 Task: Find a house in Nevşehir, Türkiye, for 2 adults from June 11 to June 15, with a price range of ₹7,000 to ₹16,000, 1 bedroom, 2 beds, 1 bathroom, WiFi, and an English-speaking host.
Action: Mouse moved to (571, 127)
Screenshot: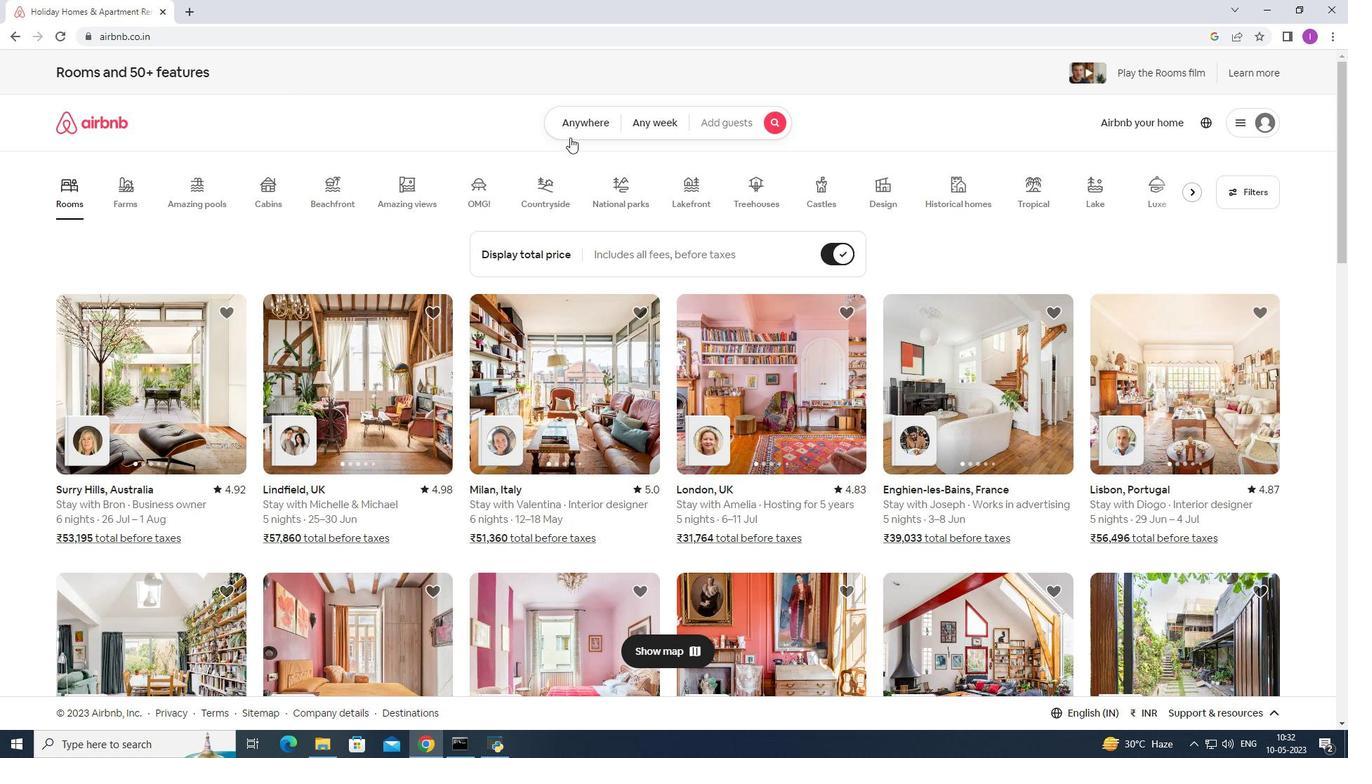
Action: Mouse pressed left at (571, 127)
Screenshot: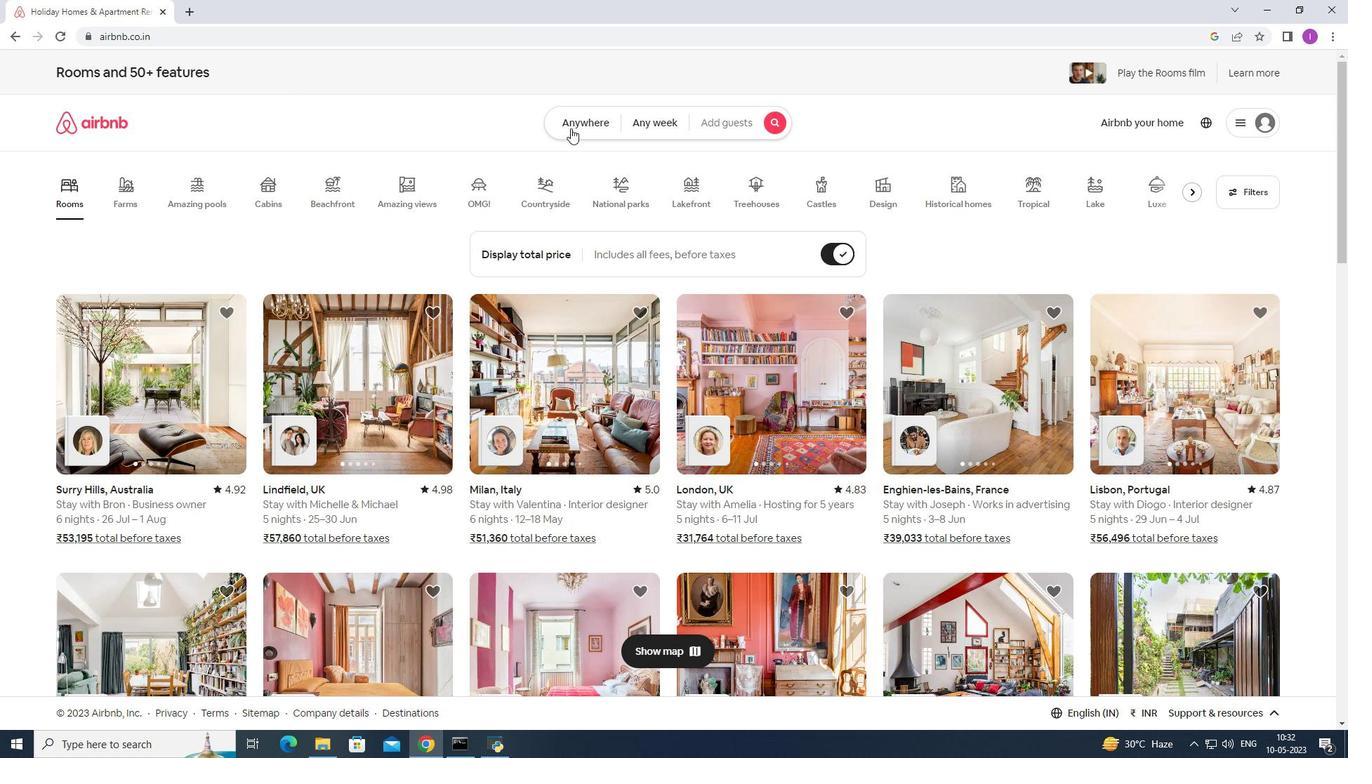 
Action: Mouse moved to (481, 174)
Screenshot: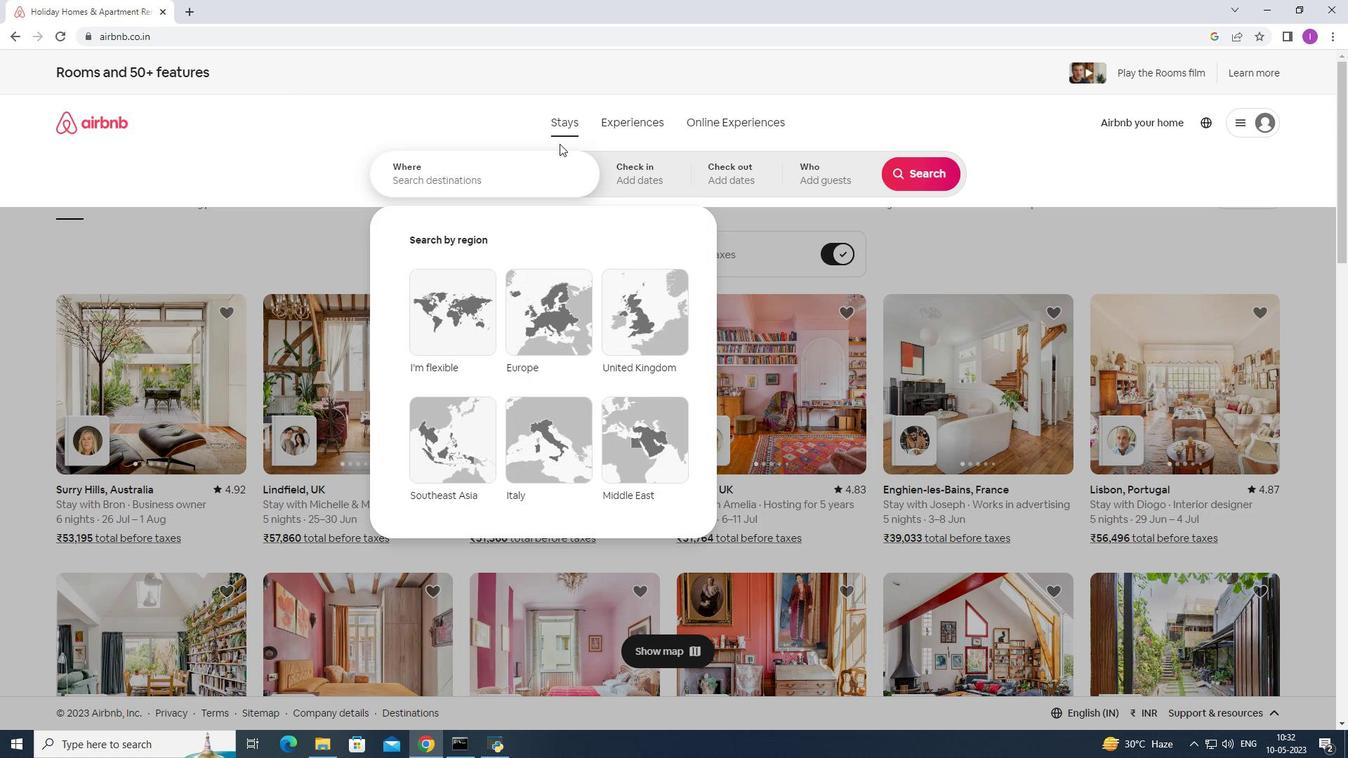 
Action: Mouse pressed left at (481, 174)
Screenshot: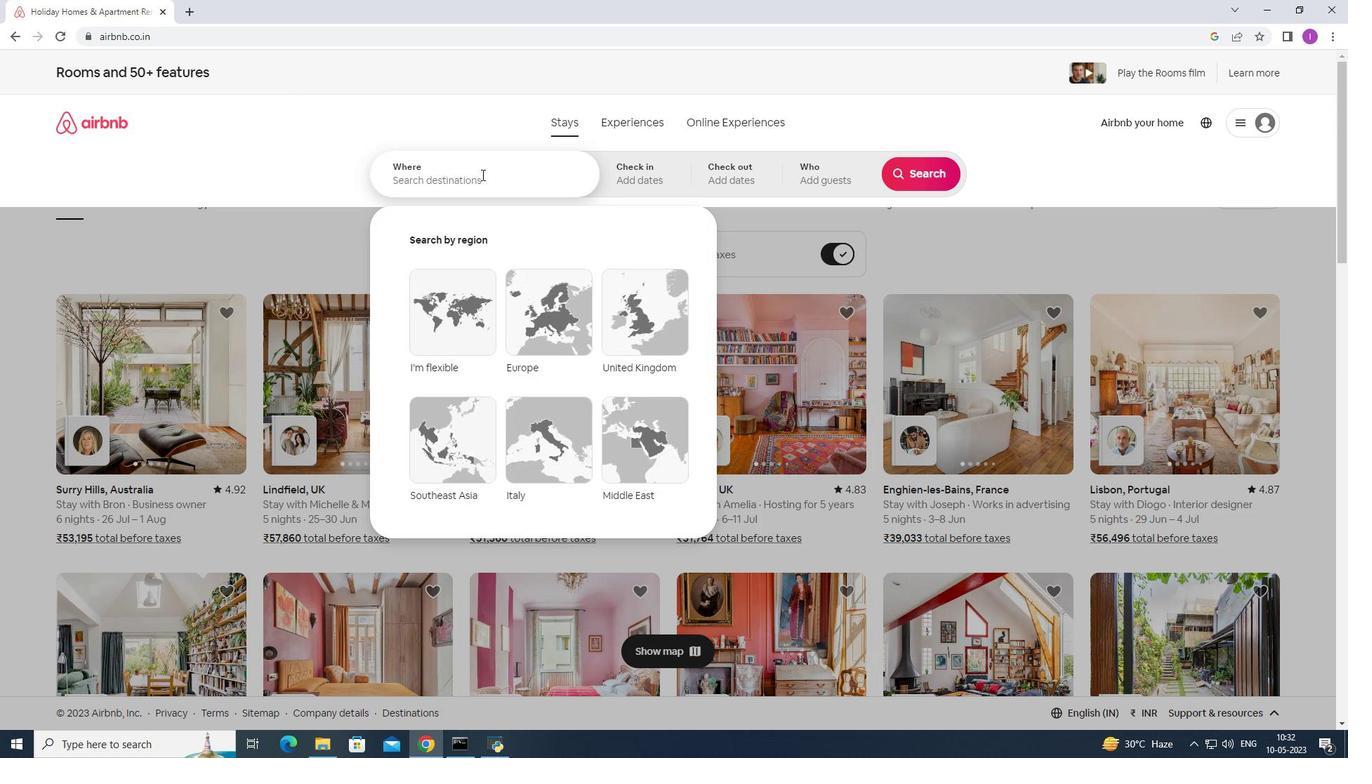 
Action: Mouse moved to (562, 158)
Screenshot: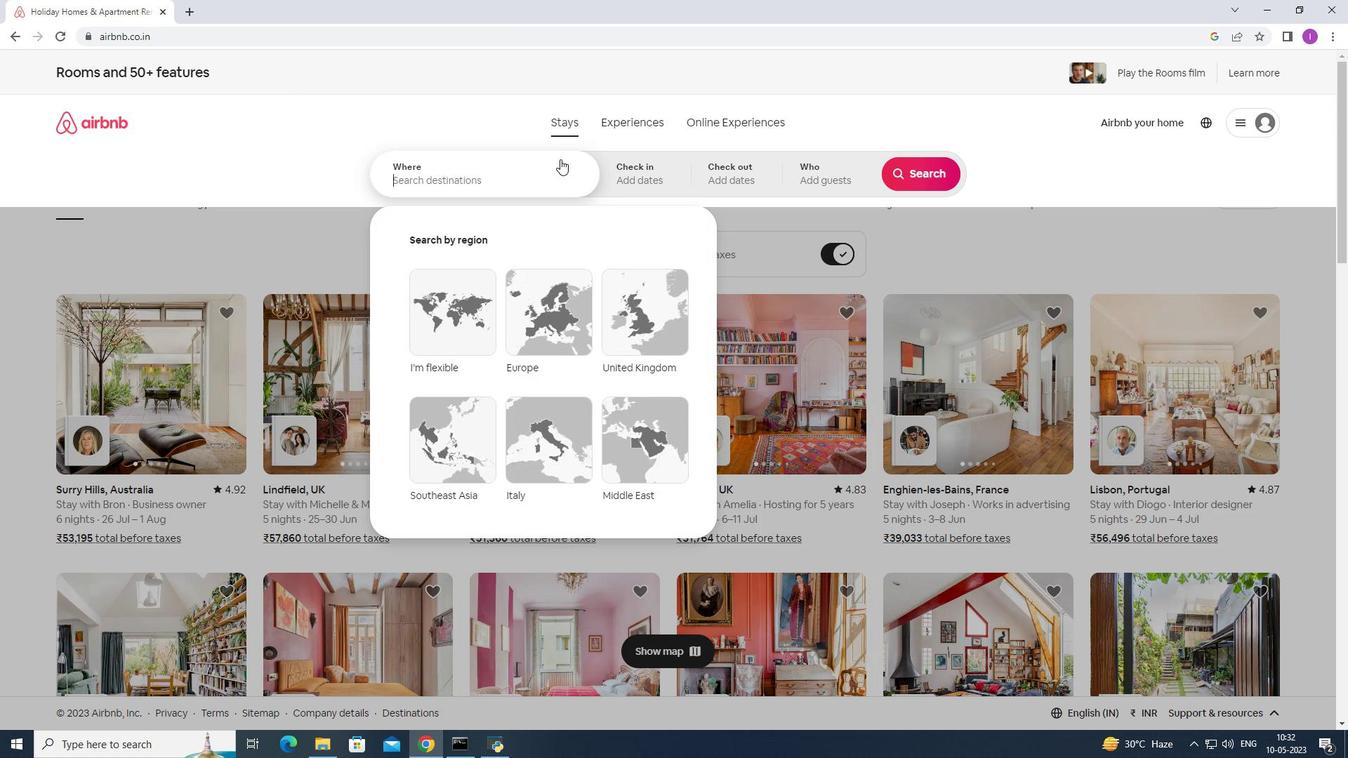 
Action: Key pressed <Key.shift>Nevsehir,<Key.shift>Turkey
Screenshot: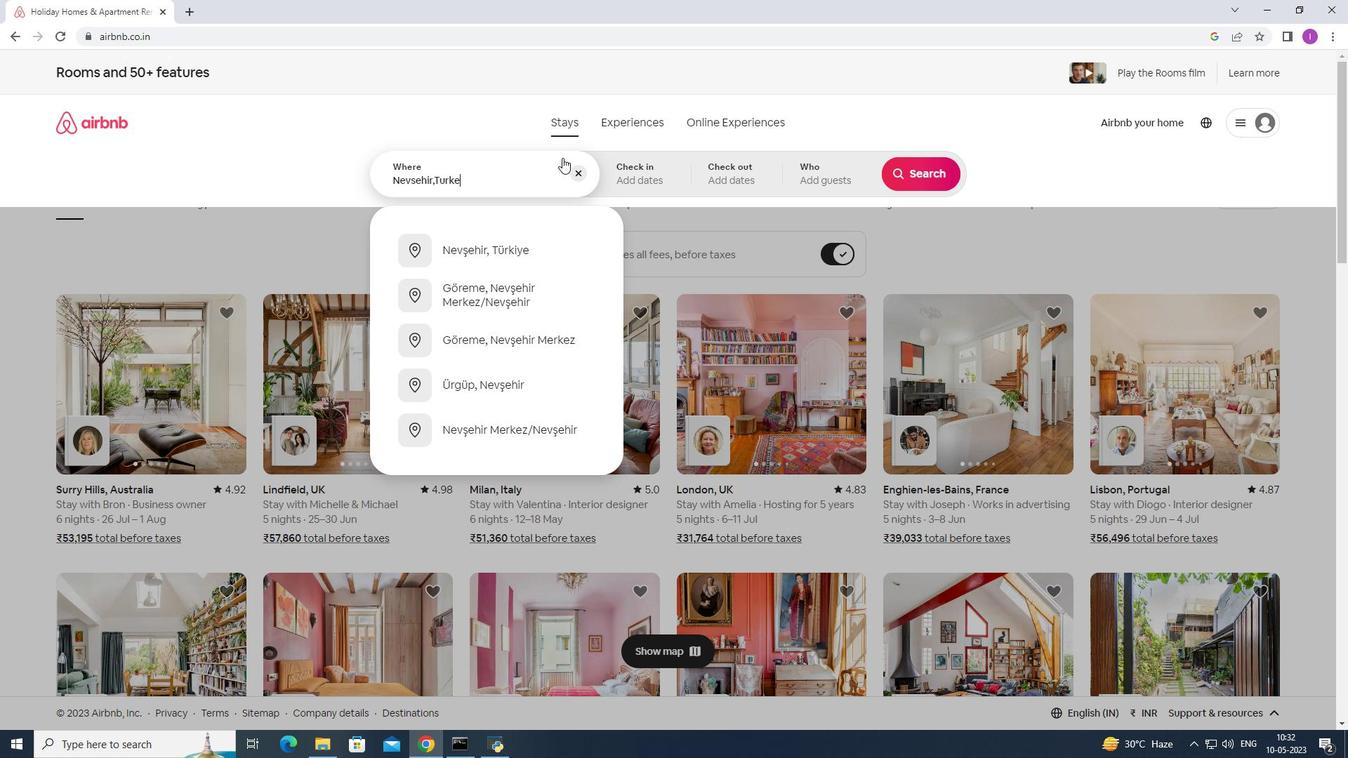 
Action: Mouse moved to (497, 252)
Screenshot: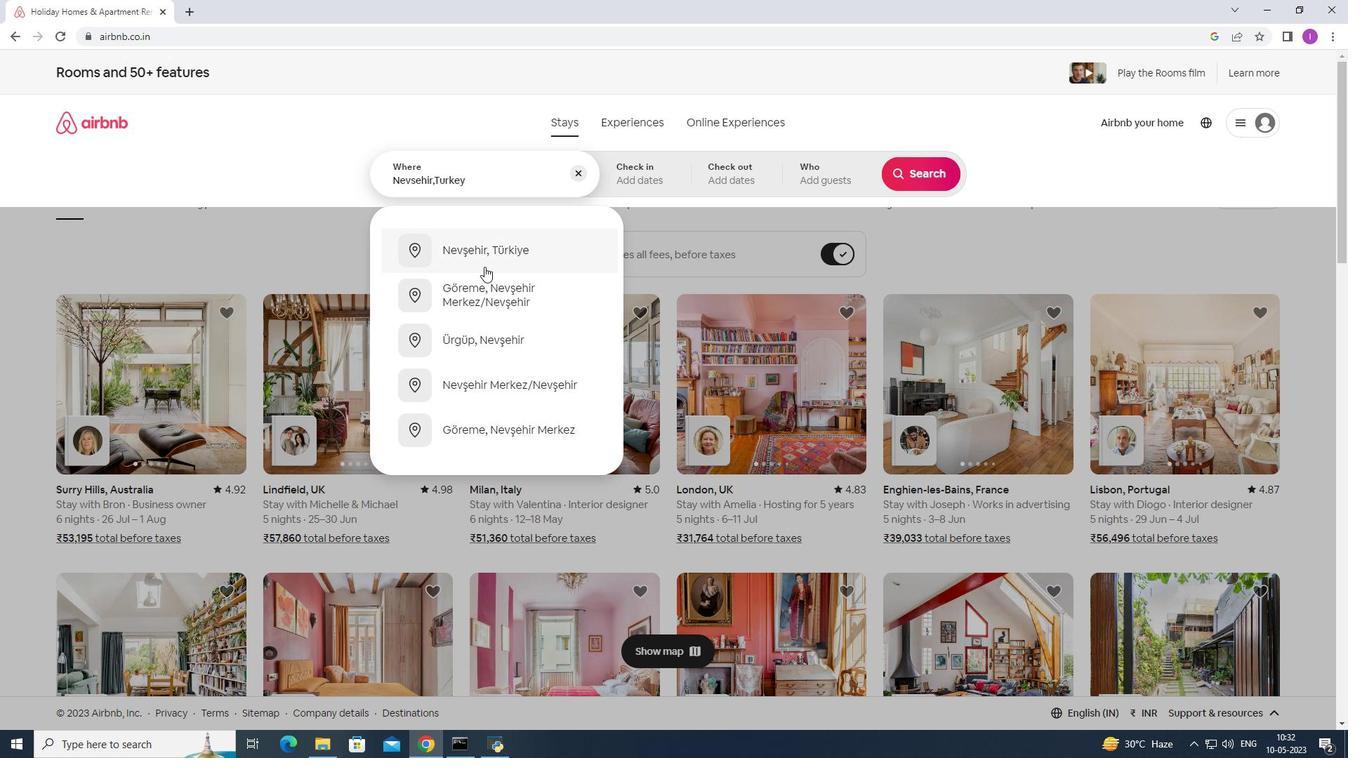 
Action: Mouse pressed left at (497, 252)
Screenshot: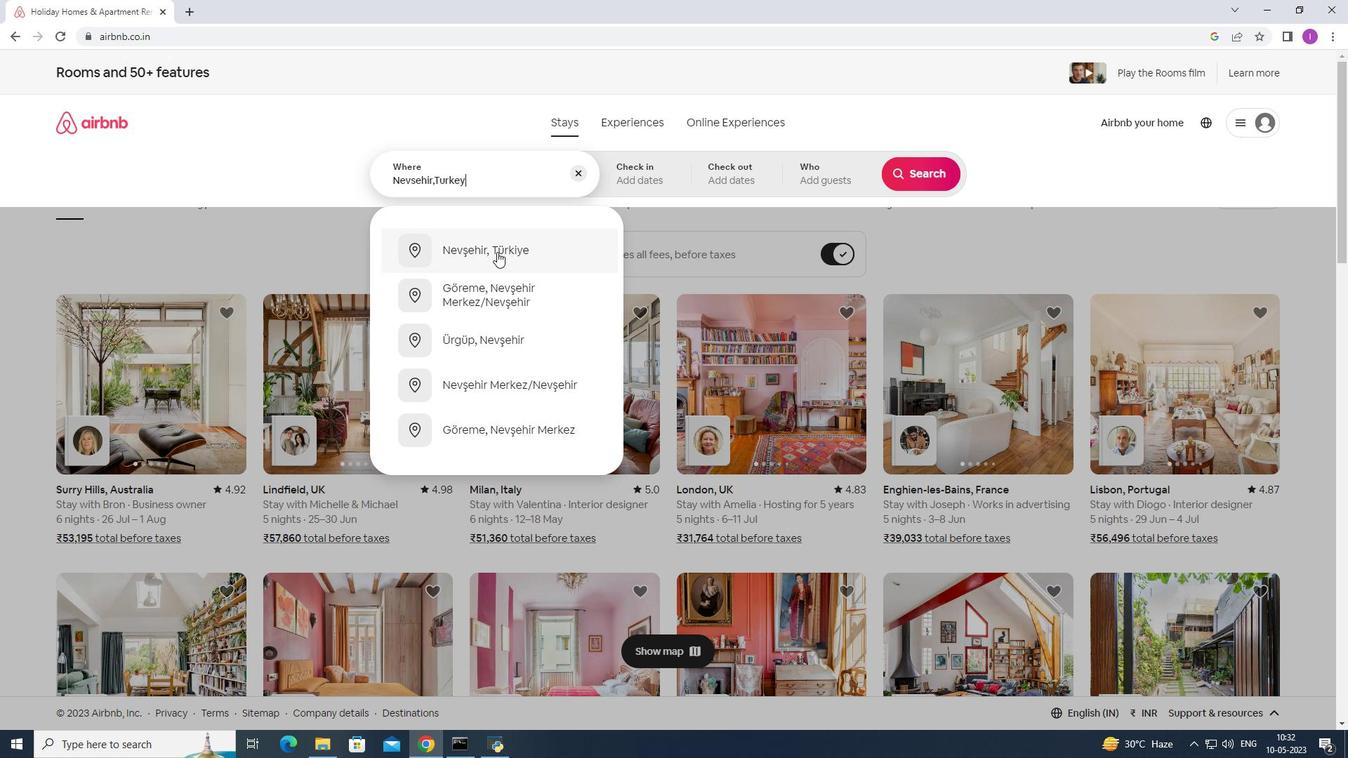 
Action: Mouse moved to (924, 288)
Screenshot: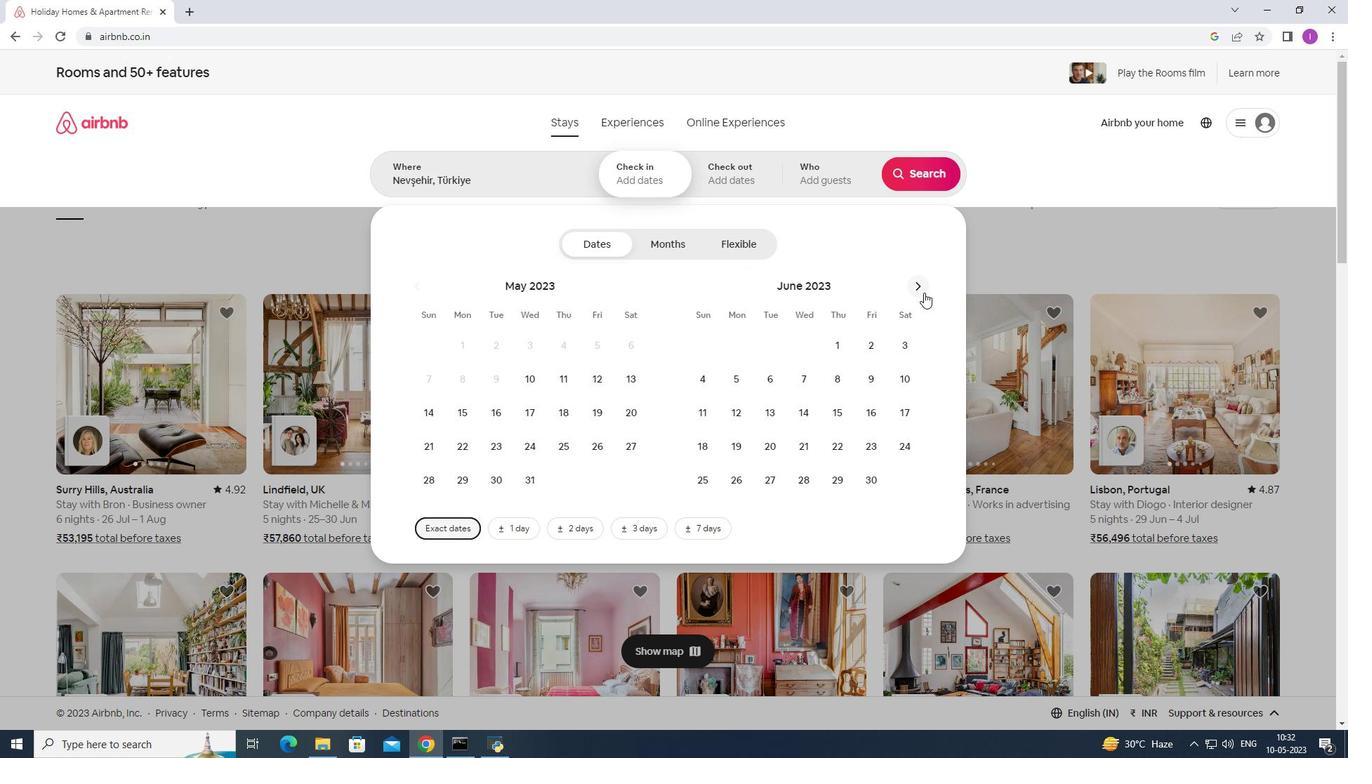 
Action: Mouse pressed left at (924, 288)
Screenshot: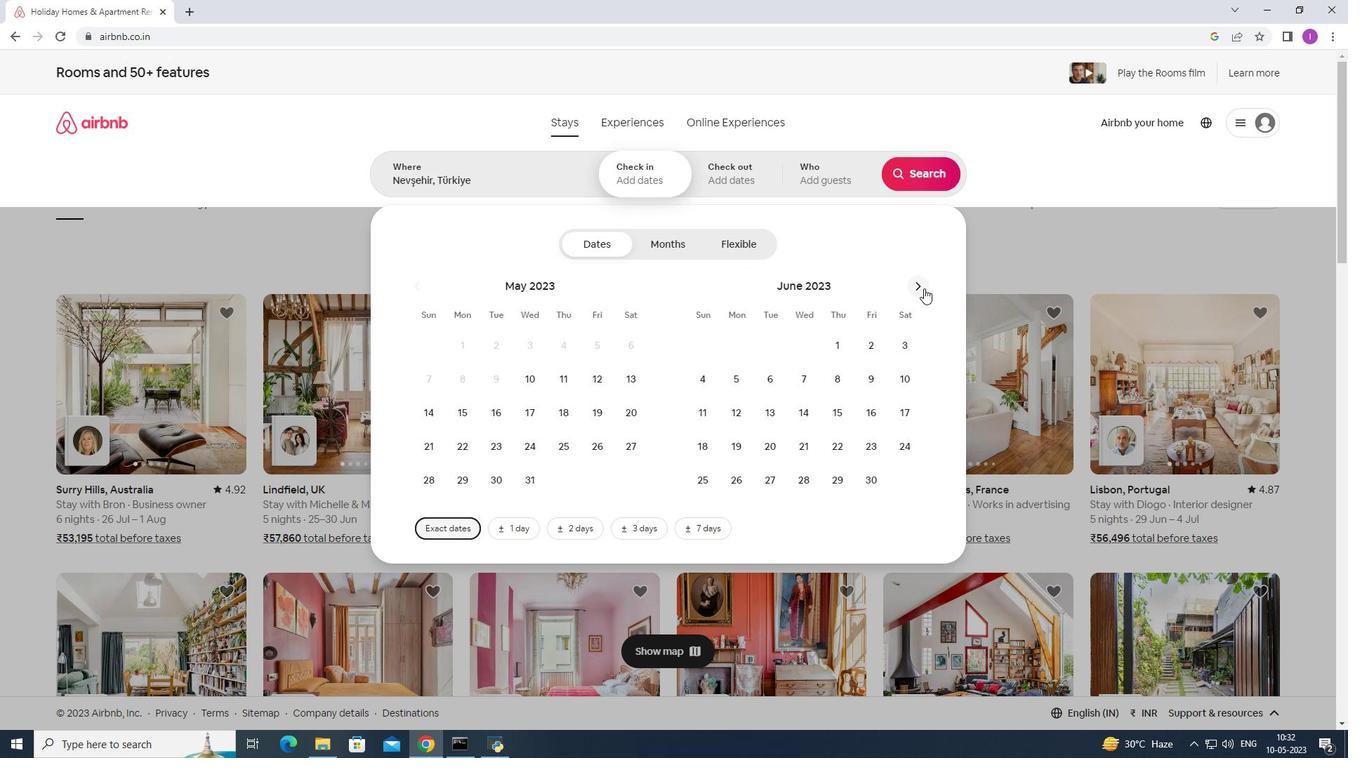 
Action: Mouse moved to (434, 411)
Screenshot: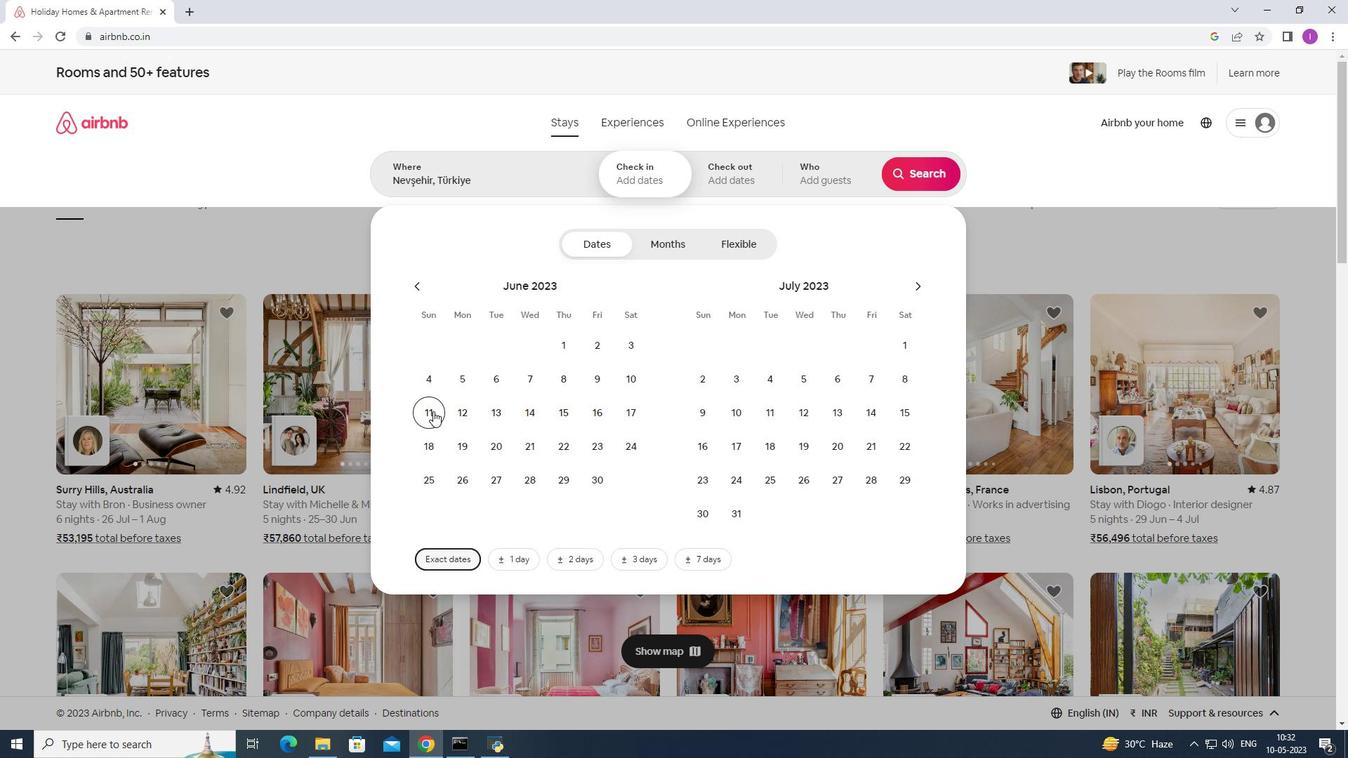 
Action: Mouse pressed left at (434, 411)
Screenshot: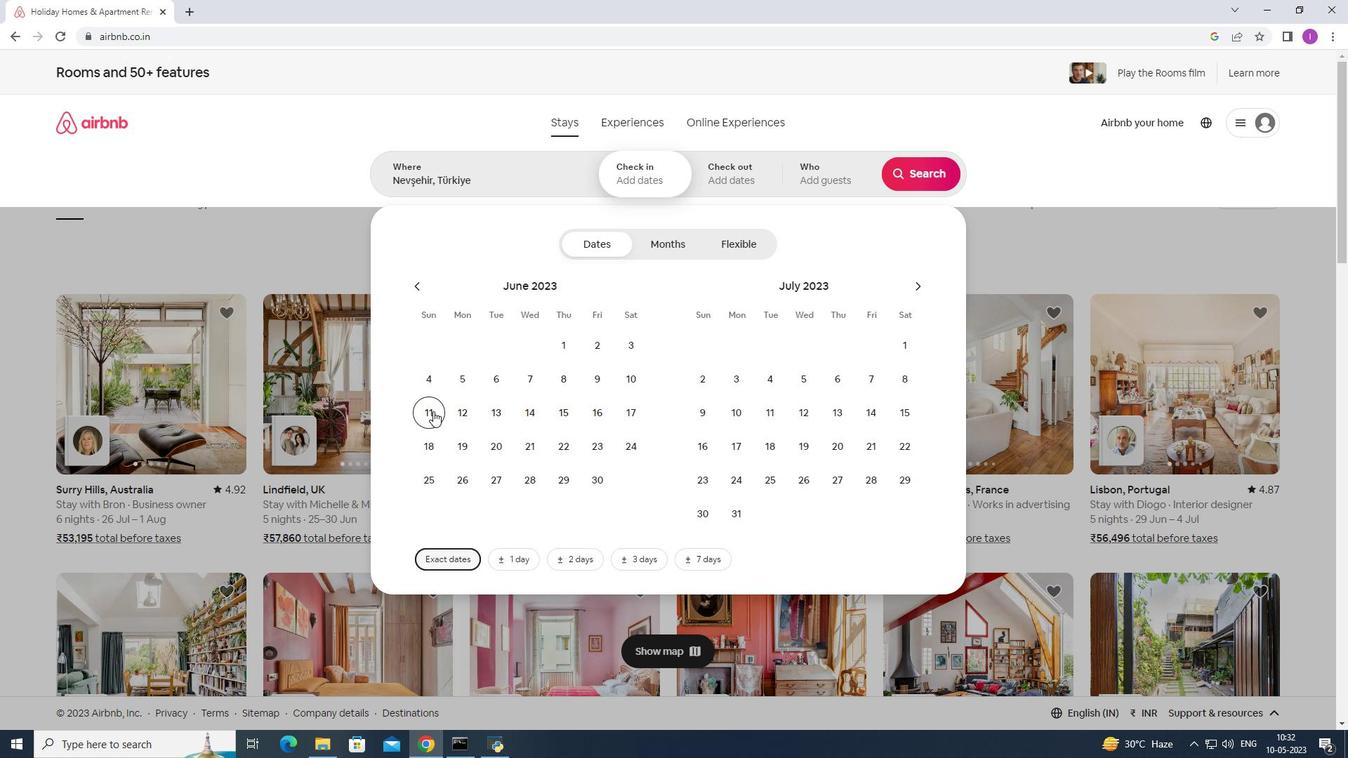 
Action: Mouse moved to (555, 417)
Screenshot: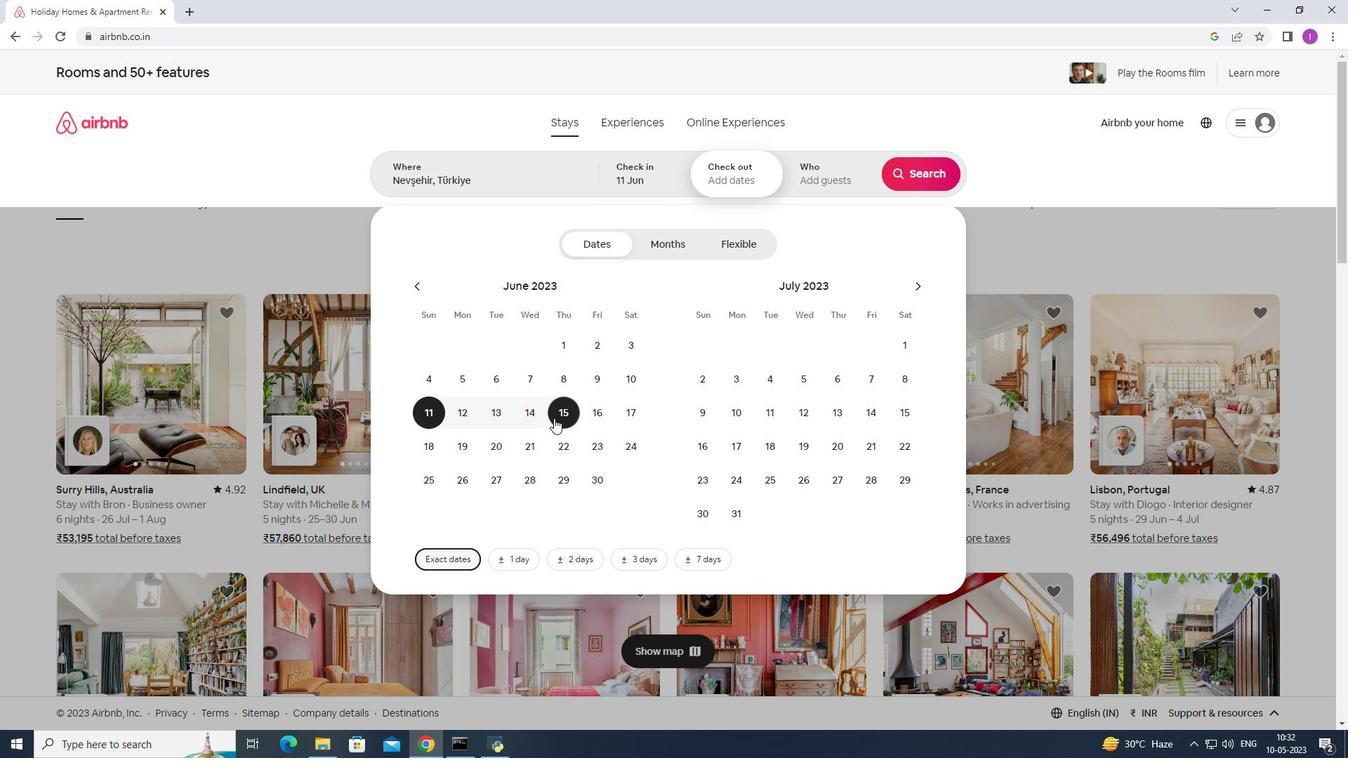 
Action: Mouse pressed left at (555, 417)
Screenshot: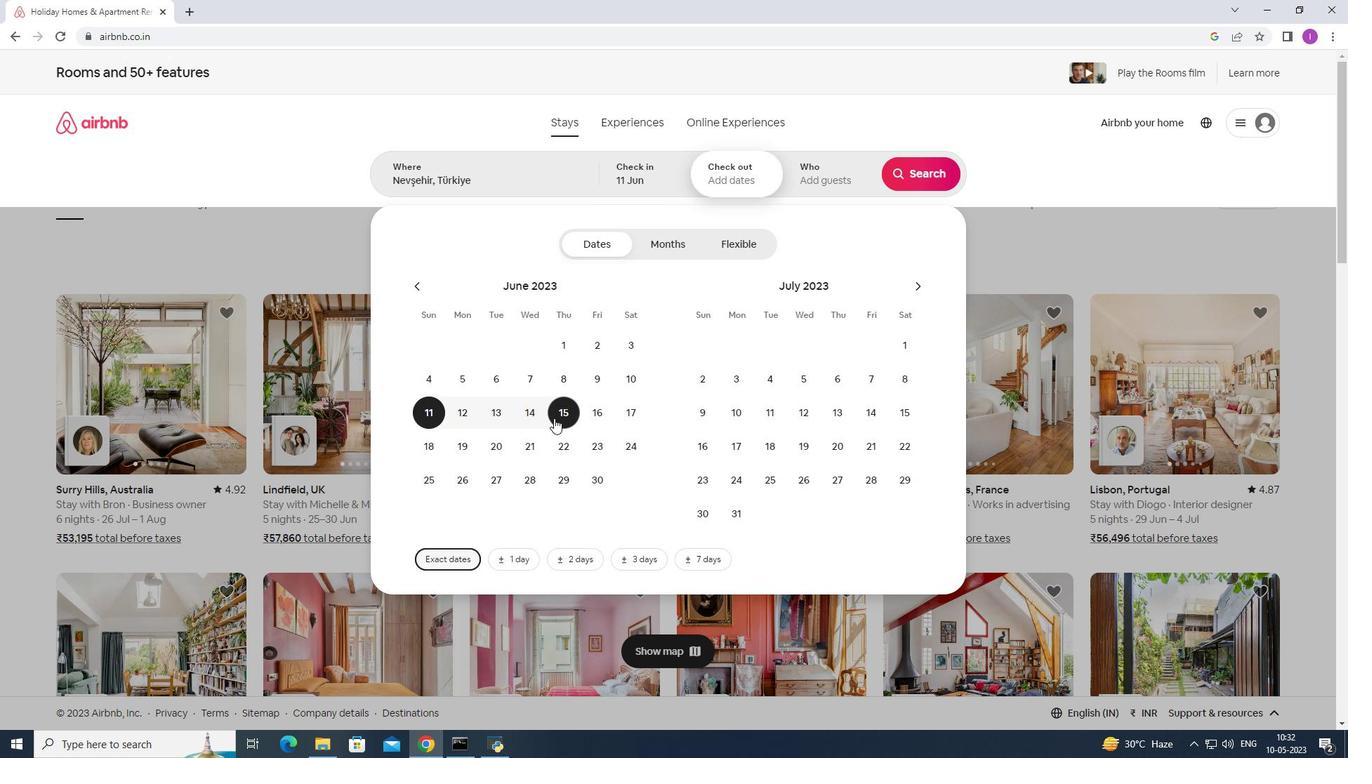 
Action: Mouse moved to (837, 174)
Screenshot: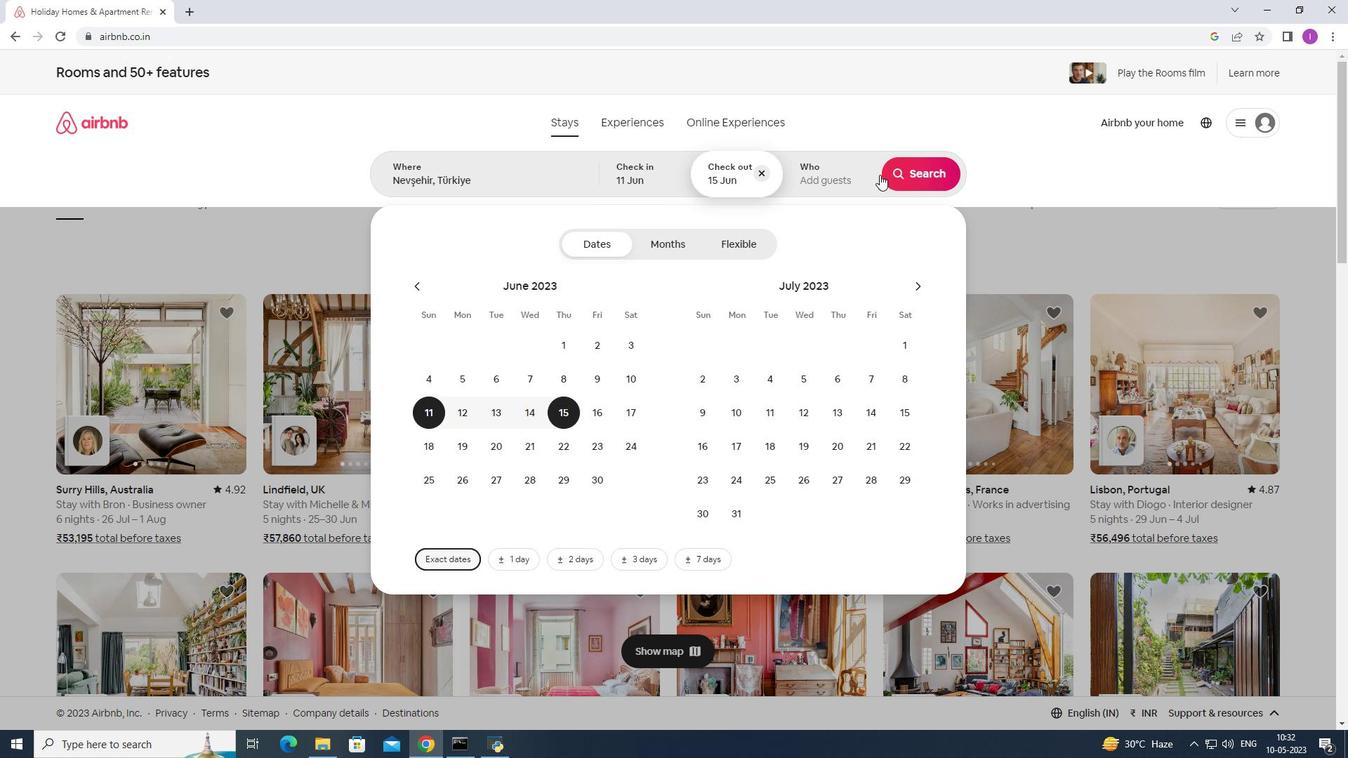 
Action: Mouse pressed left at (837, 174)
Screenshot: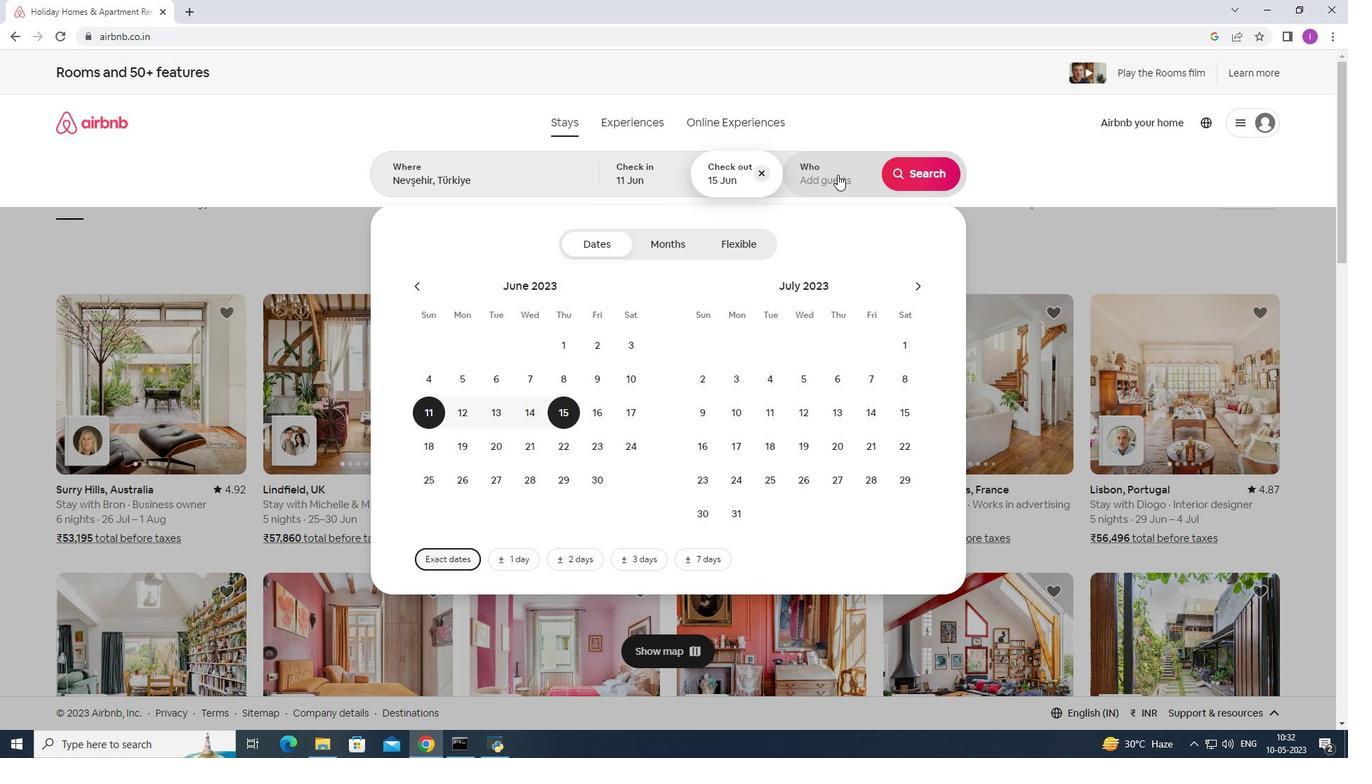 
Action: Mouse moved to (930, 245)
Screenshot: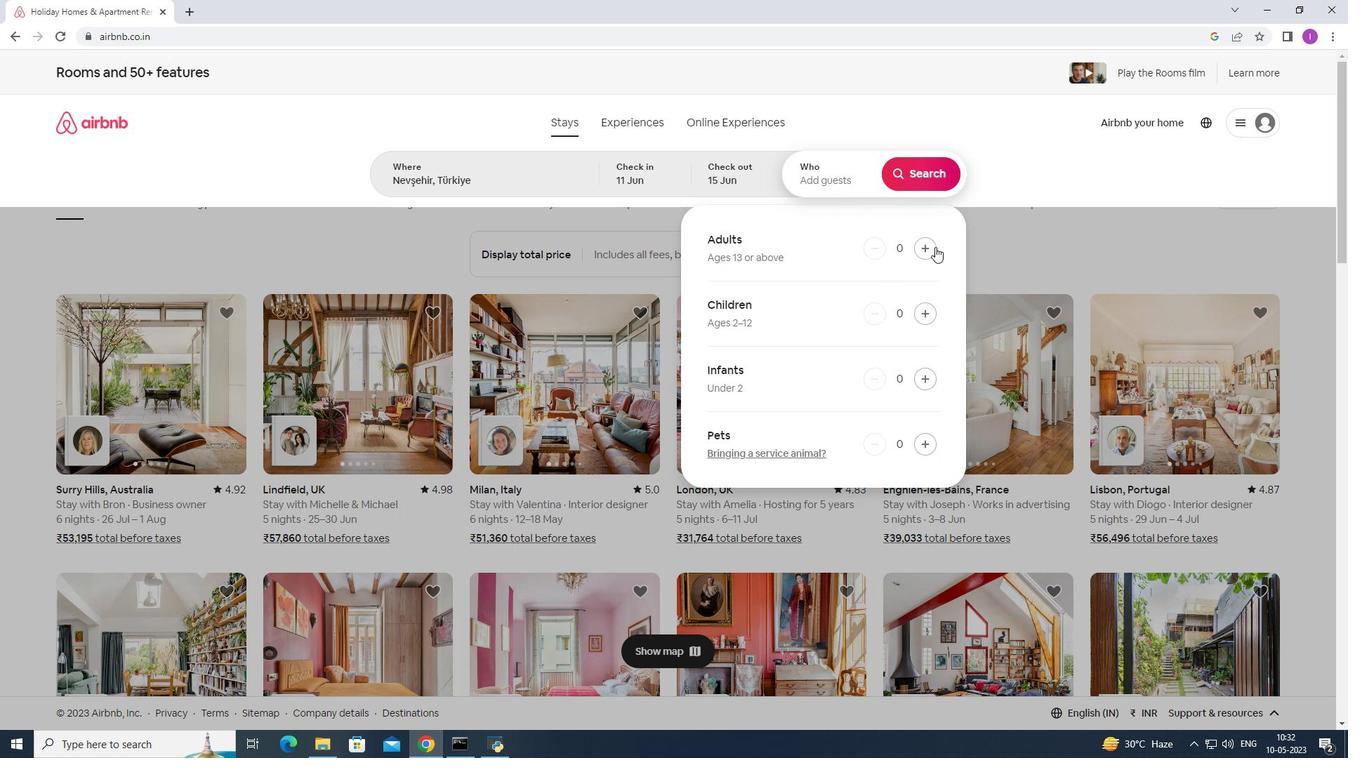 
Action: Mouse pressed left at (930, 245)
Screenshot: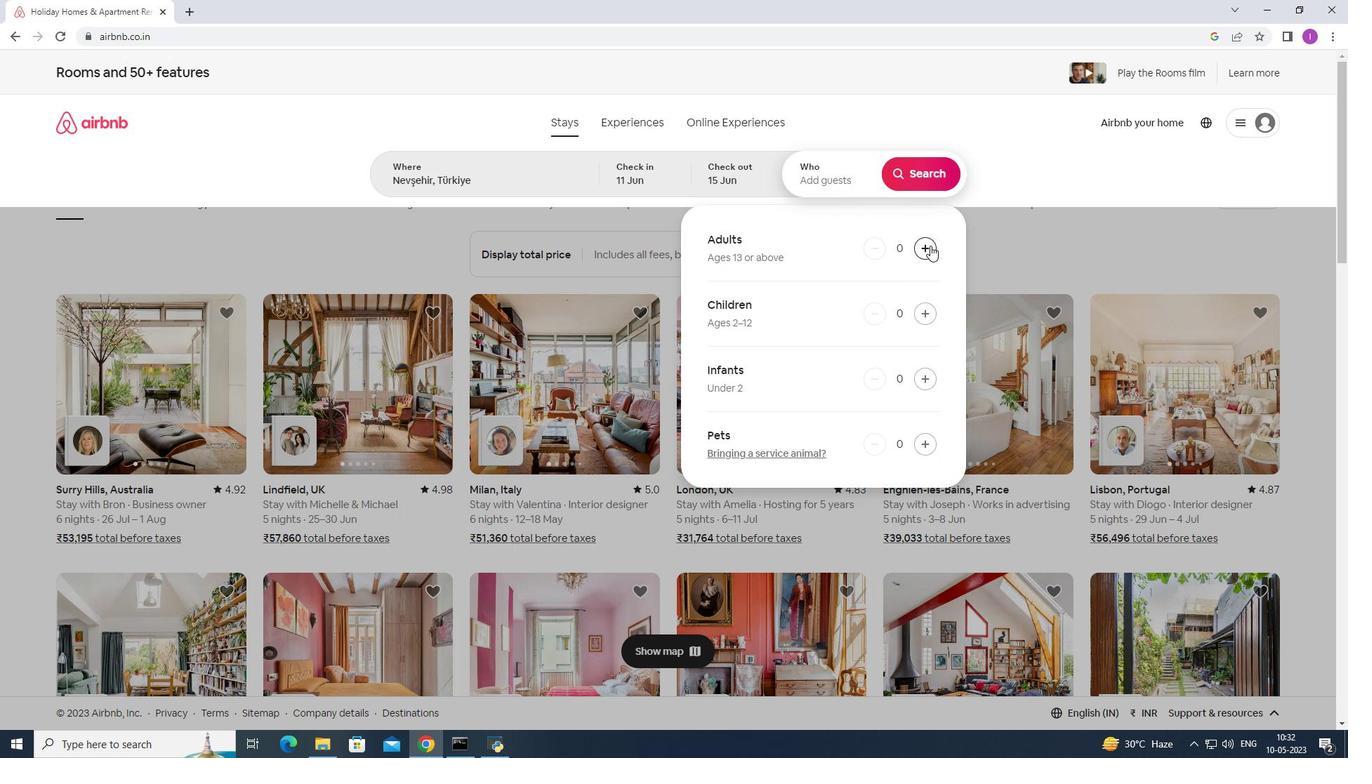 
Action: Mouse moved to (930, 245)
Screenshot: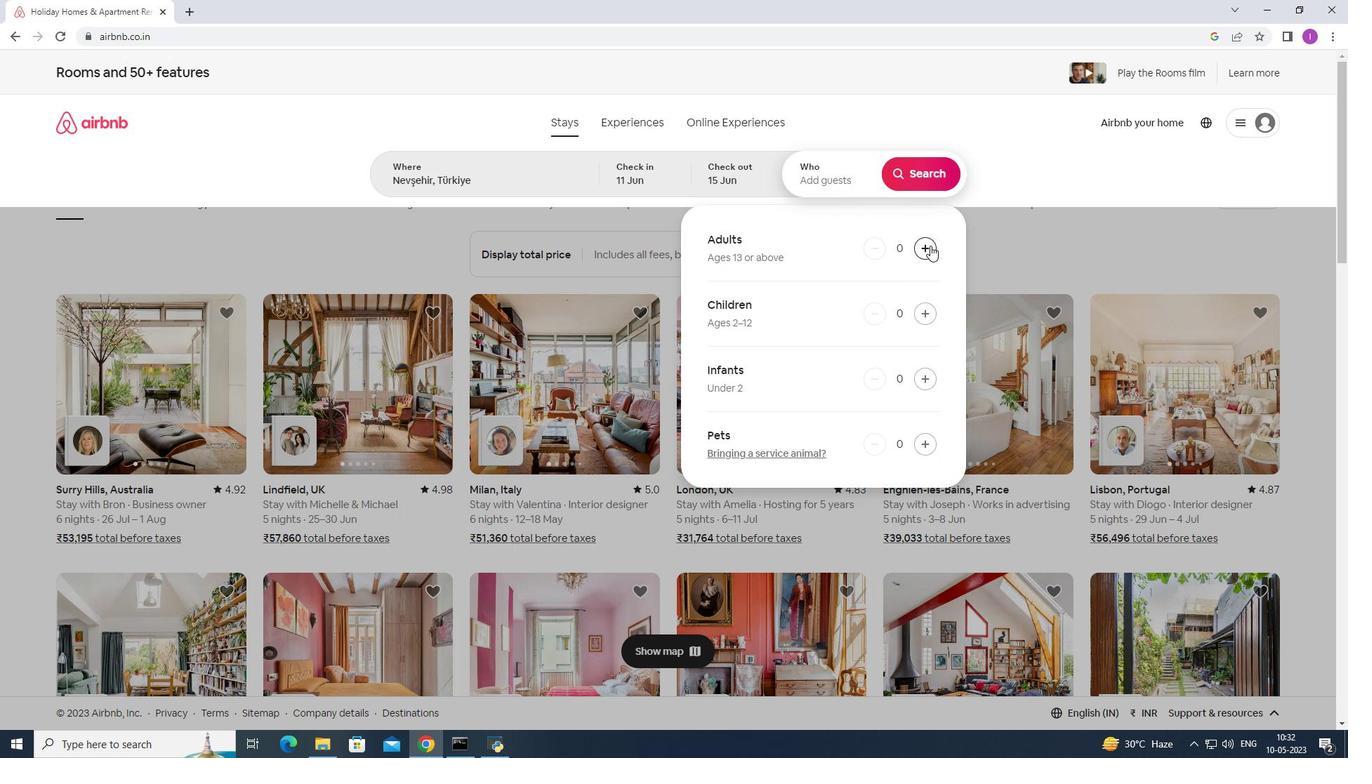 
Action: Mouse pressed left at (930, 245)
Screenshot: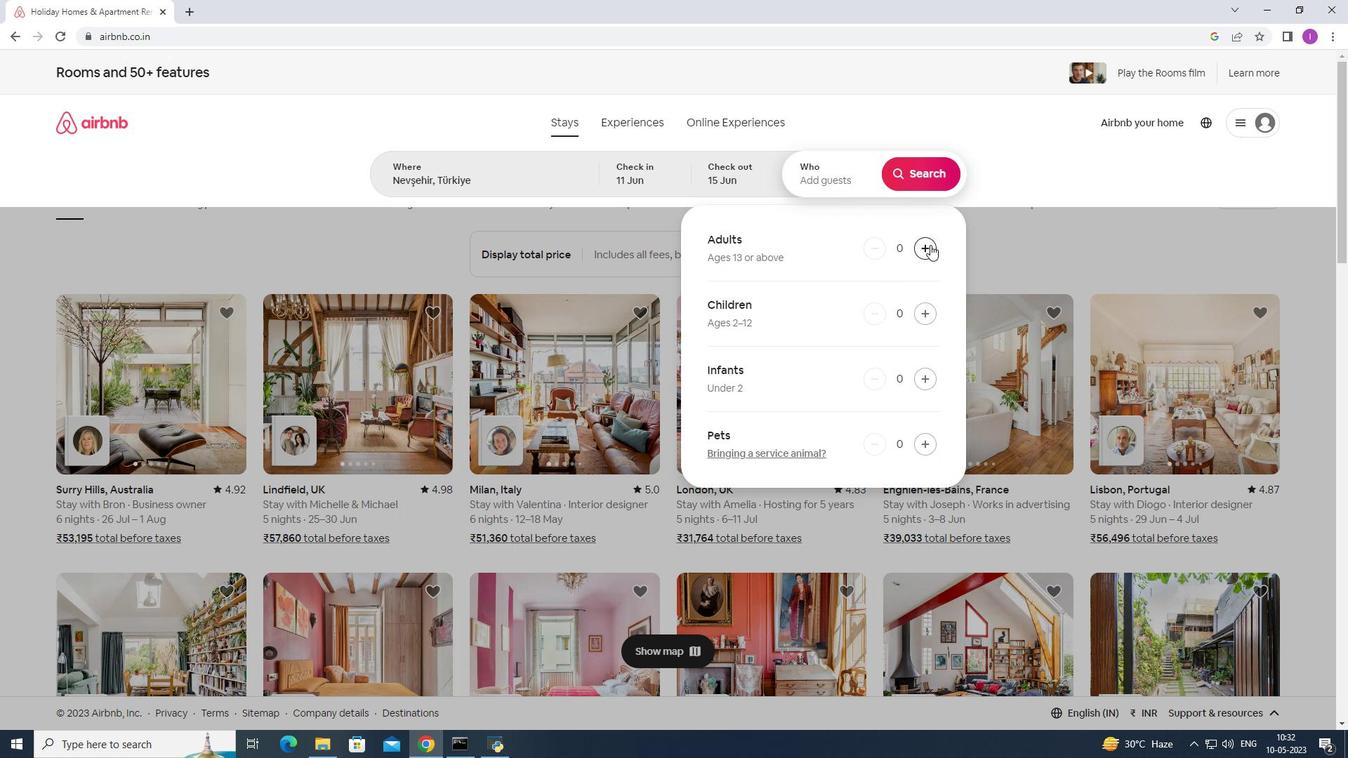 
Action: Mouse moved to (922, 178)
Screenshot: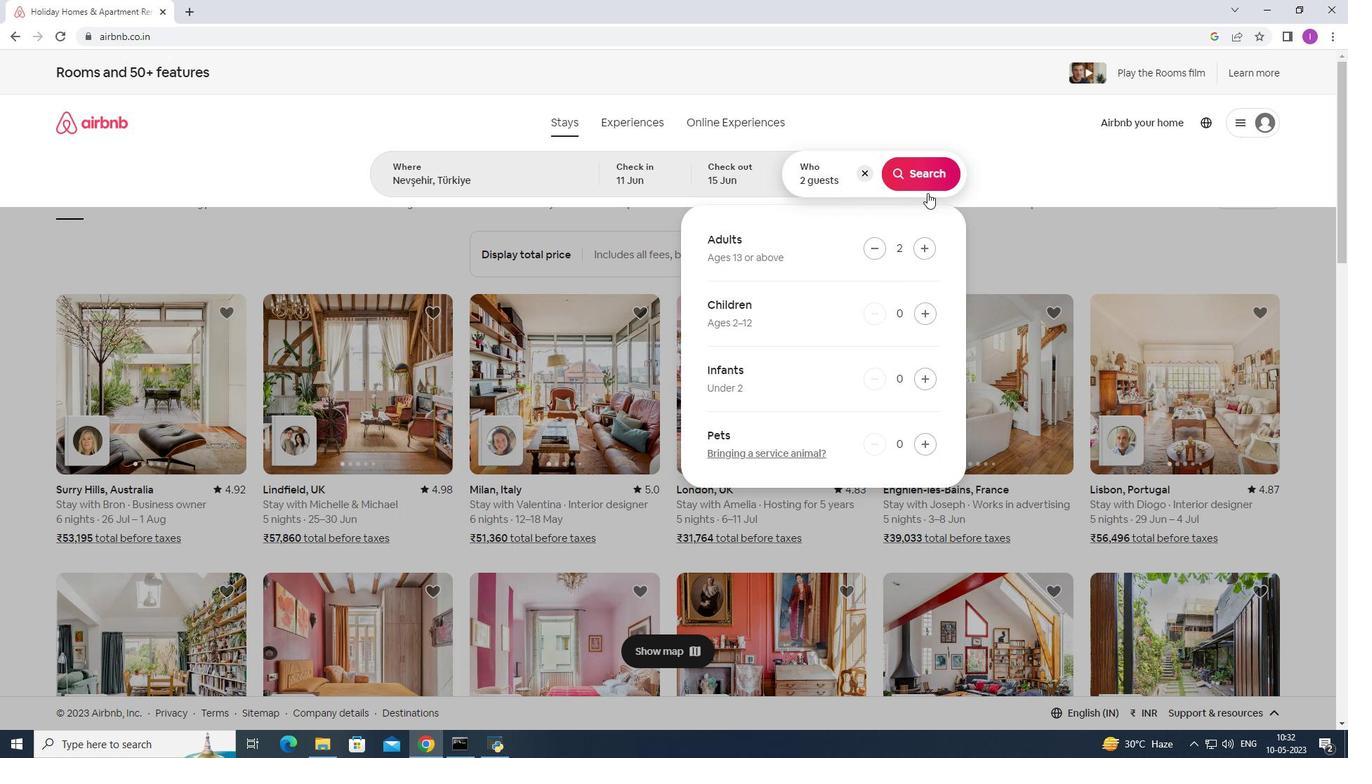 
Action: Mouse pressed left at (922, 178)
Screenshot: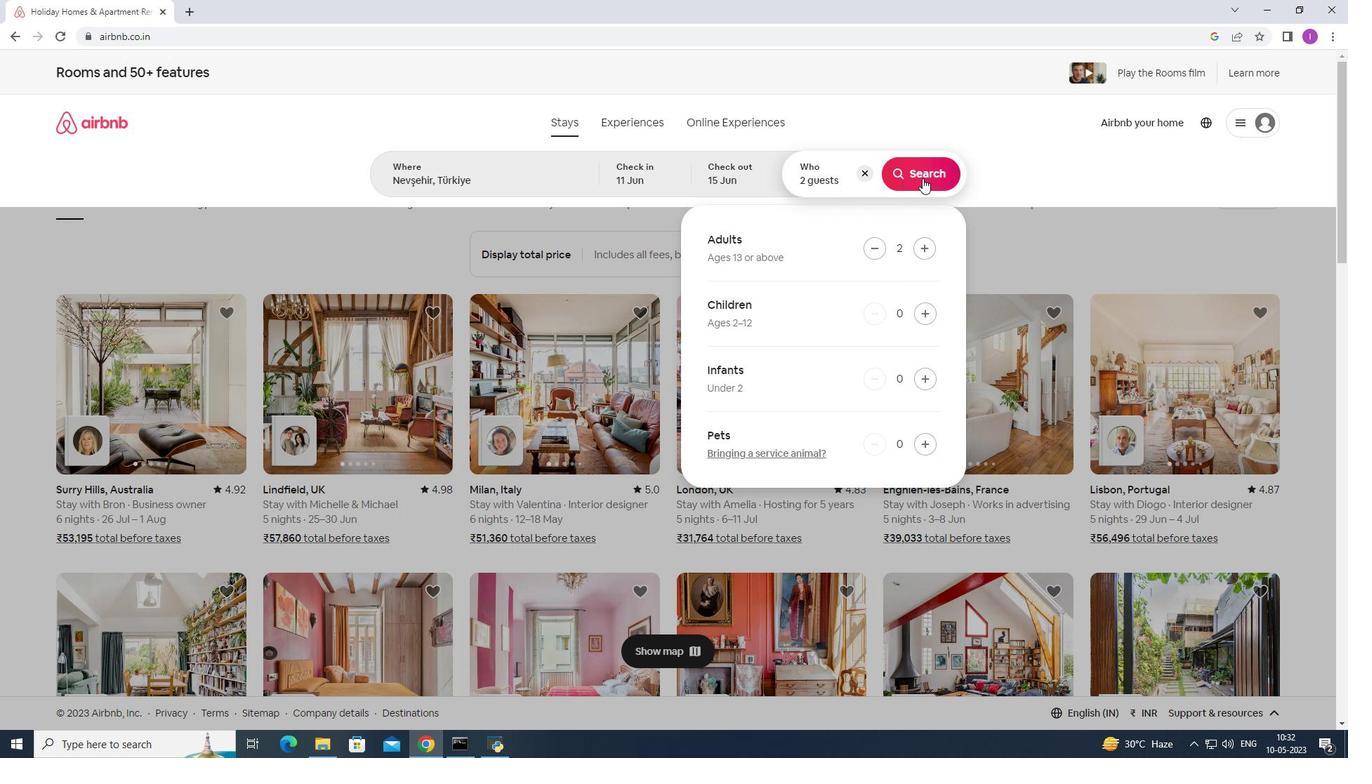
Action: Mouse moved to (1299, 133)
Screenshot: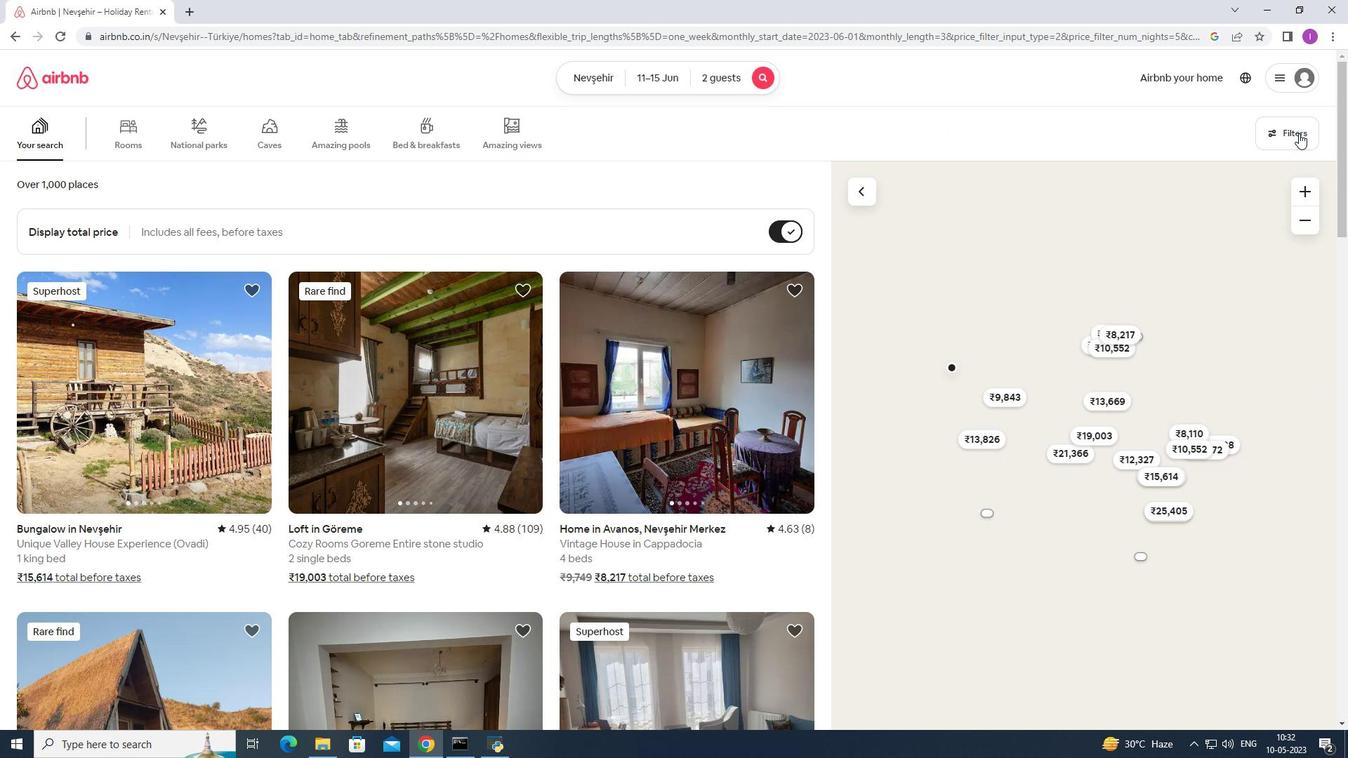 
Action: Mouse pressed left at (1299, 133)
Screenshot: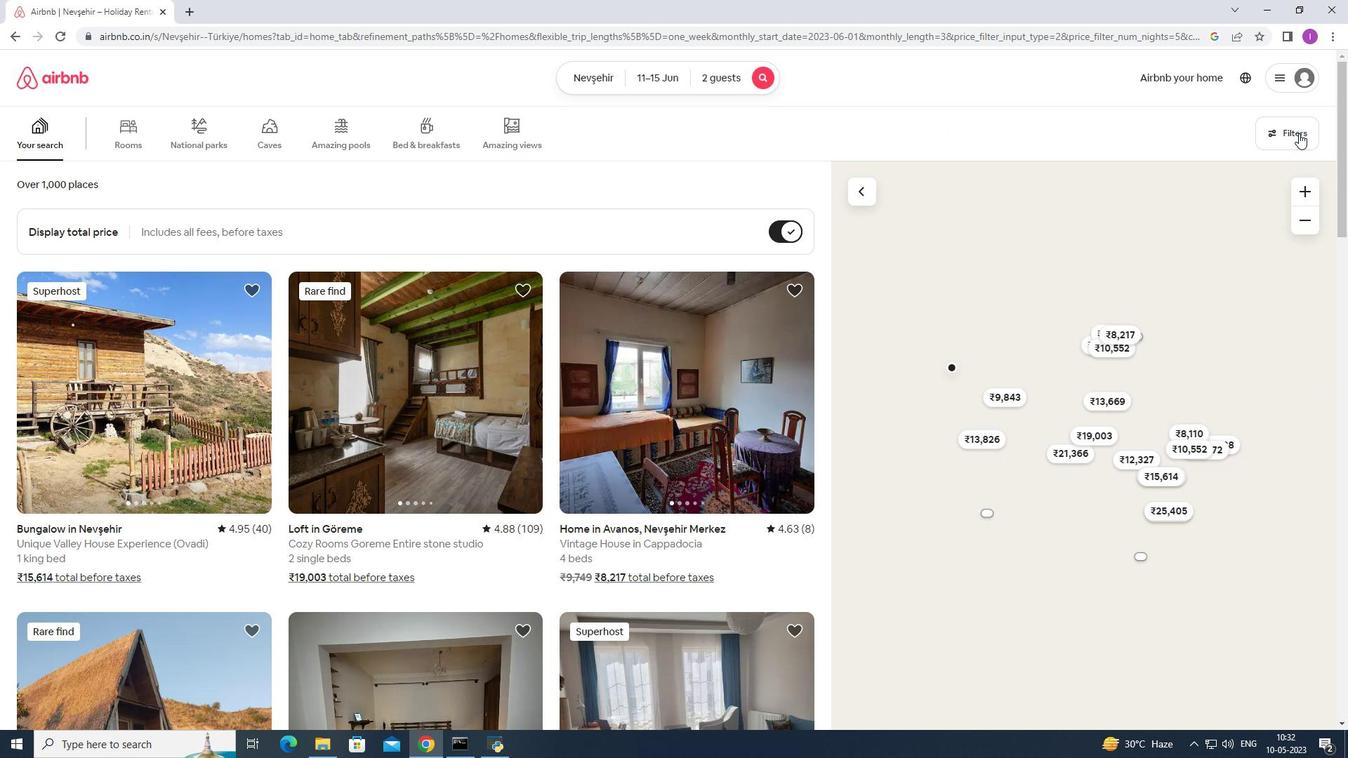 
Action: Mouse moved to (498, 480)
Screenshot: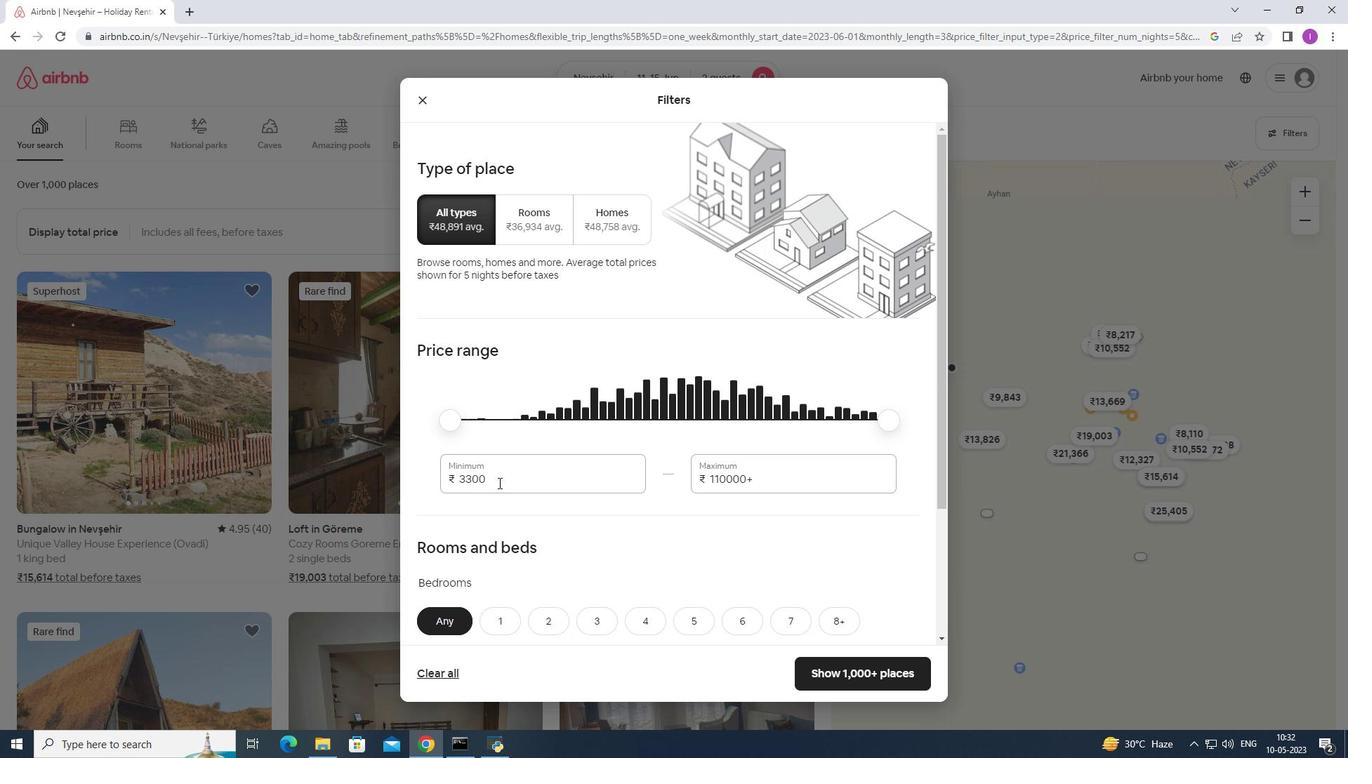 
Action: Mouse pressed left at (498, 480)
Screenshot: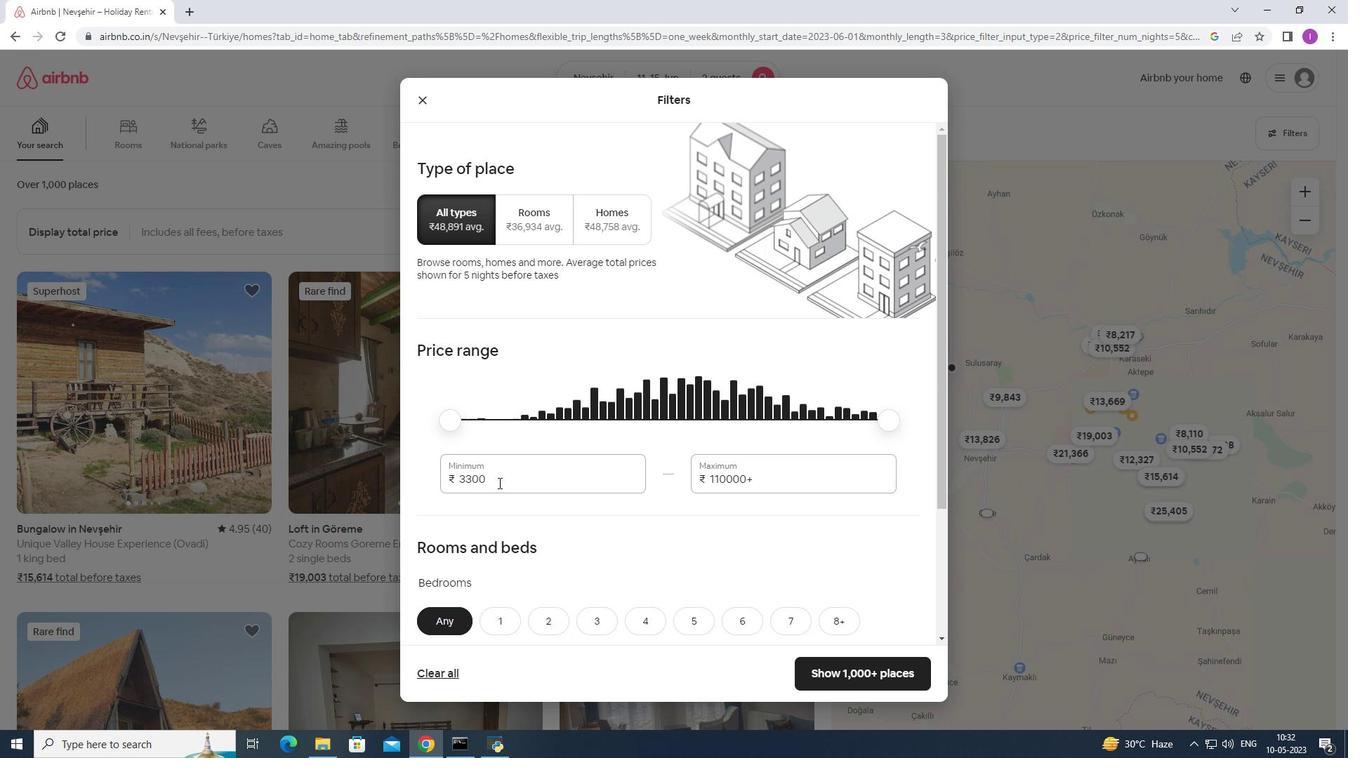 
Action: Mouse moved to (622, 443)
Screenshot: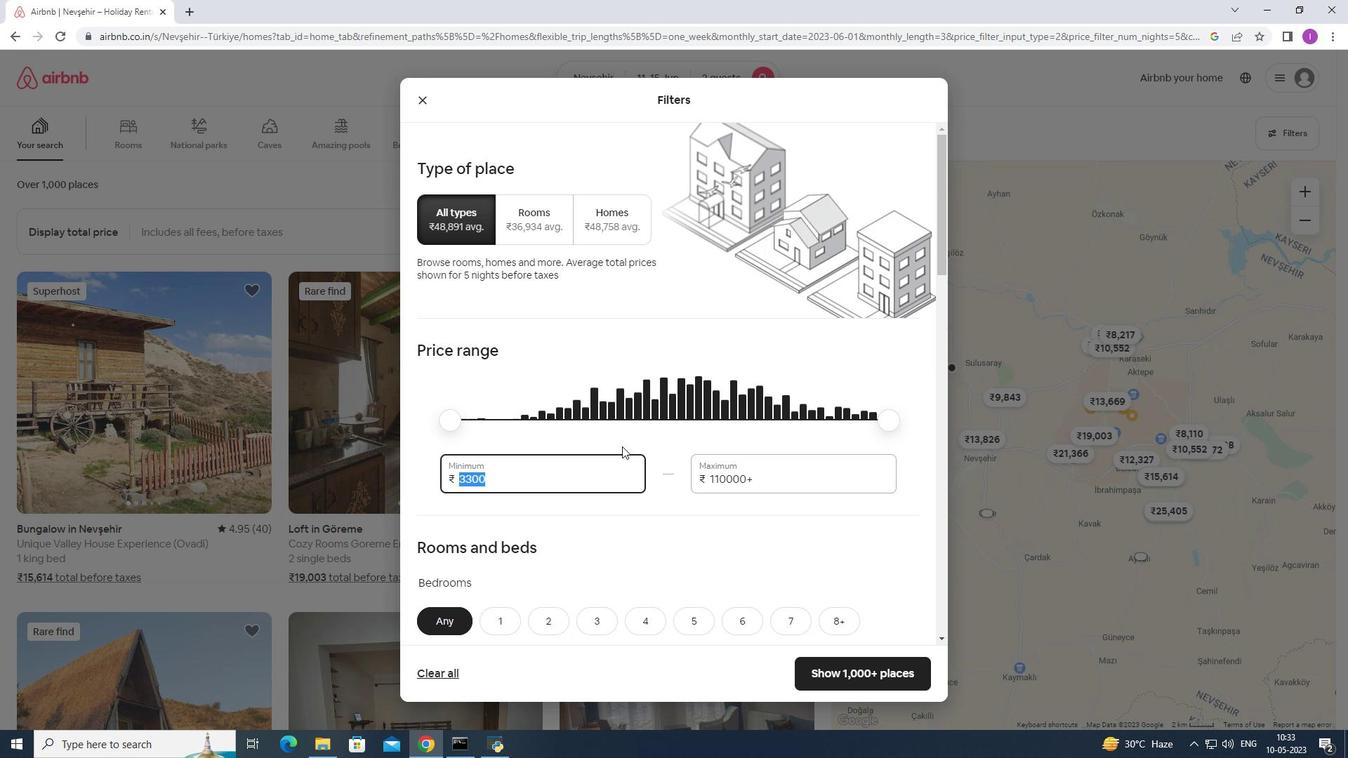 
Action: Key pressed 7000
Screenshot: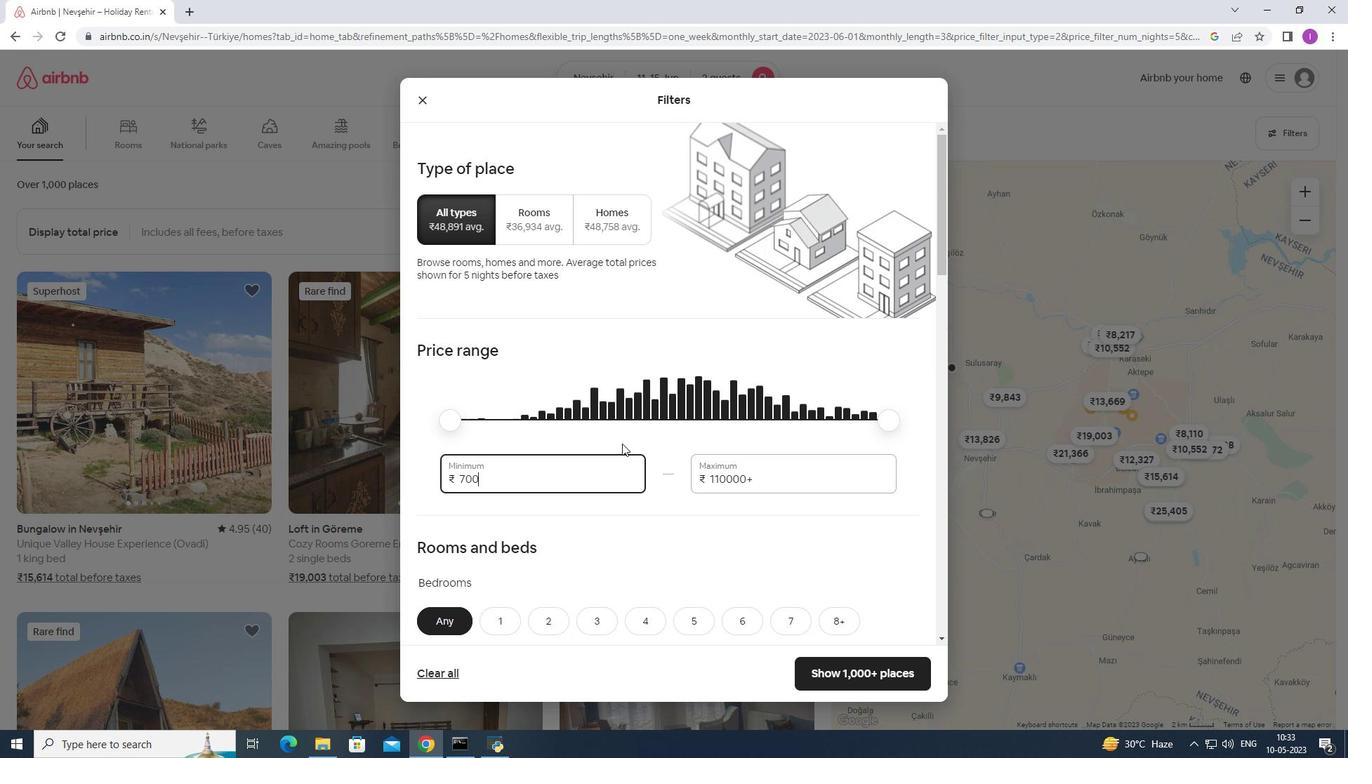 
Action: Mouse moved to (775, 481)
Screenshot: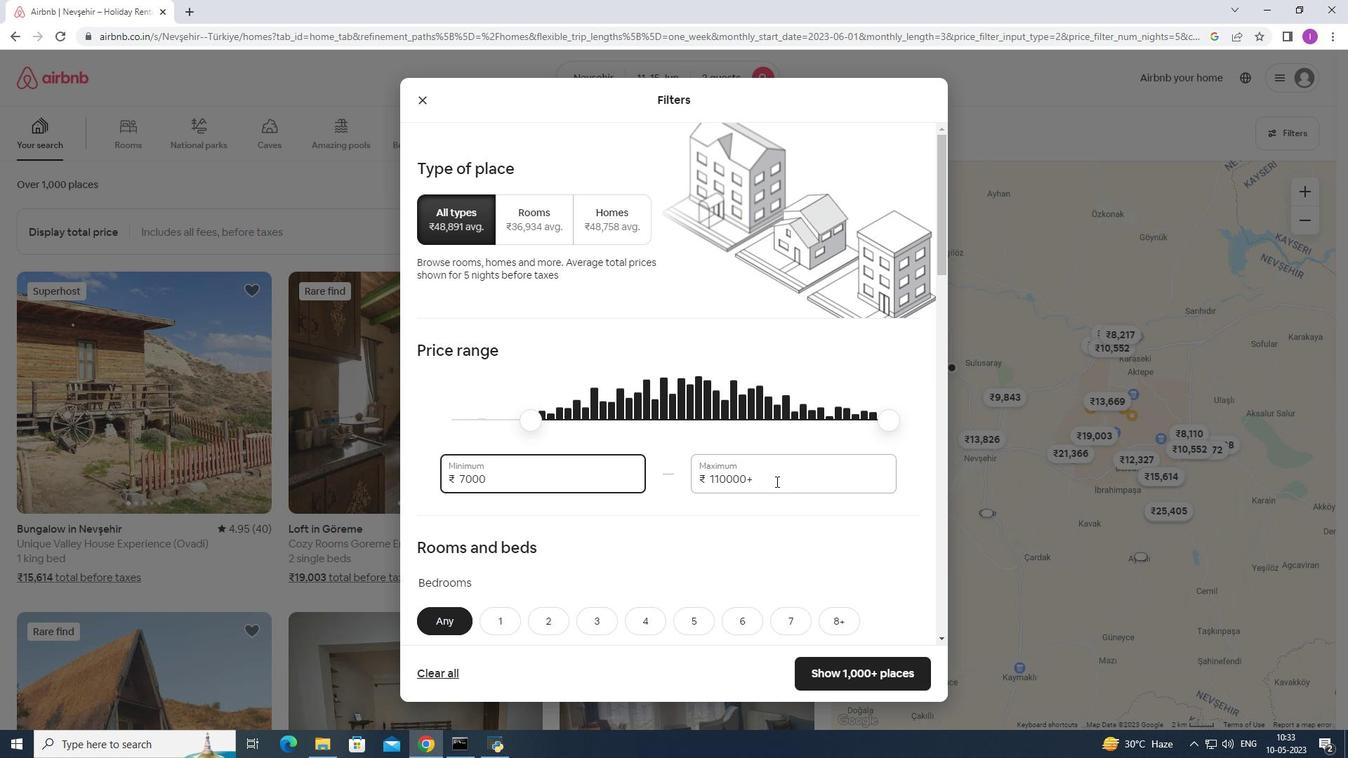 
Action: Mouse pressed left at (775, 481)
Screenshot: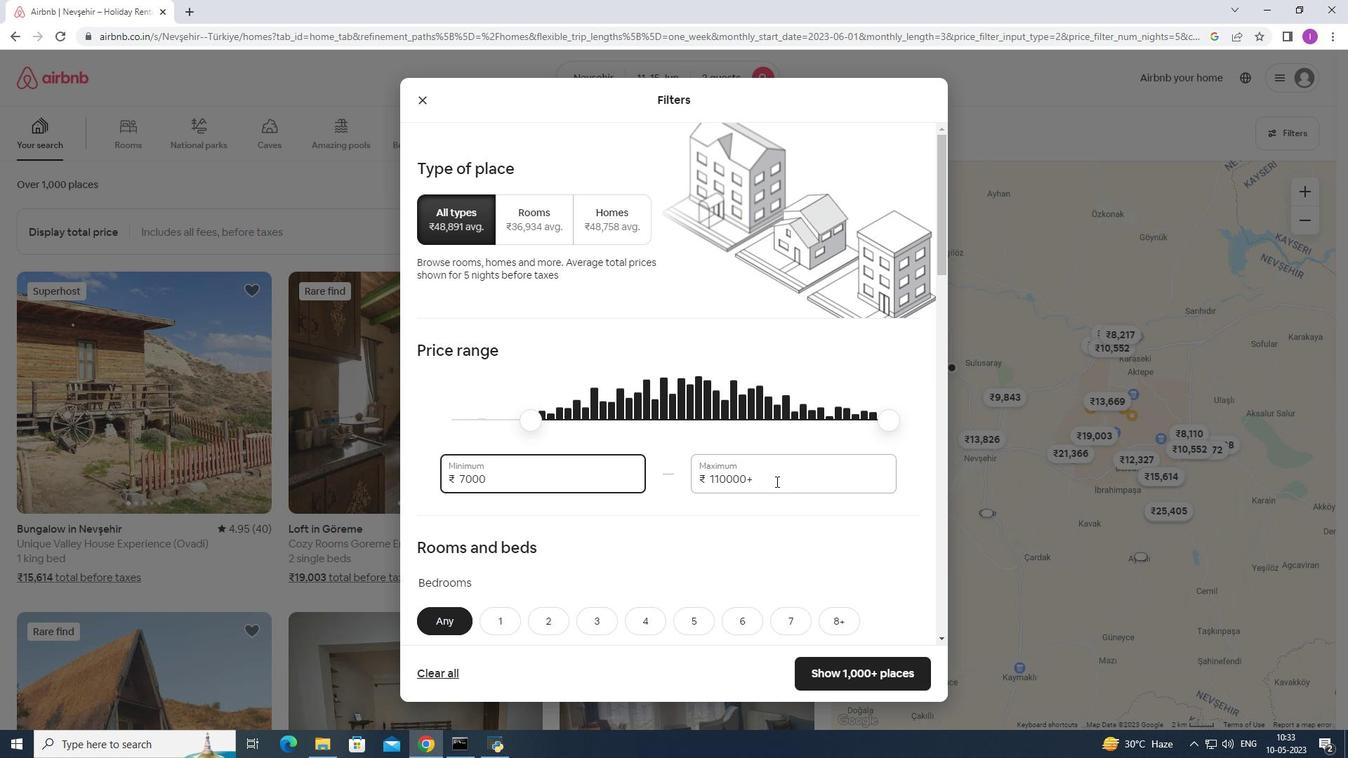 
Action: Mouse moved to (671, 472)
Screenshot: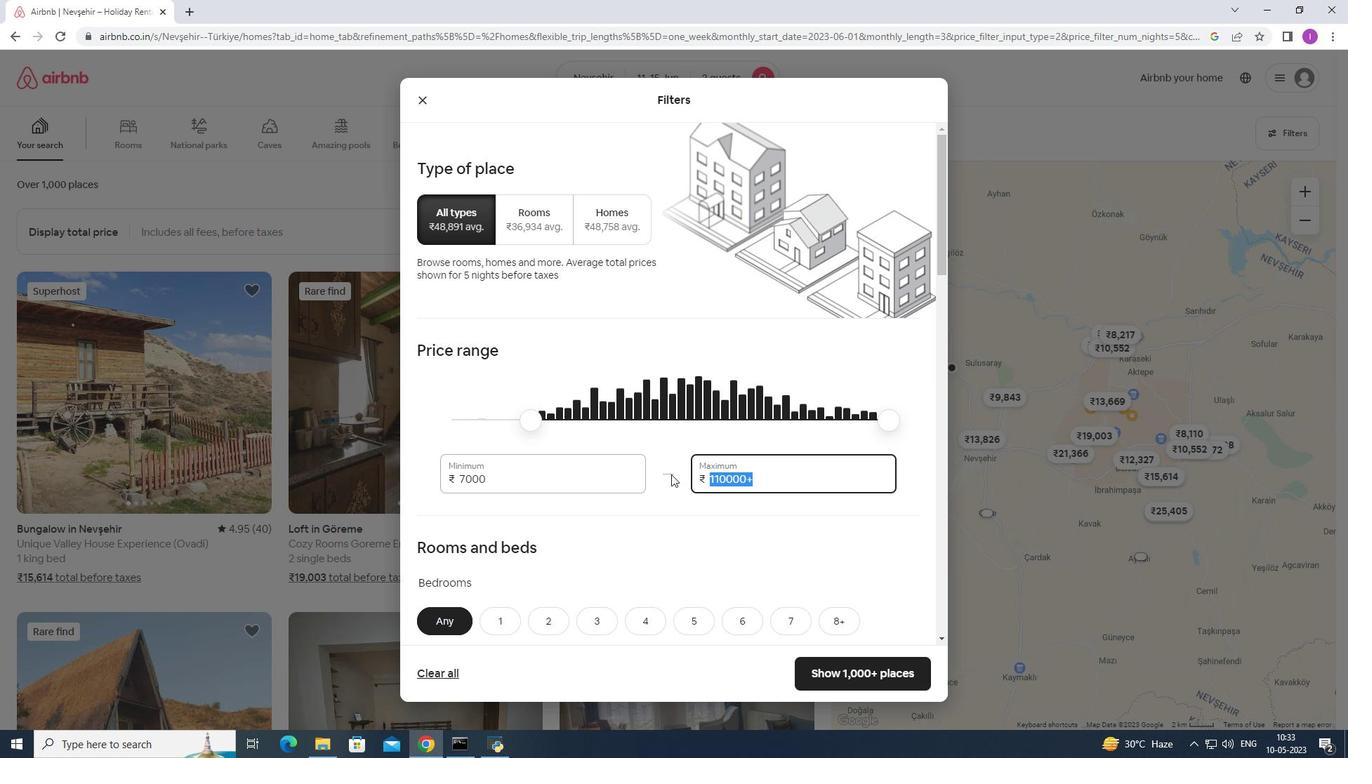 
Action: Key pressed 16000
Screenshot: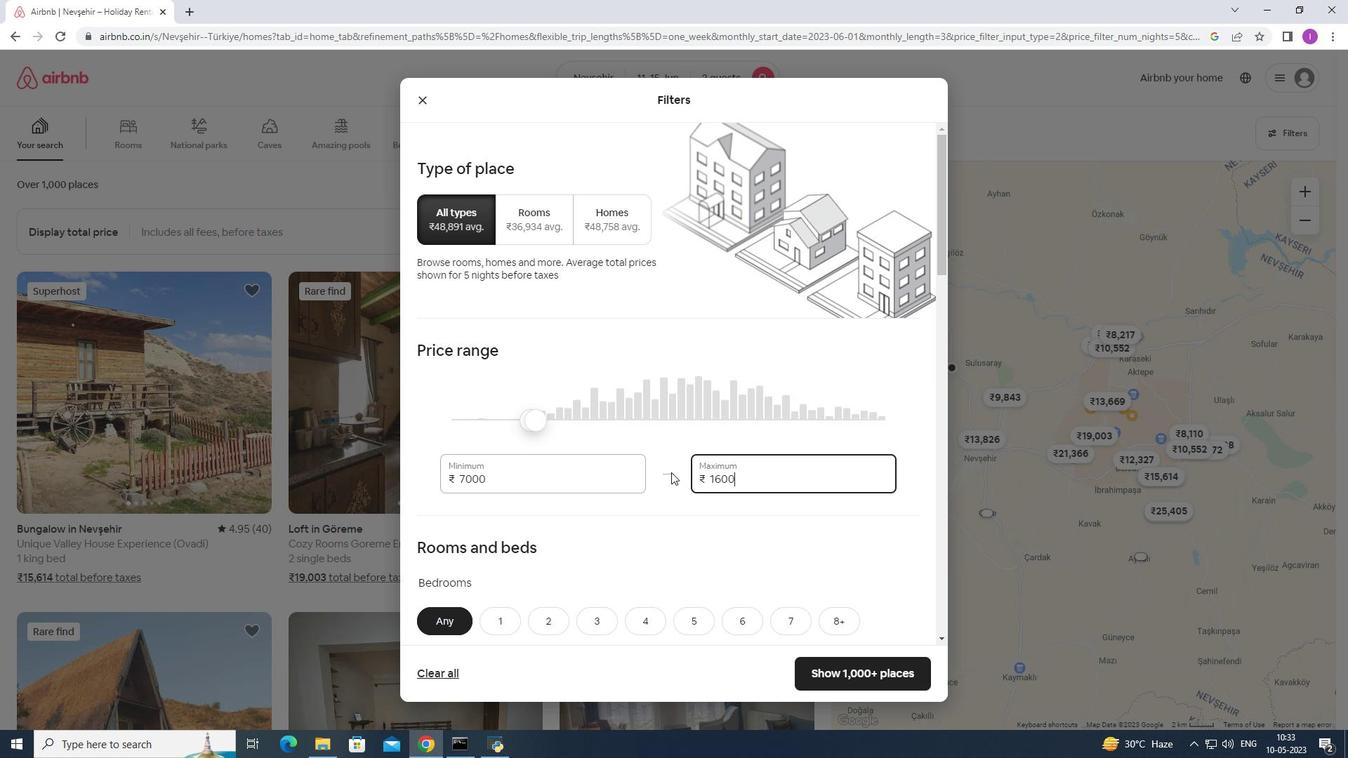 
Action: Mouse moved to (670, 476)
Screenshot: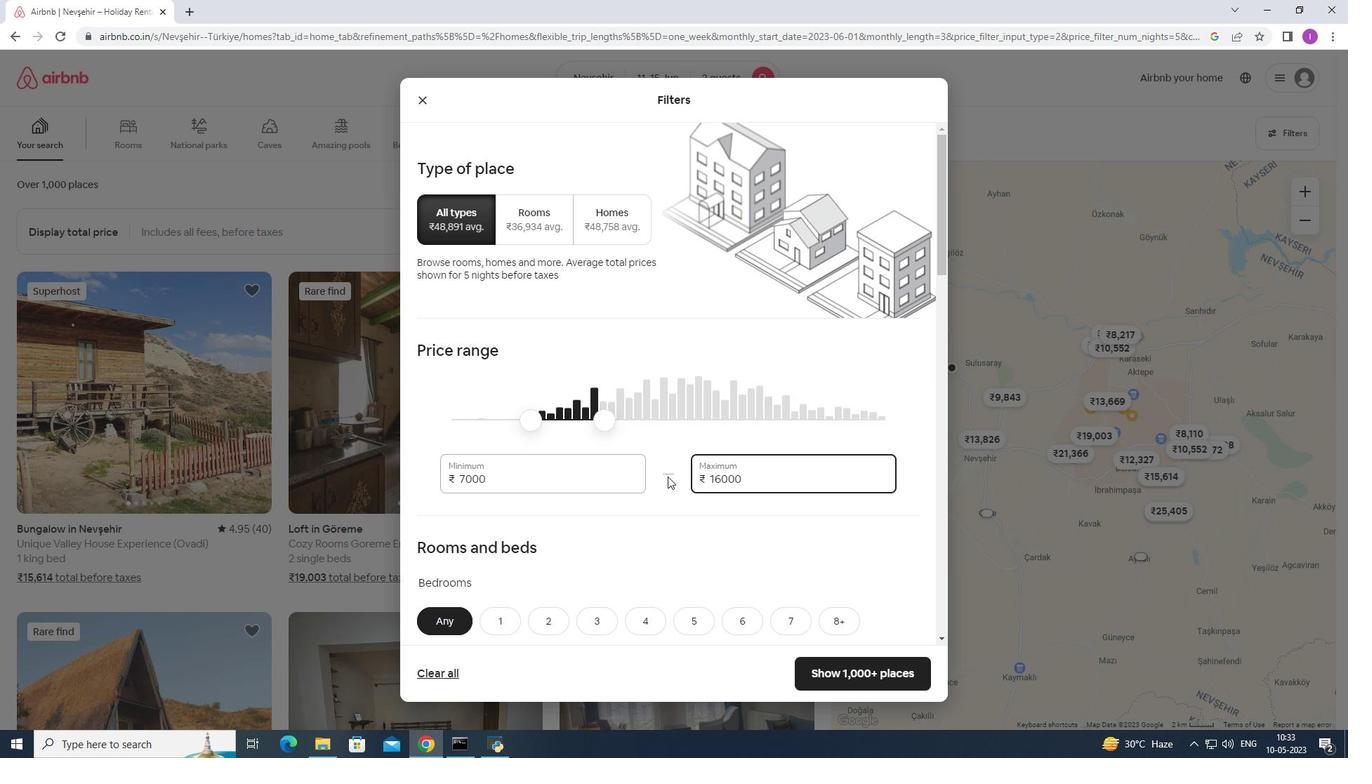 
Action: Mouse scrolled (670, 476) with delta (0, 0)
Screenshot: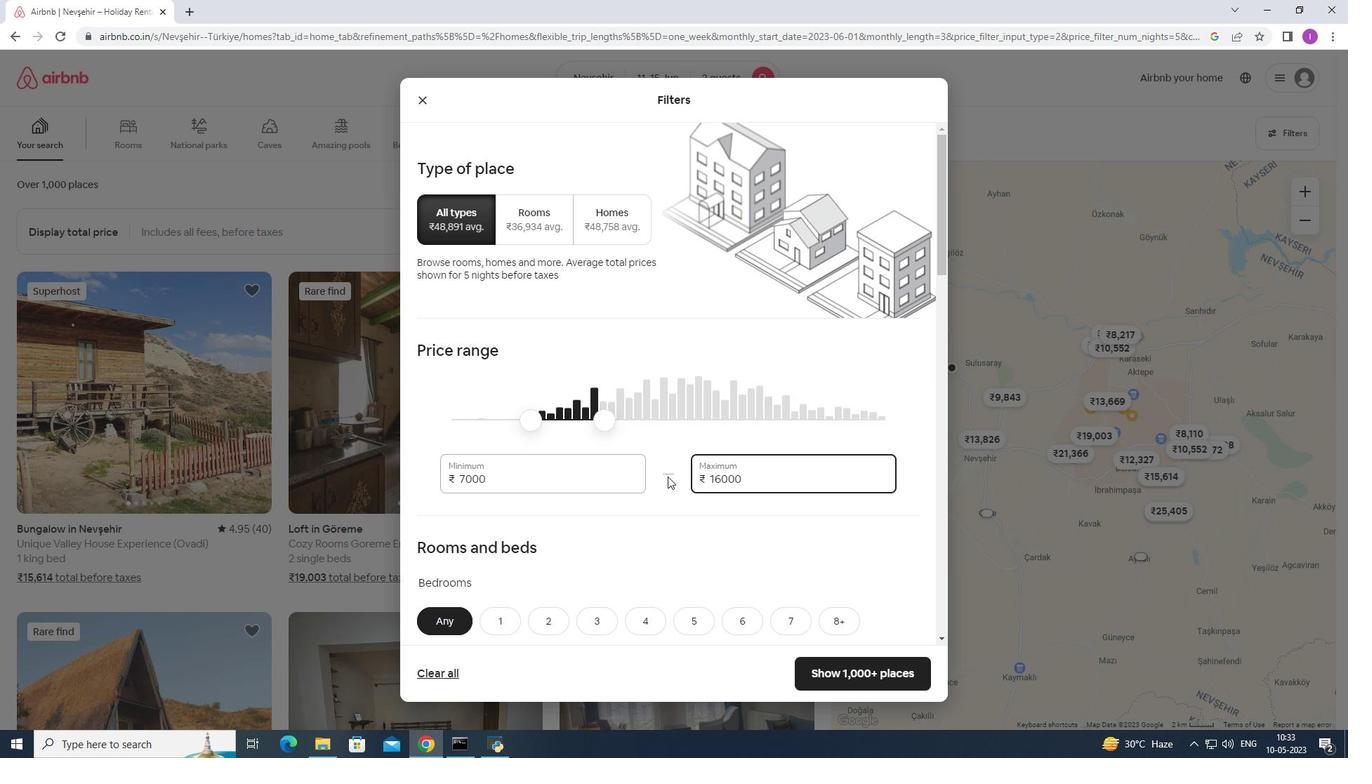 
Action: Mouse moved to (671, 475)
Screenshot: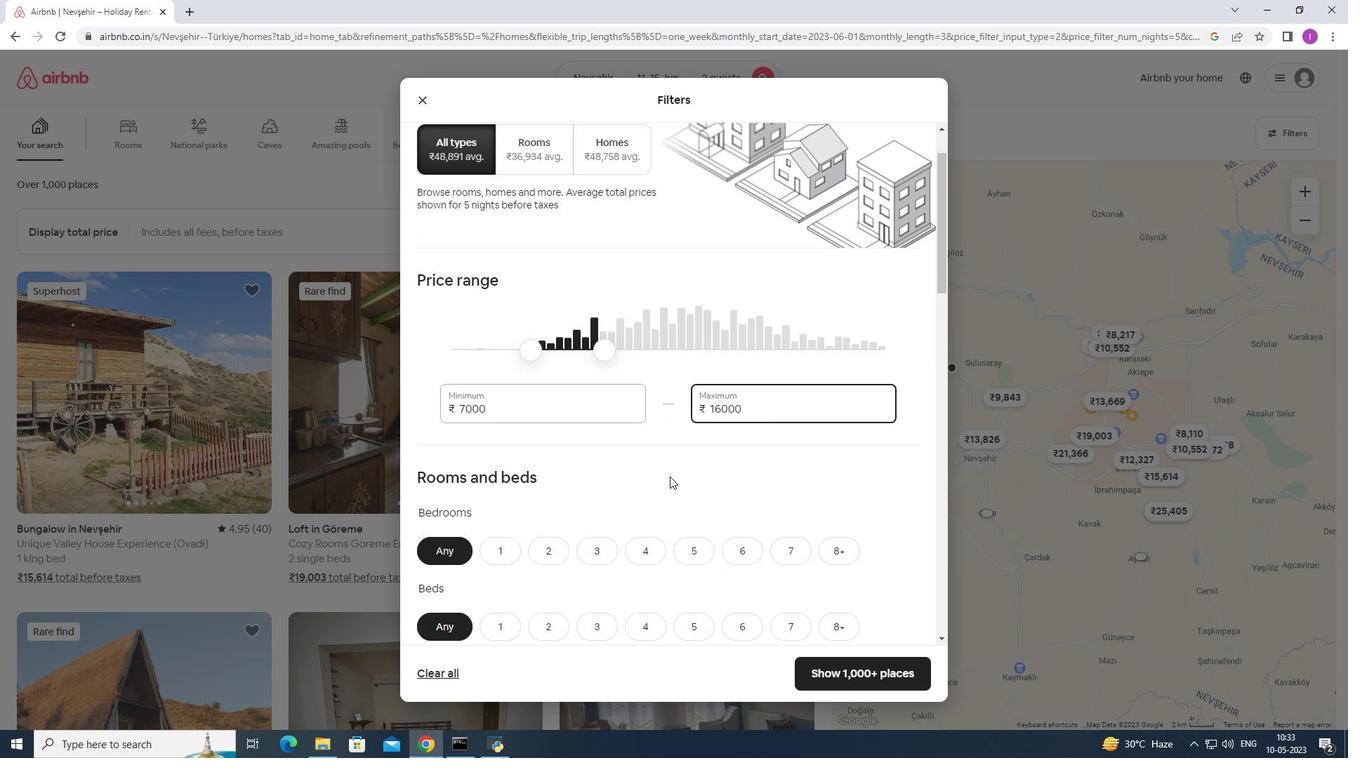 
Action: Mouse scrolled (671, 474) with delta (0, 0)
Screenshot: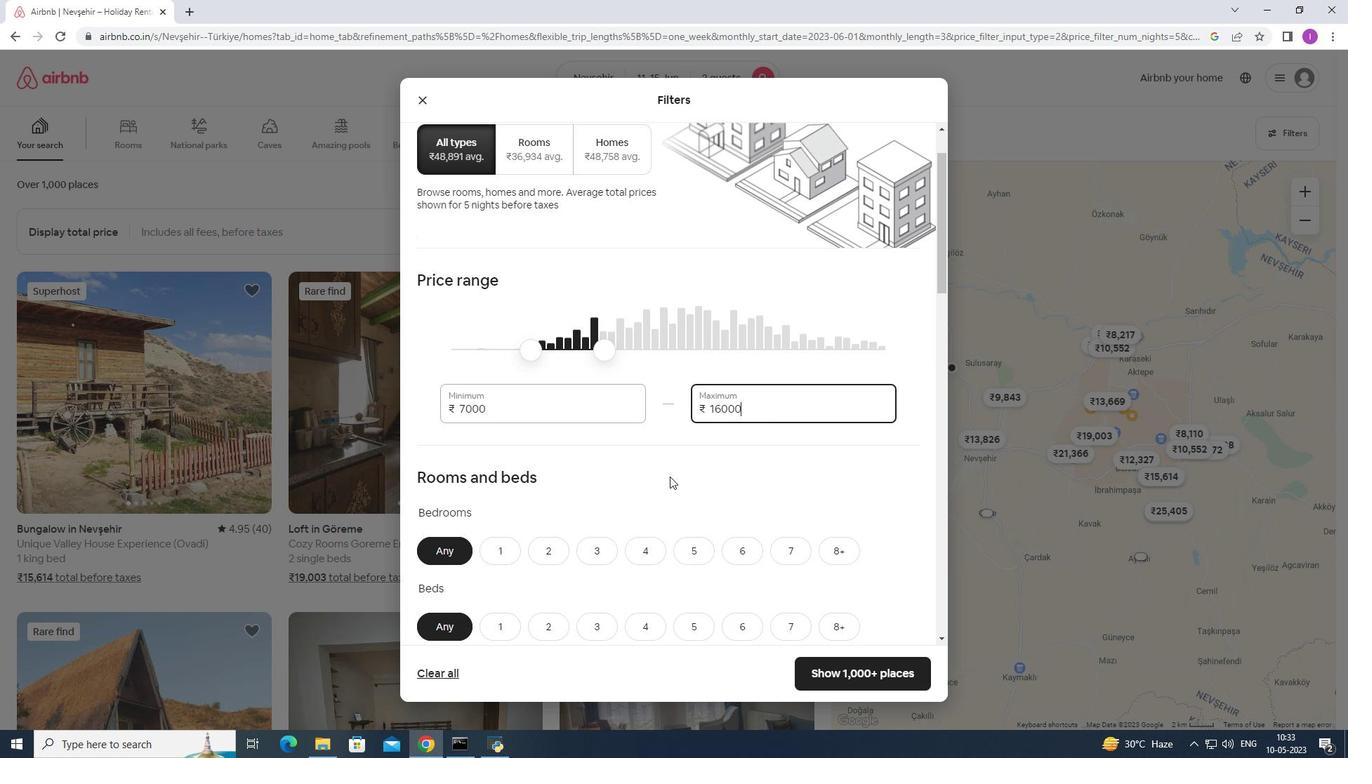 
Action: Mouse scrolled (671, 474) with delta (0, 0)
Screenshot: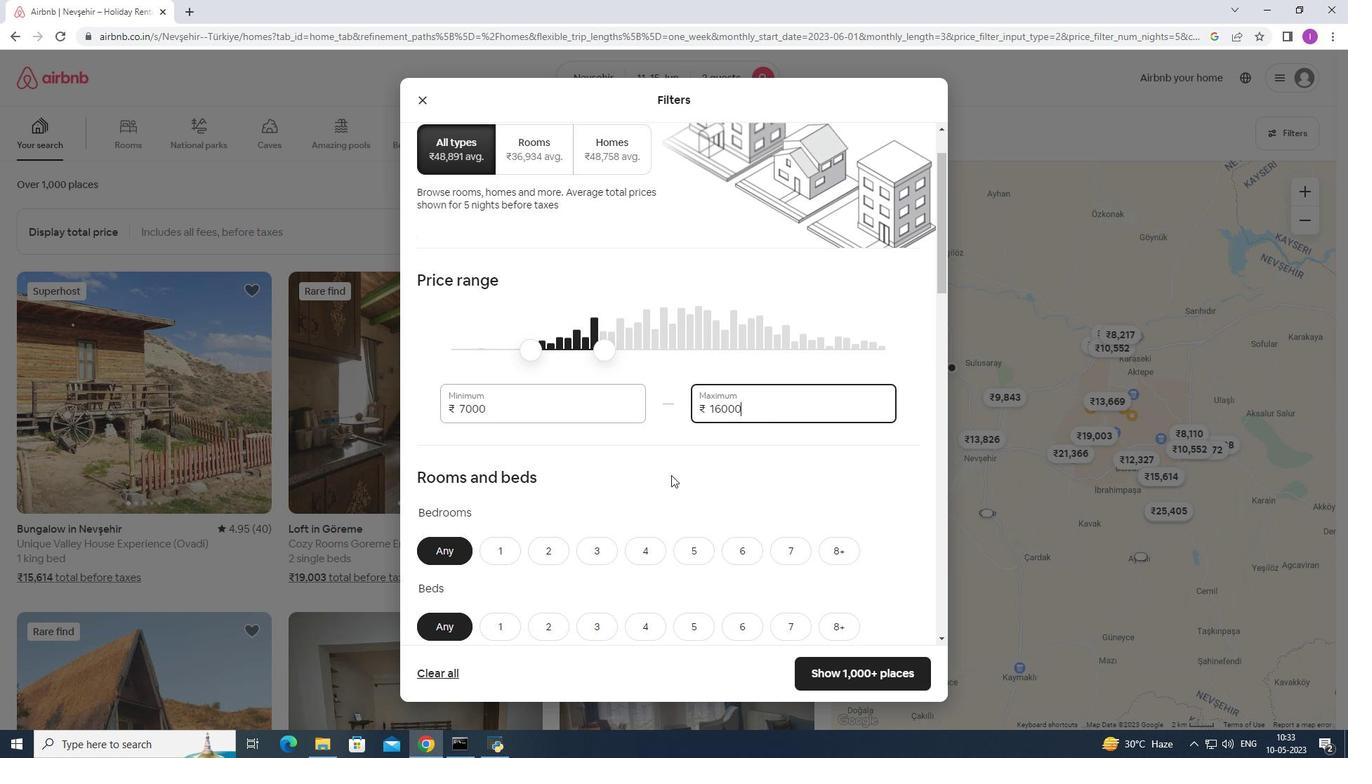 
Action: Mouse moved to (613, 400)
Screenshot: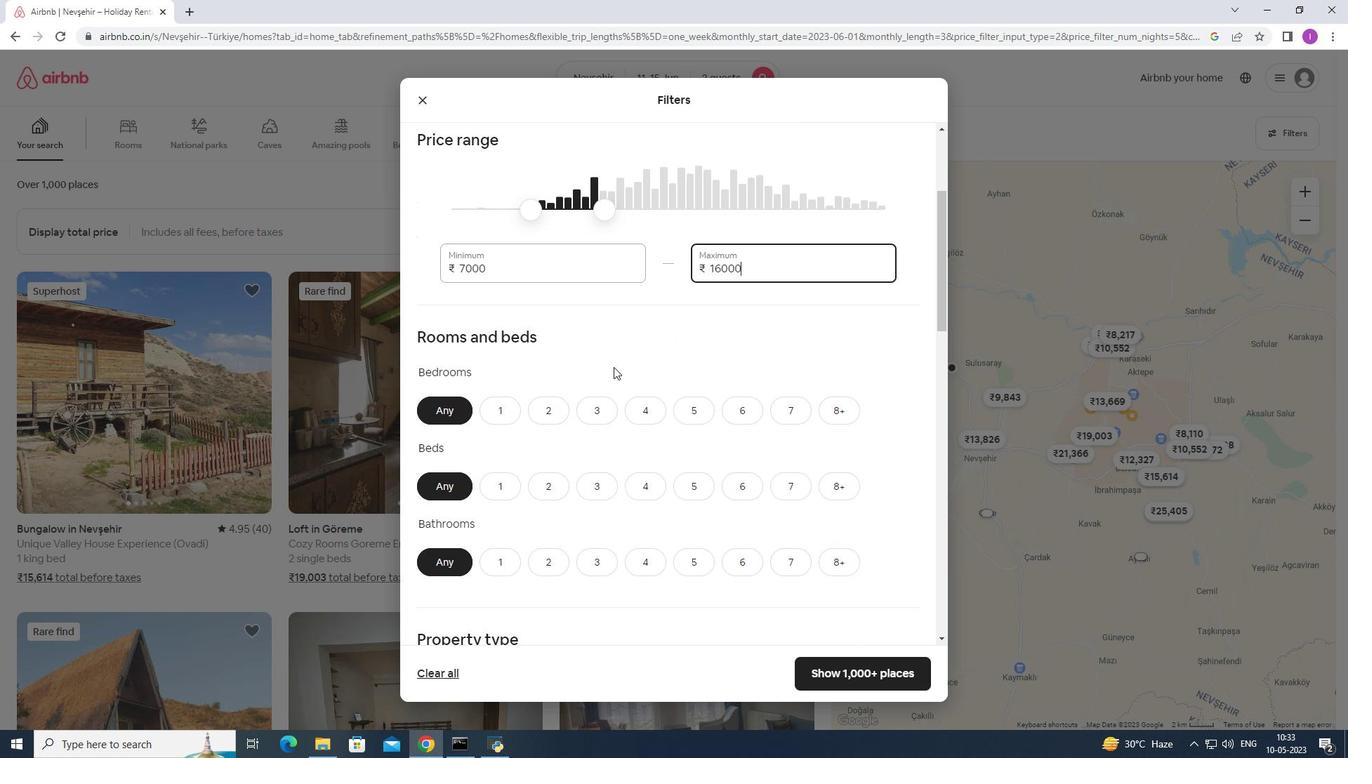 
Action: Mouse scrolled (613, 399) with delta (0, 0)
Screenshot: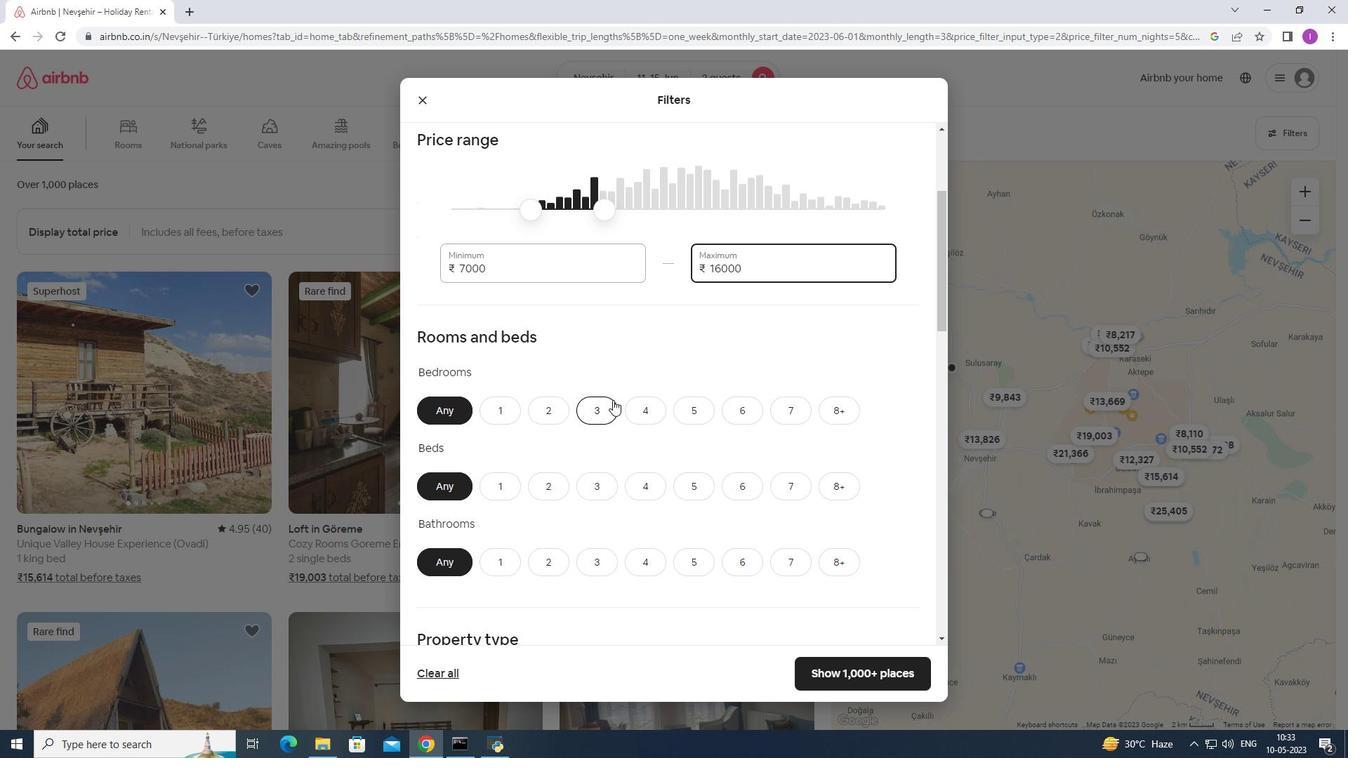 
Action: Mouse moved to (500, 340)
Screenshot: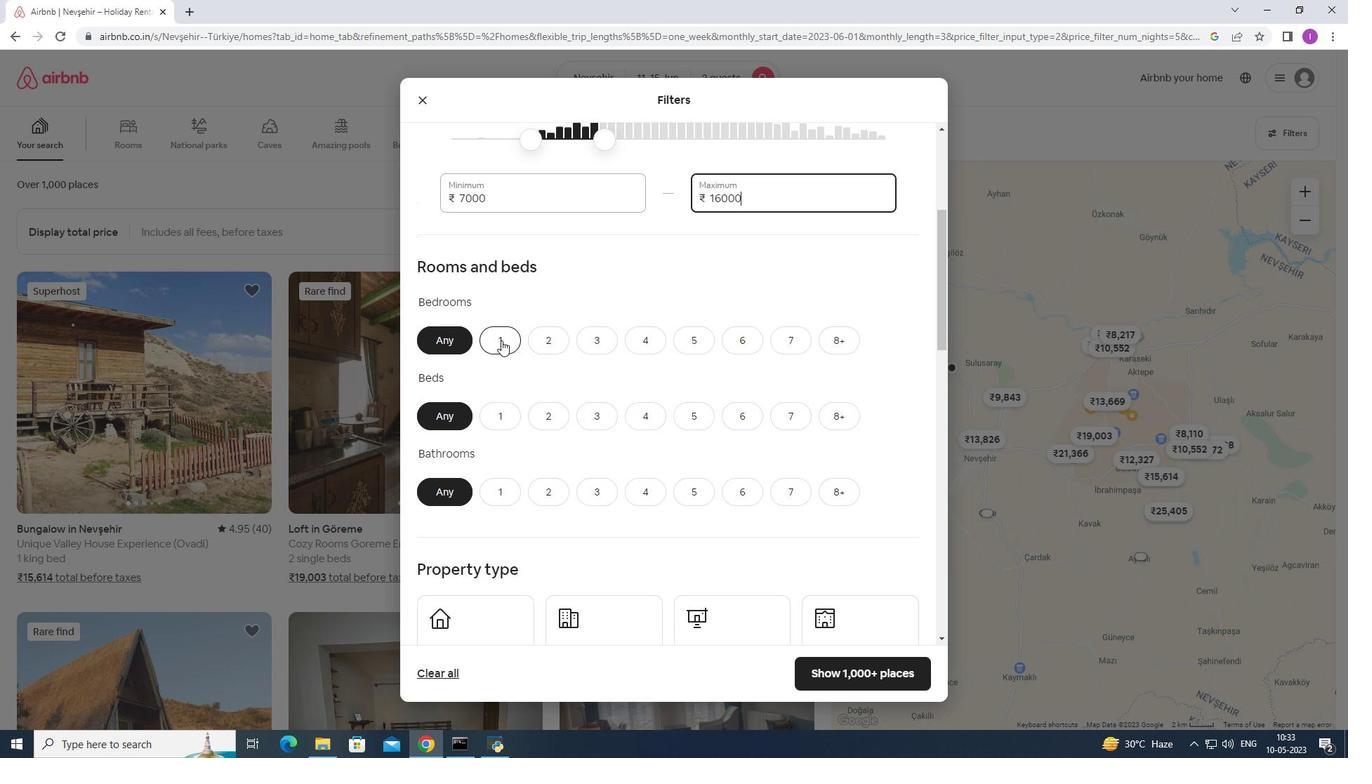
Action: Mouse pressed left at (500, 340)
Screenshot: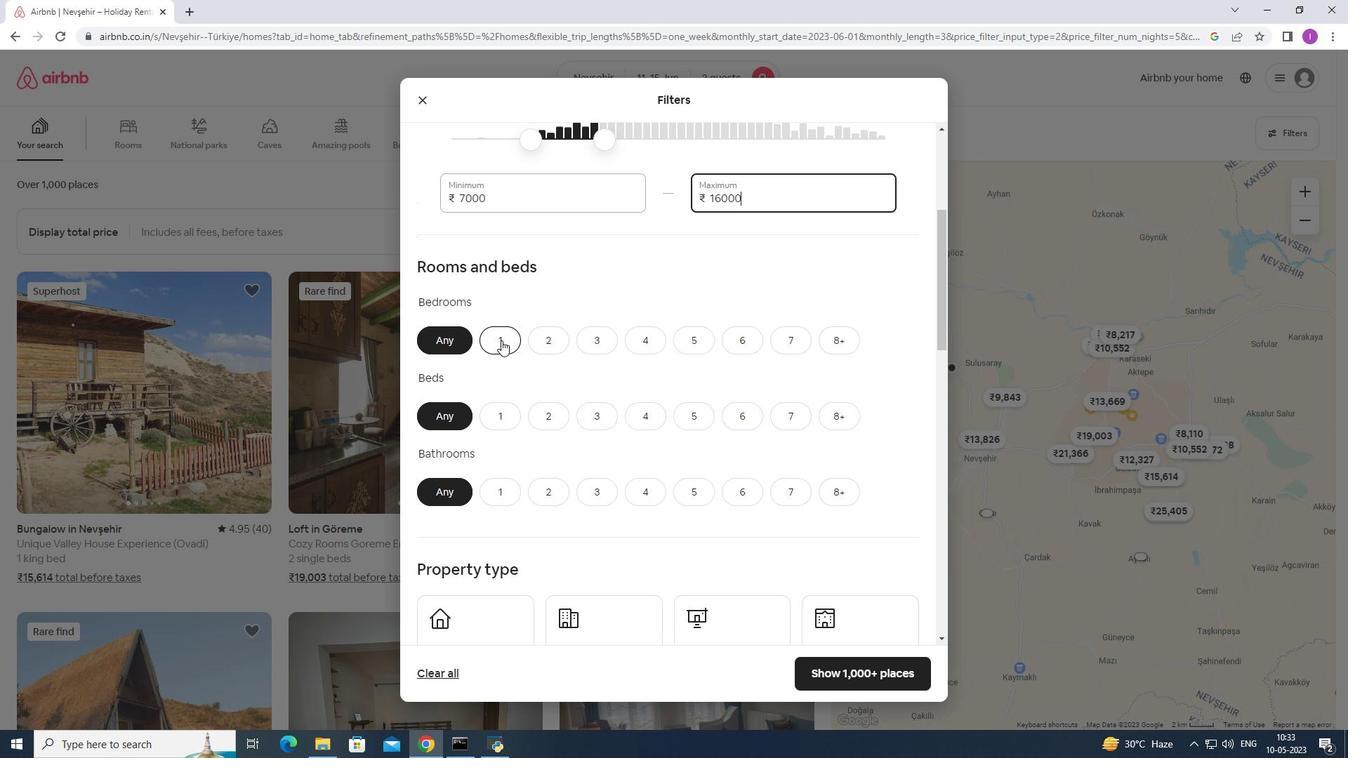 
Action: Mouse moved to (552, 417)
Screenshot: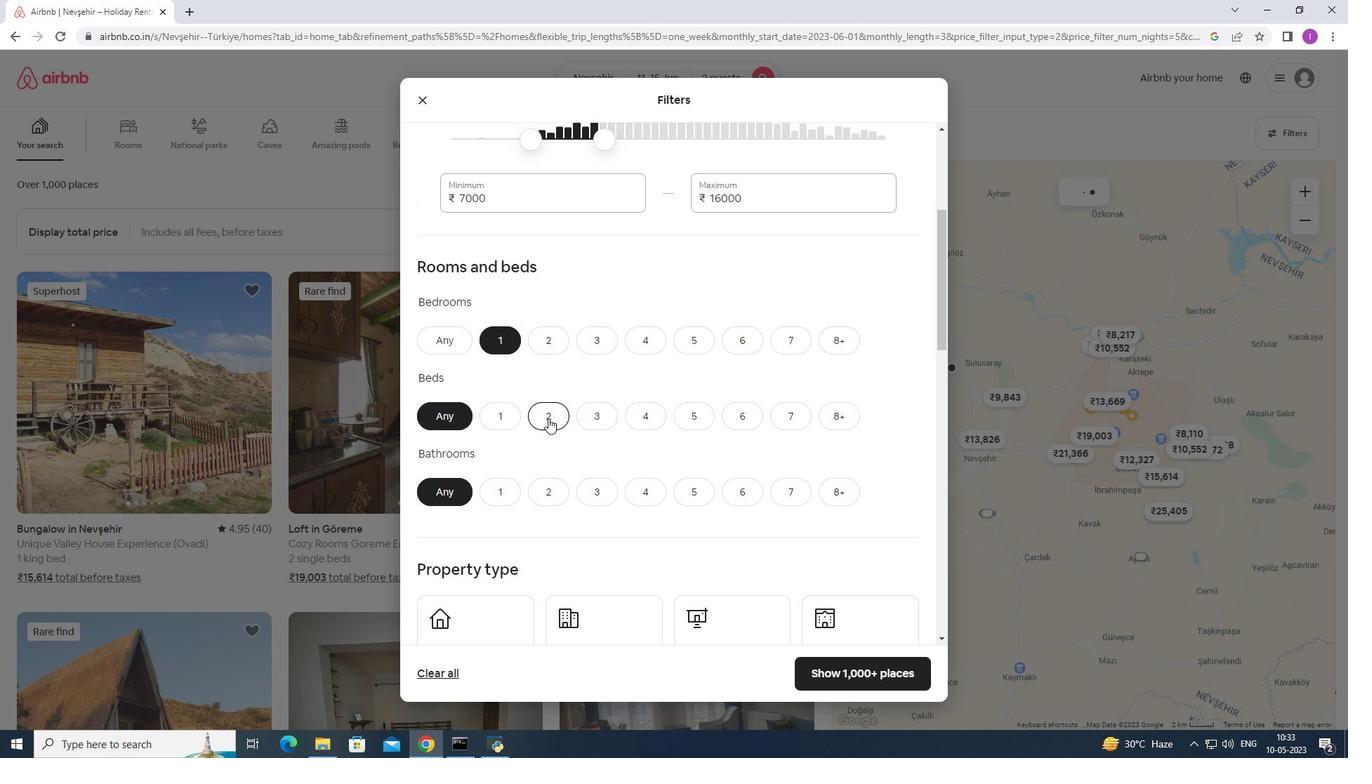 
Action: Mouse pressed left at (550, 418)
Screenshot: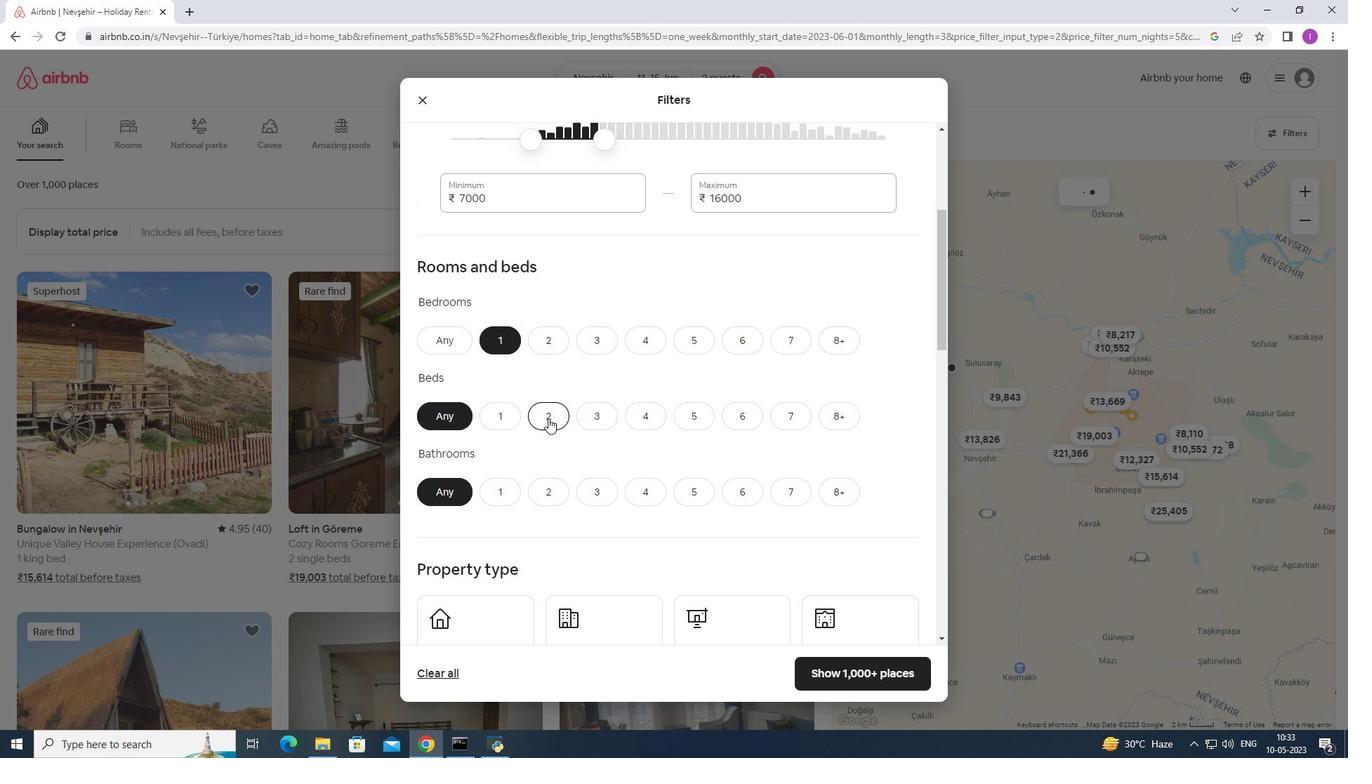 
Action: Mouse moved to (502, 487)
Screenshot: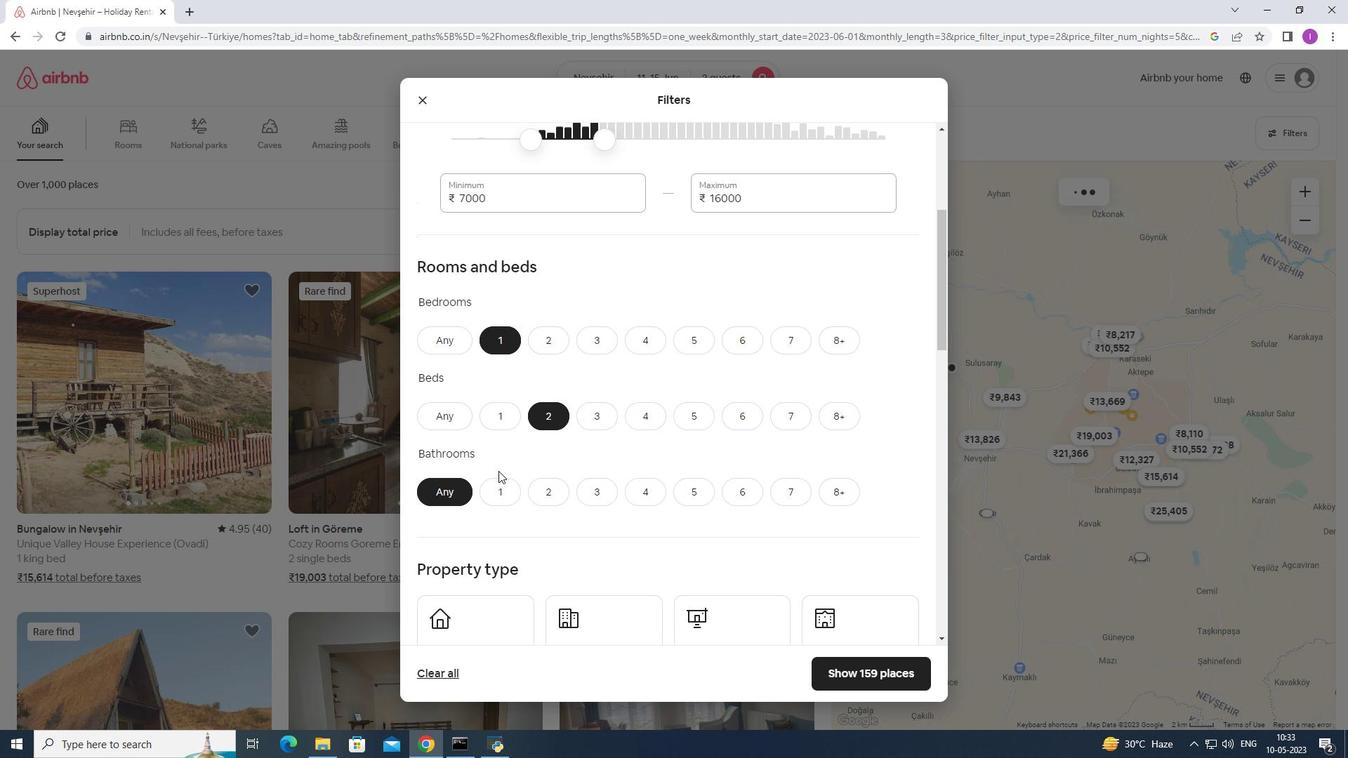 
Action: Mouse pressed left at (502, 487)
Screenshot: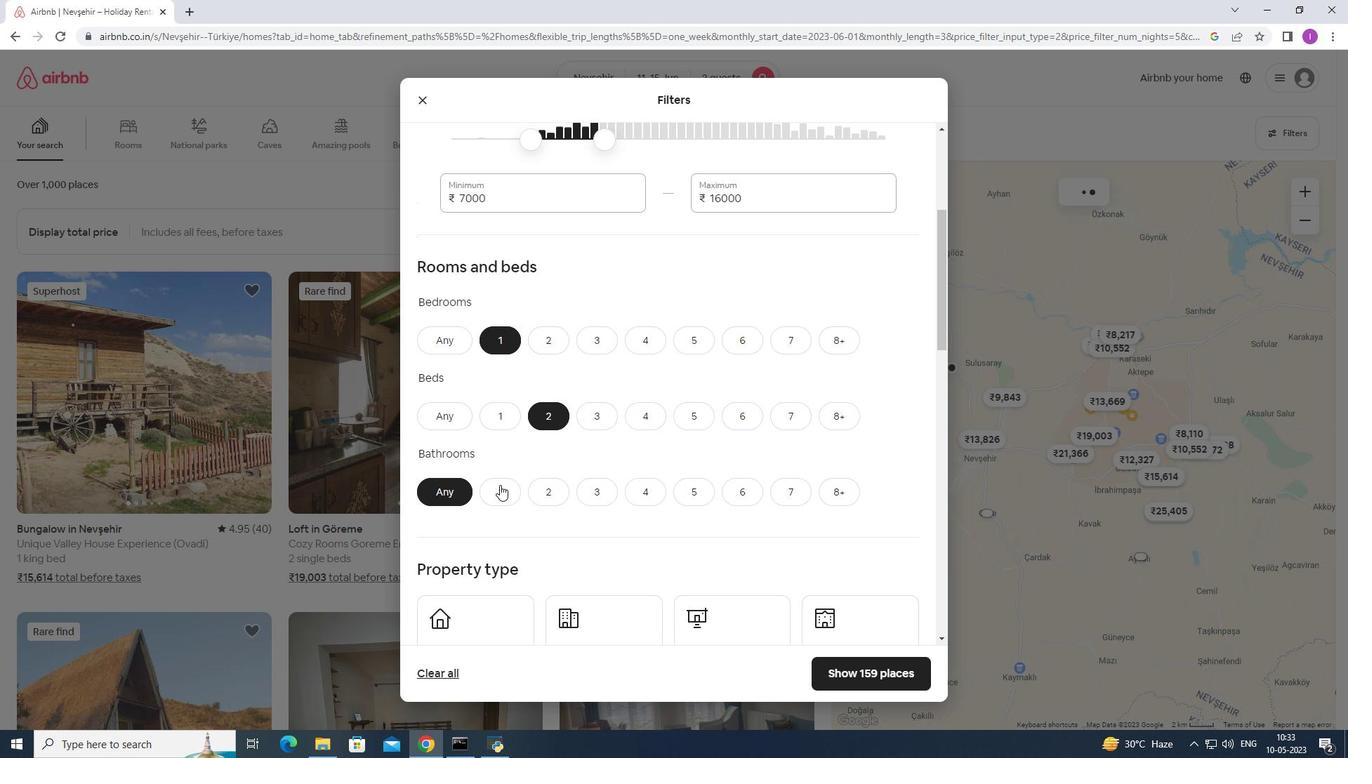 
Action: Mouse moved to (557, 450)
Screenshot: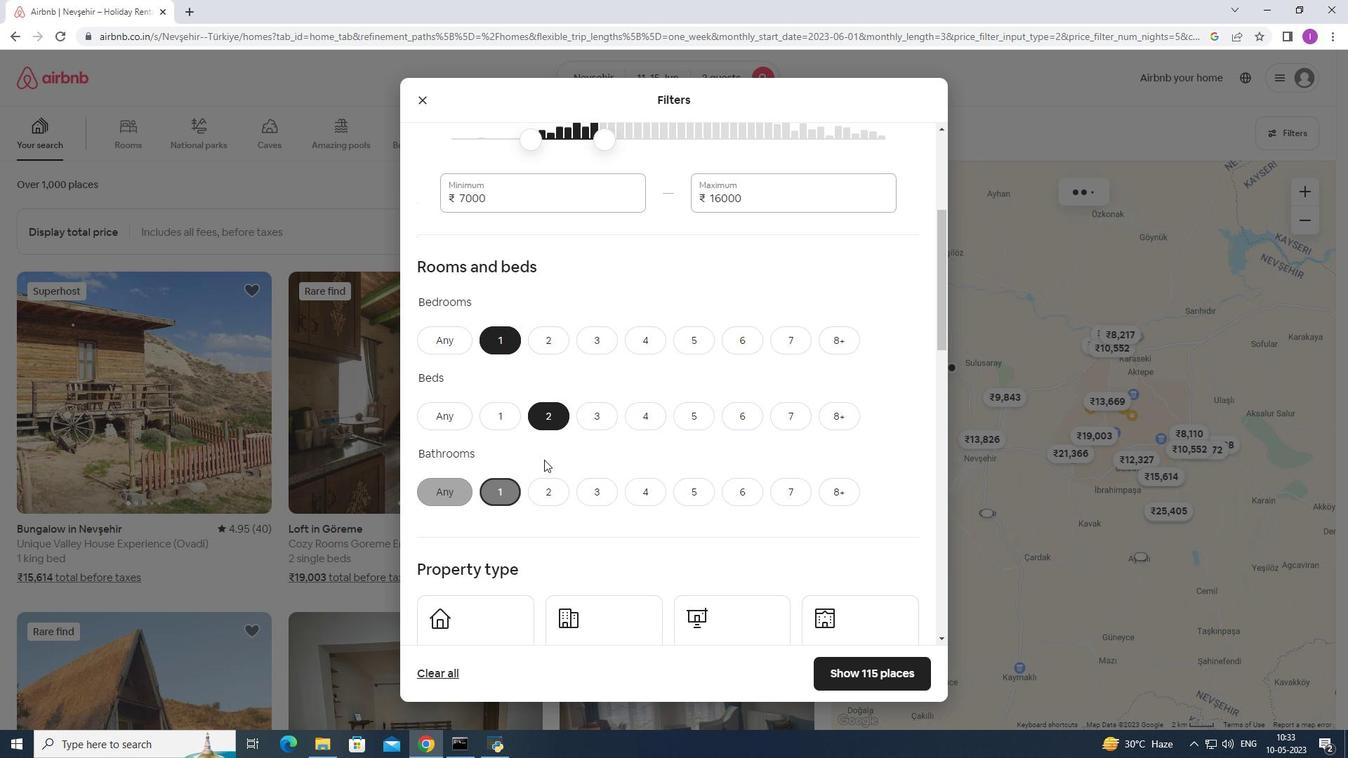 
Action: Mouse scrolled (557, 450) with delta (0, 0)
Screenshot: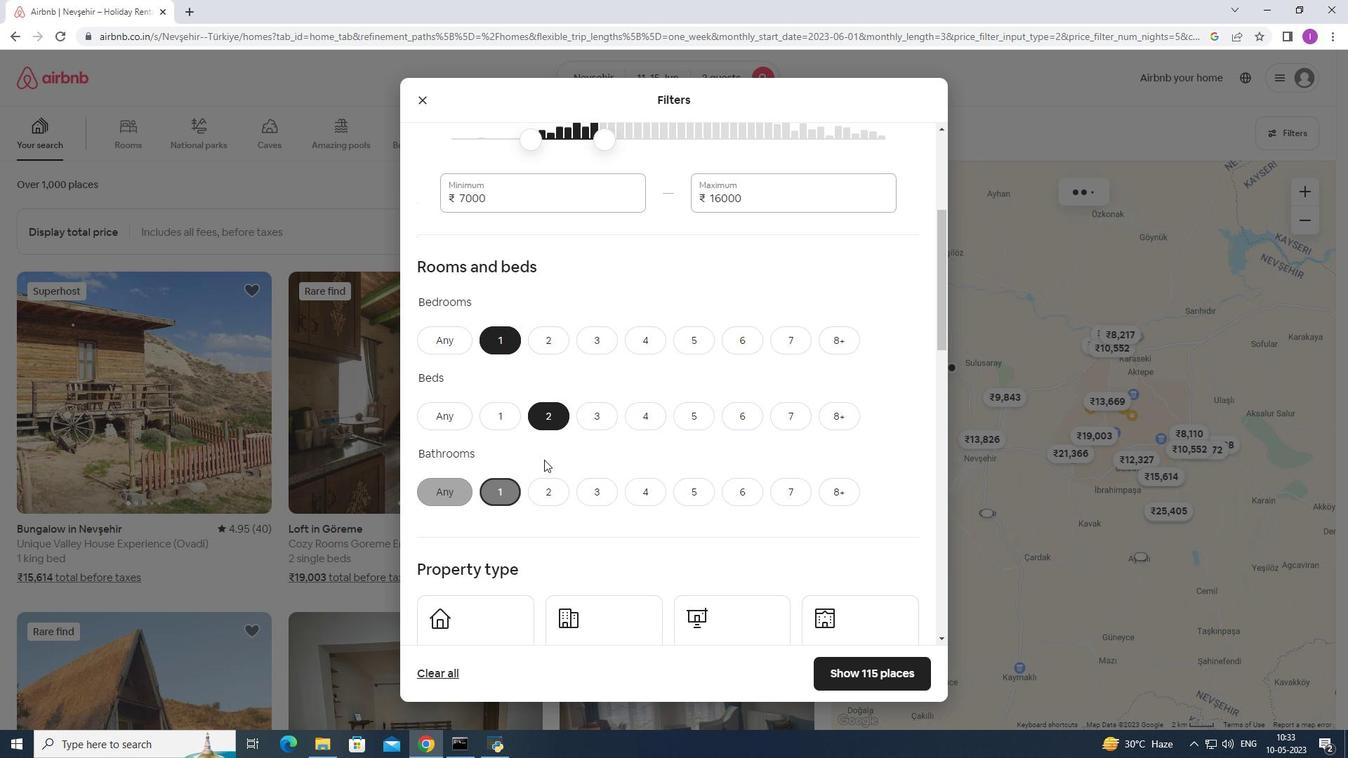 
Action: Mouse moved to (558, 450)
Screenshot: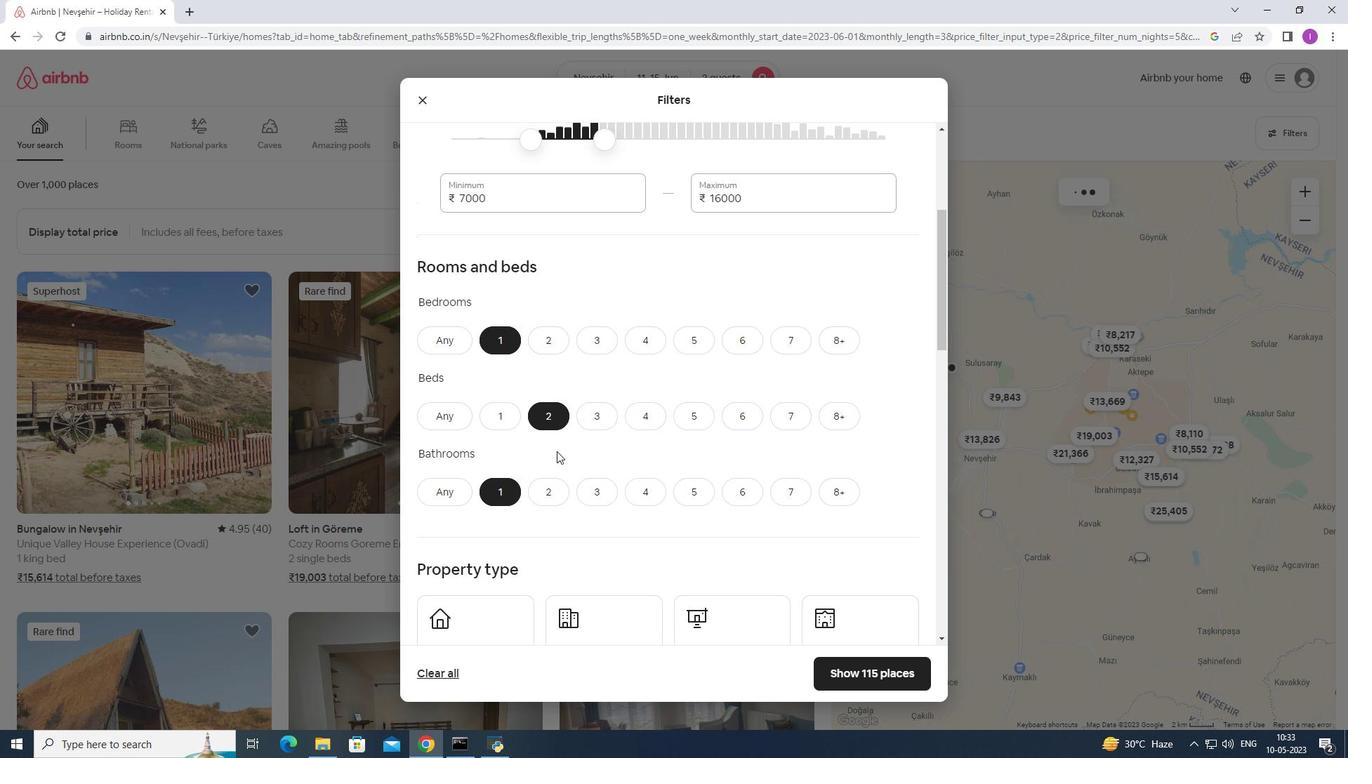 
Action: Mouse scrolled (557, 450) with delta (0, 0)
Screenshot: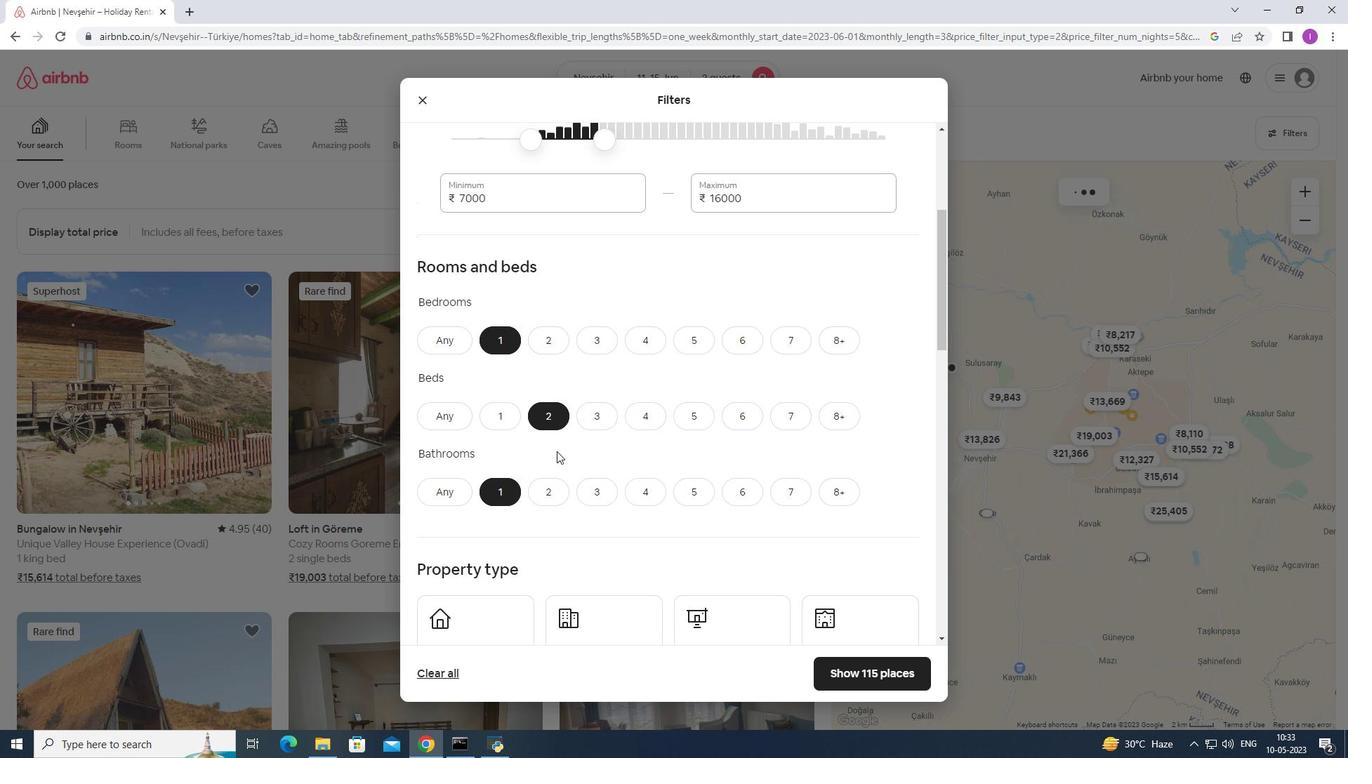 
Action: Mouse moved to (573, 450)
Screenshot: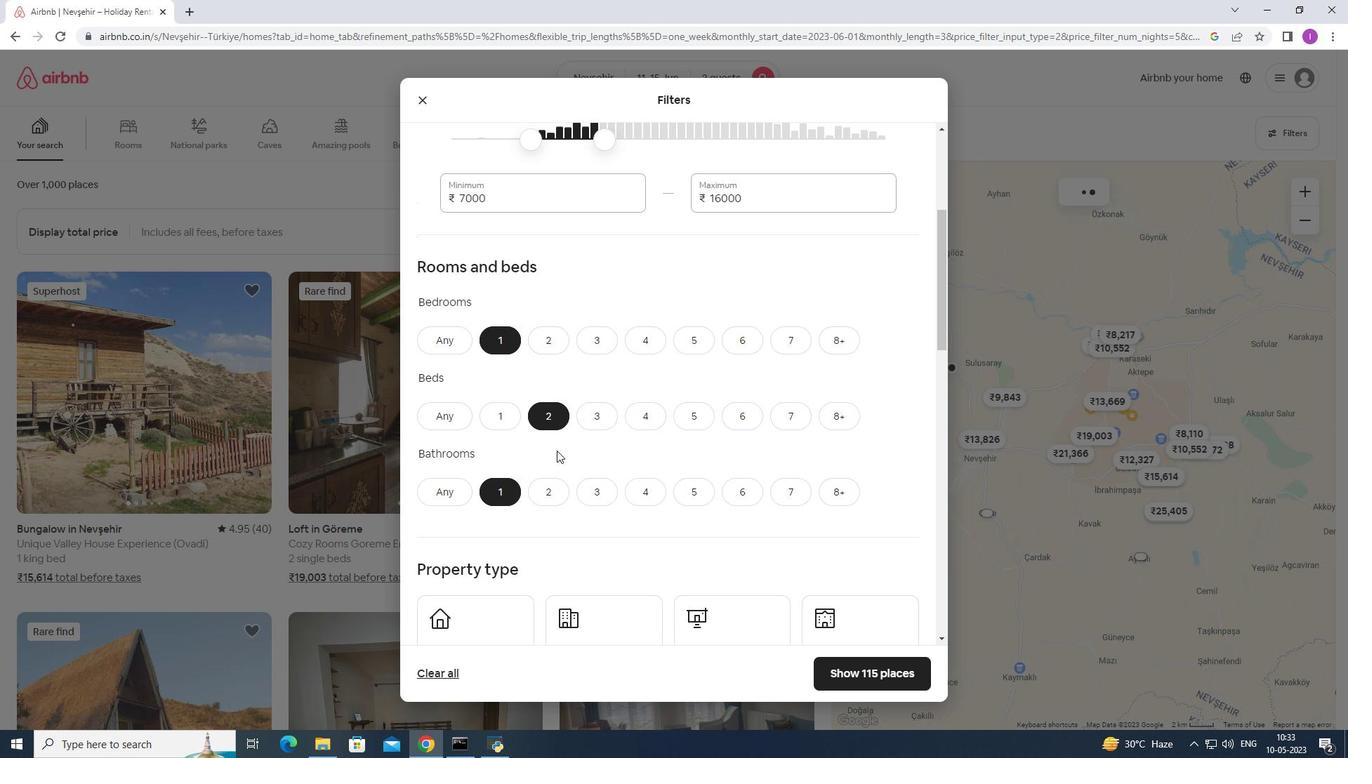 
Action: Mouse scrolled (559, 450) with delta (0, 0)
Screenshot: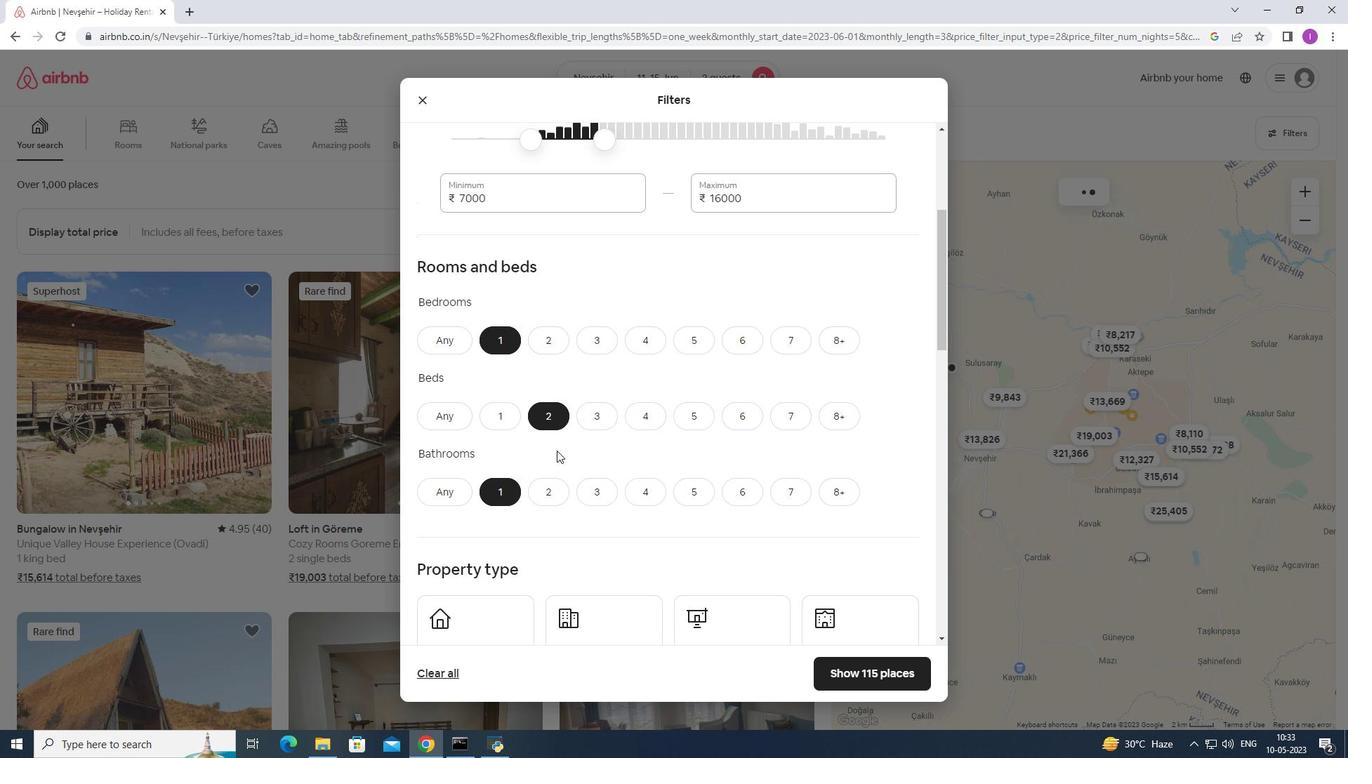 
Action: Mouse moved to (580, 448)
Screenshot: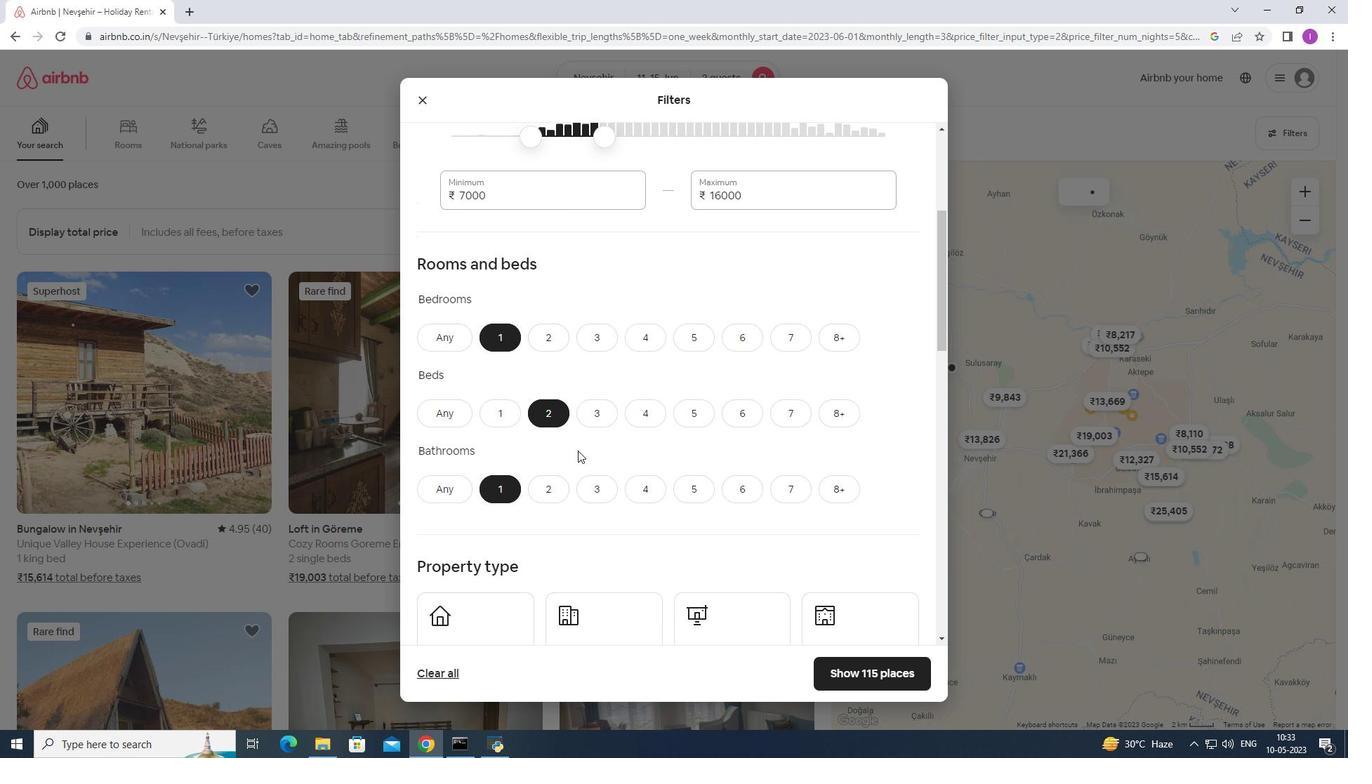 
Action: Mouse scrolled (580, 447) with delta (0, 0)
Screenshot: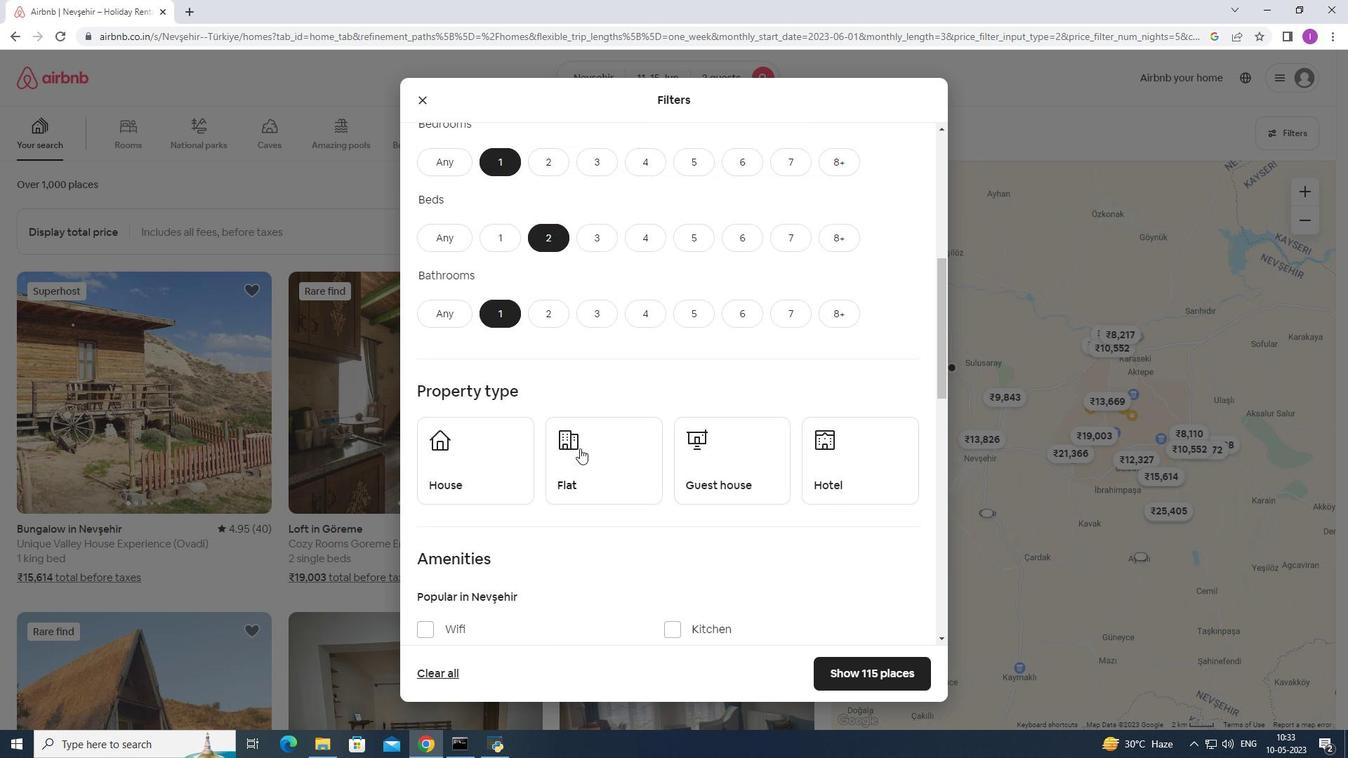 
Action: Mouse scrolled (580, 447) with delta (0, 0)
Screenshot: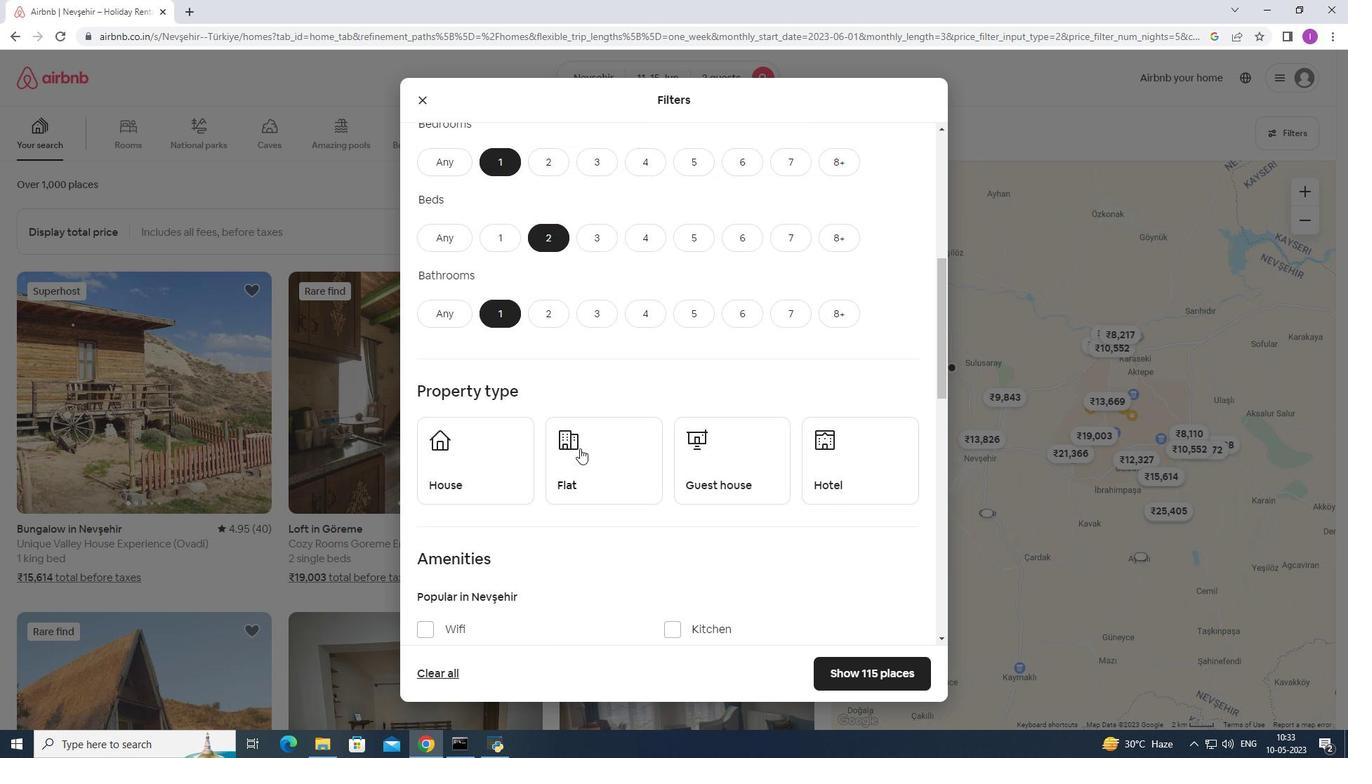 
Action: Mouse moved to (524, 318)
Screenshot: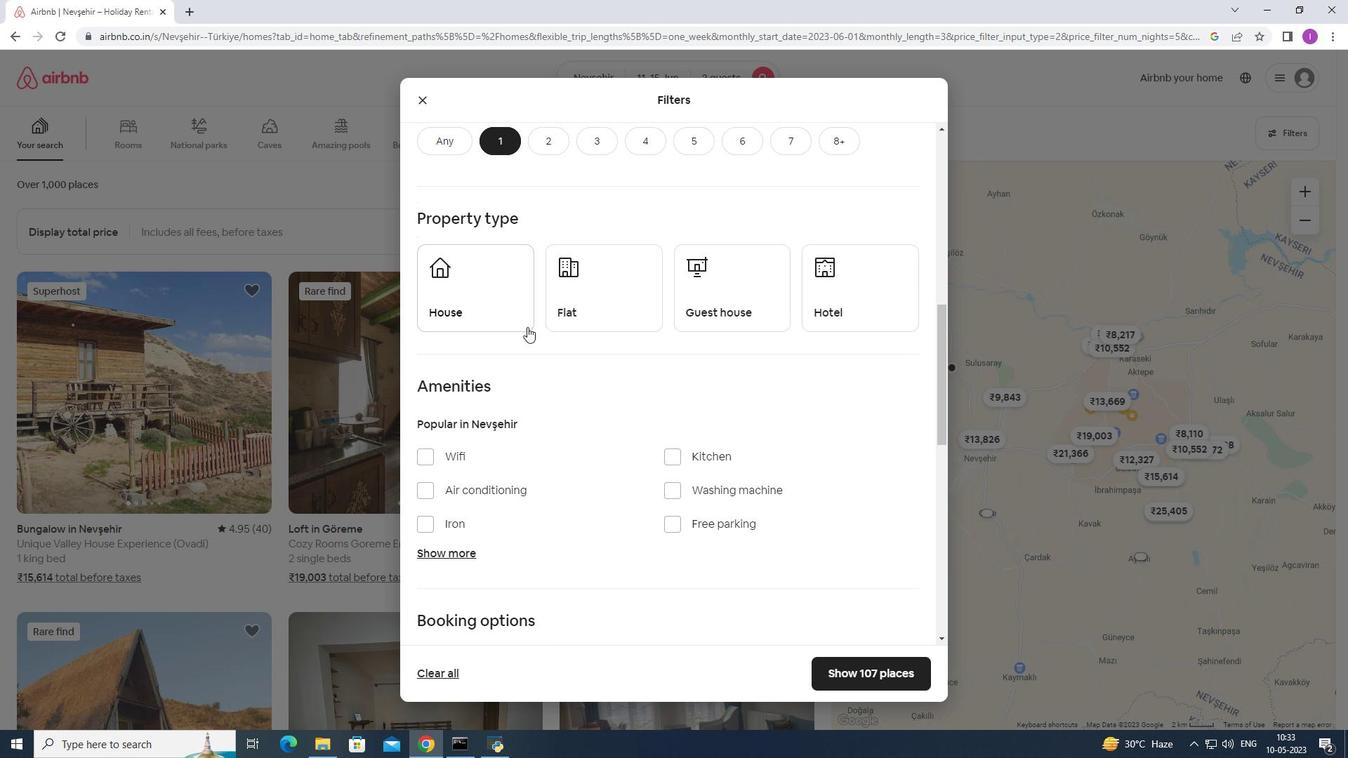 
Action: Mouse pressed left at (524, 318)
Screenshot: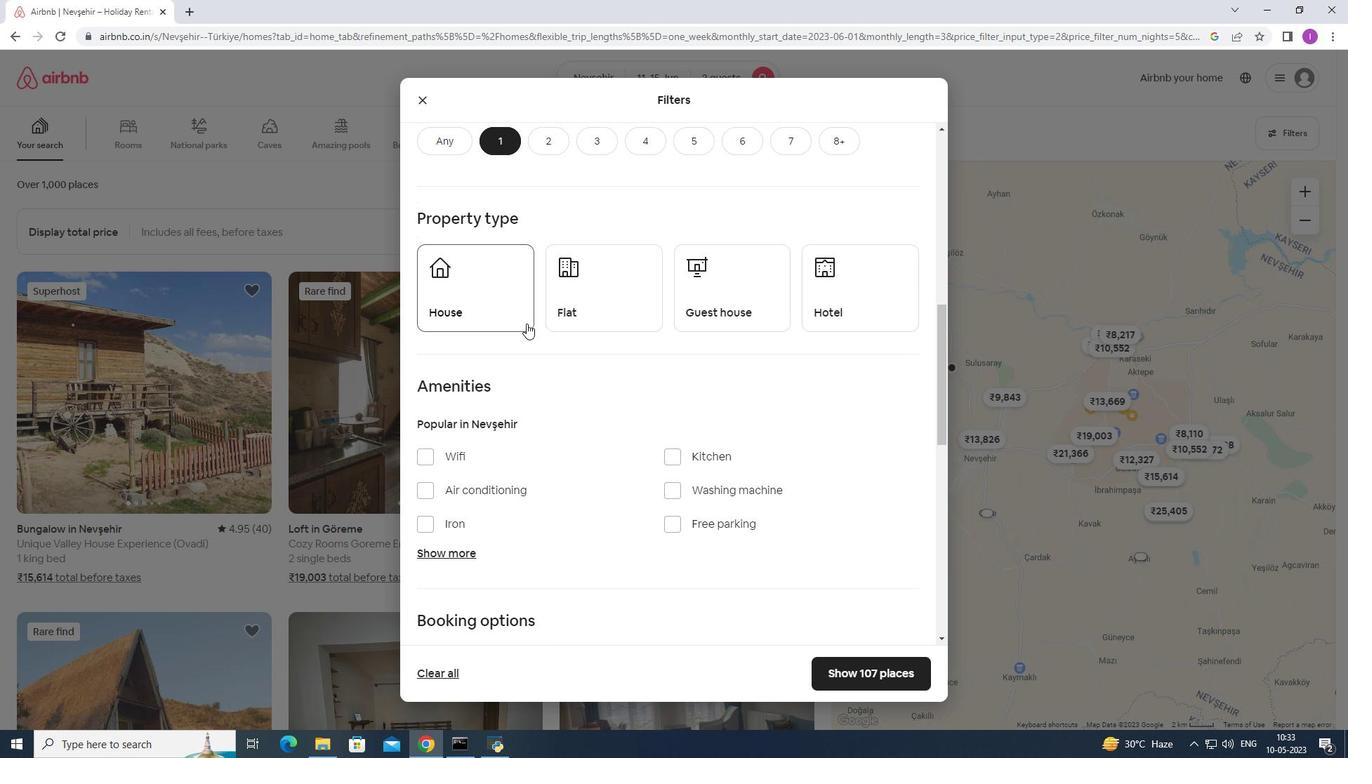 
Action: Mouse moved to (570, 314)
Screenshot: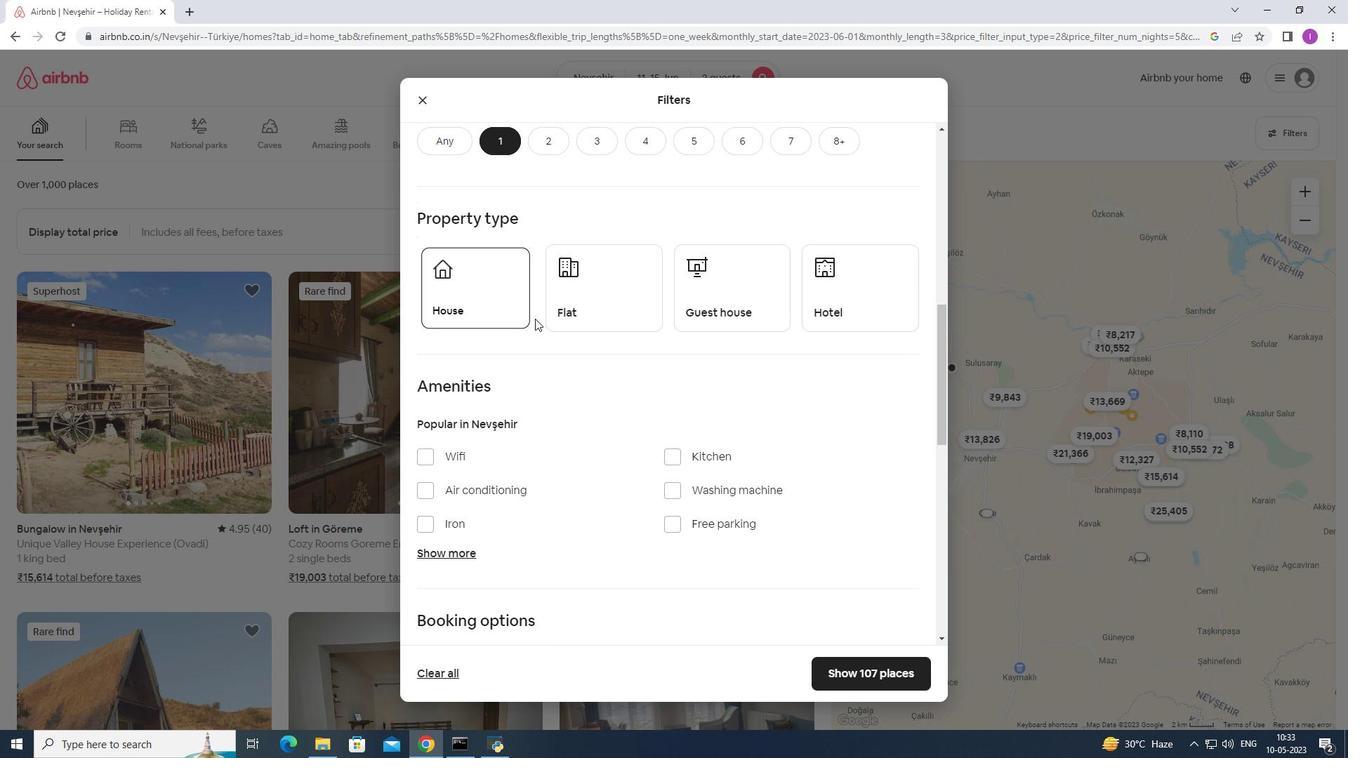 
Action: Mouse pressed left at (570, 314)
Screenshot: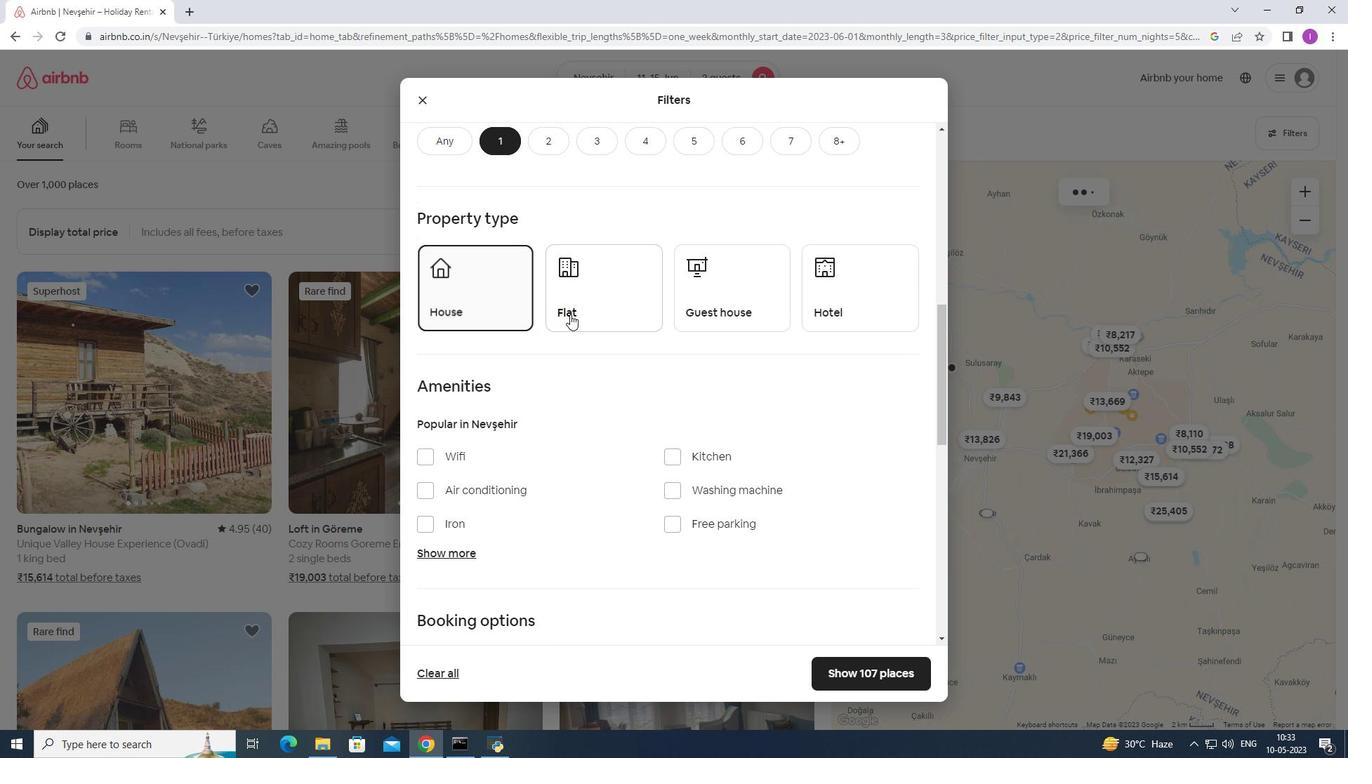 
Action: Mouse moved to (696, 297)
Screenshot: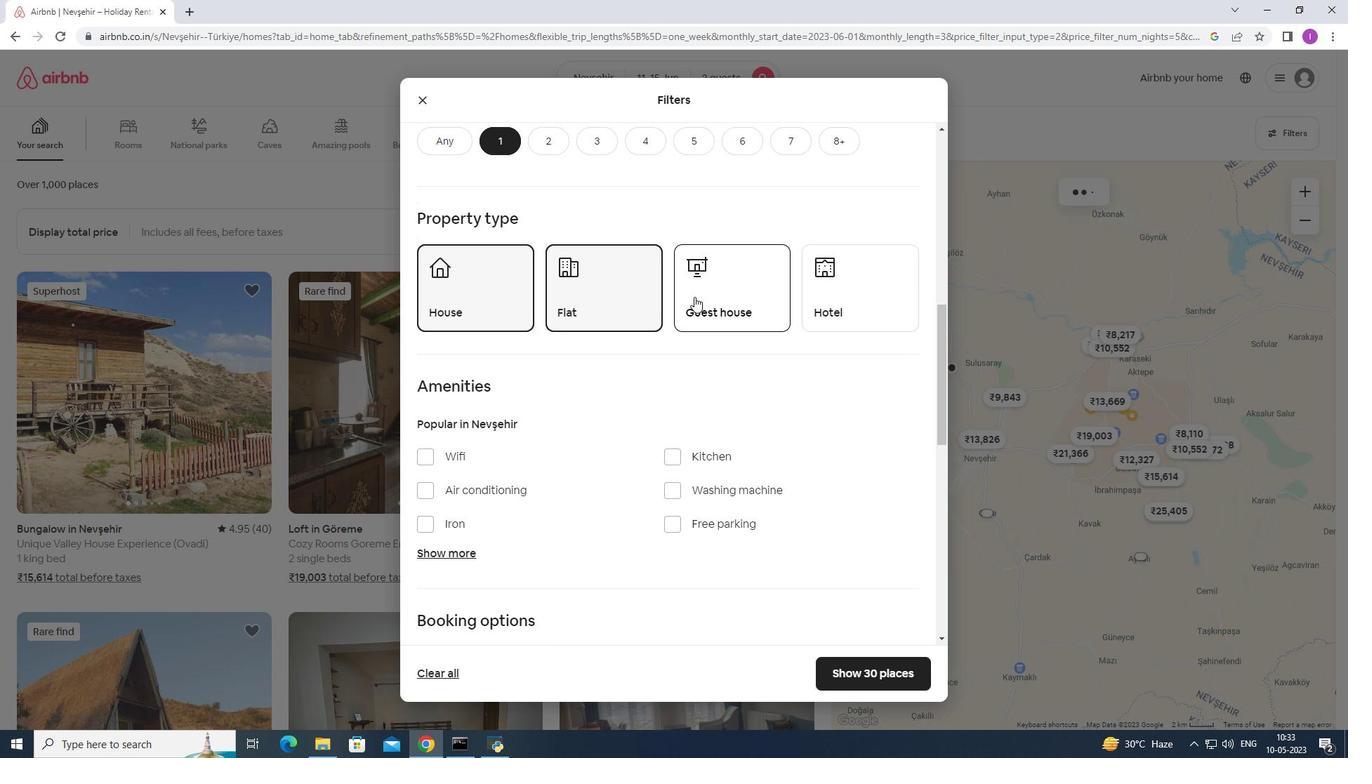 
Action: Mouse pressed left at (696, 297)
Screenshot: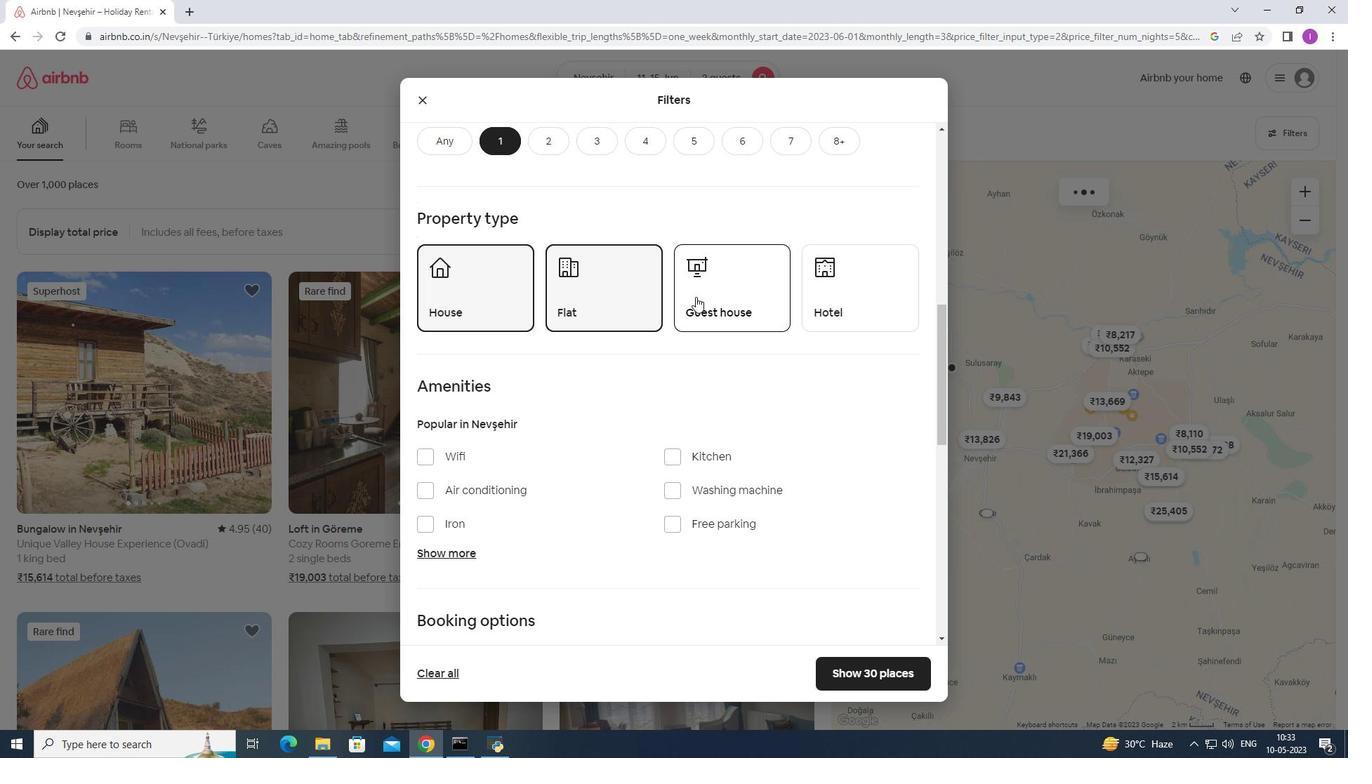 
Action: Mouse moved to (791, 309)
Screenshot: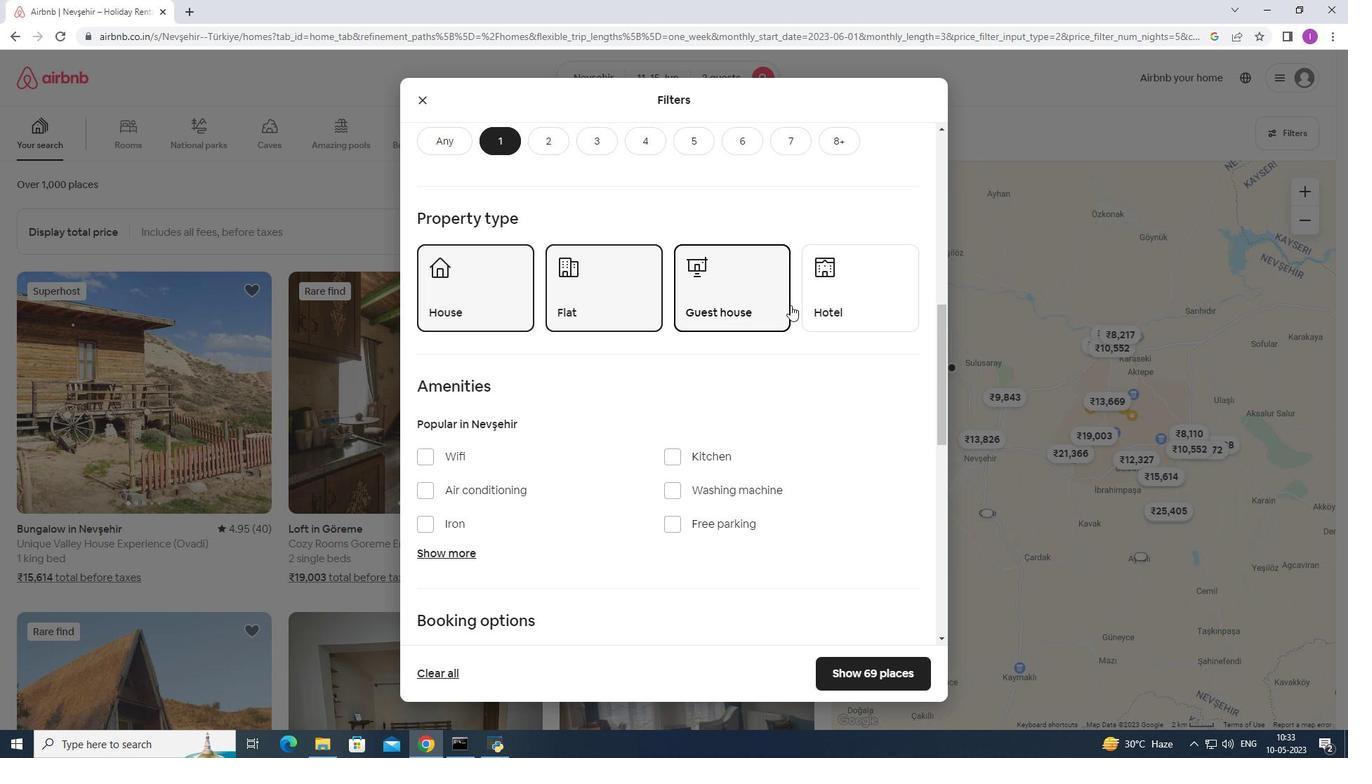 
Action: Mouse scrolled (791, 309) with delta (0, 0)
Screenshot: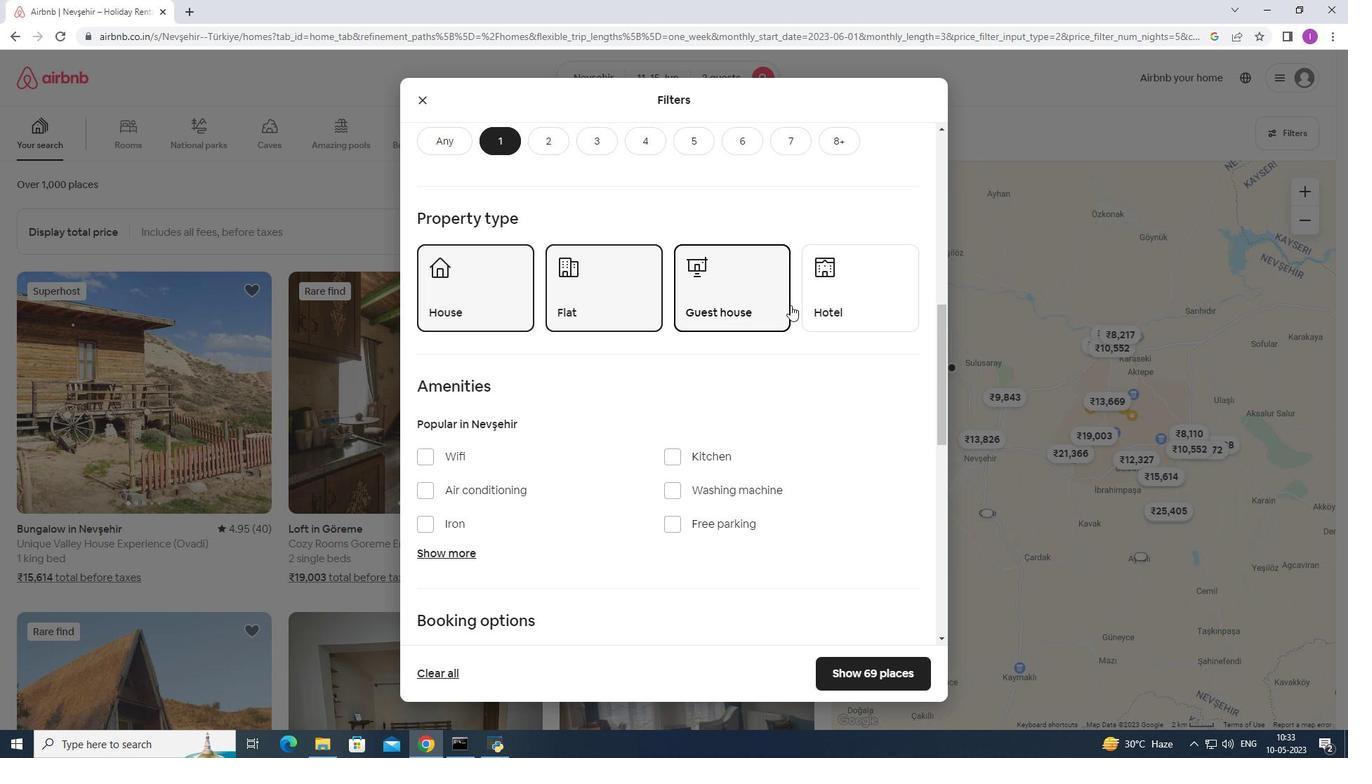 
Action: Mouse moved to (857, 243)
Screenshot: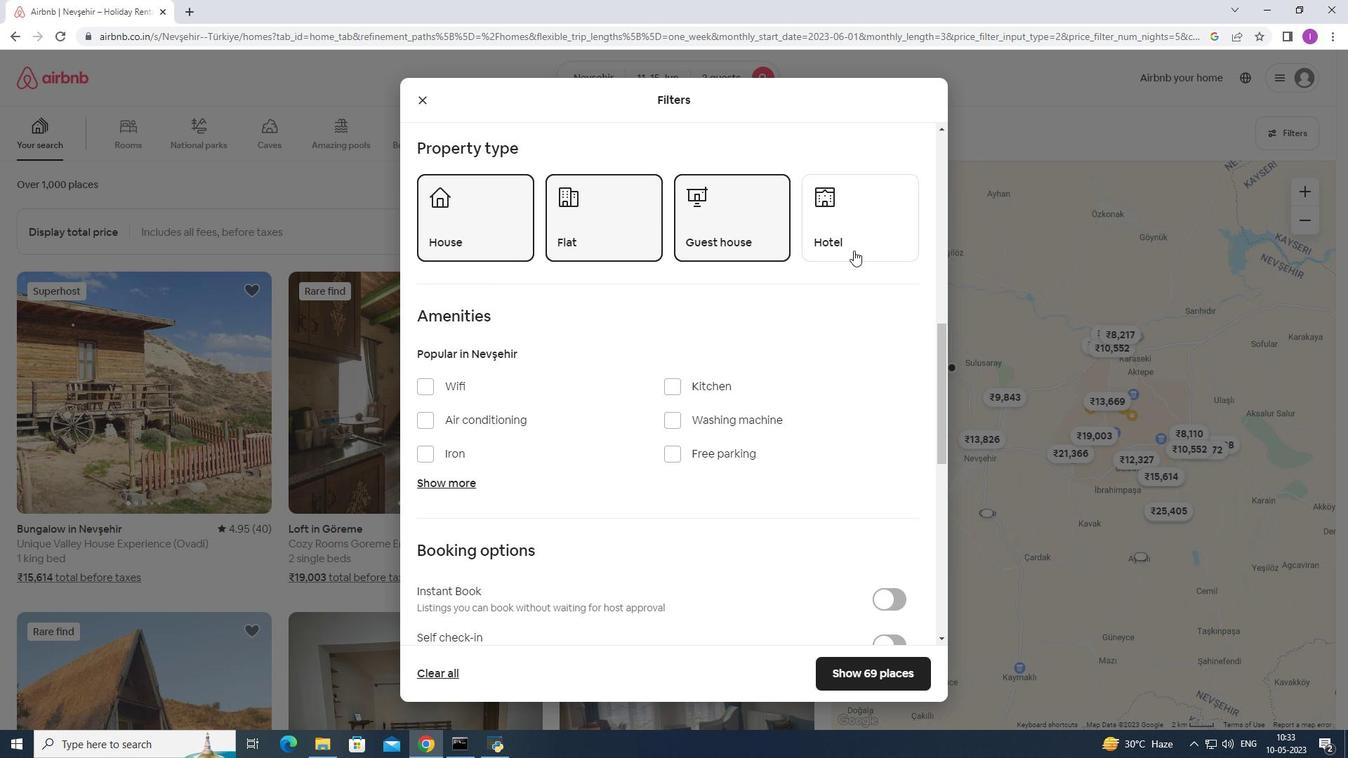 
Action: Mouse pressed left at (857, 243)
Screenshot: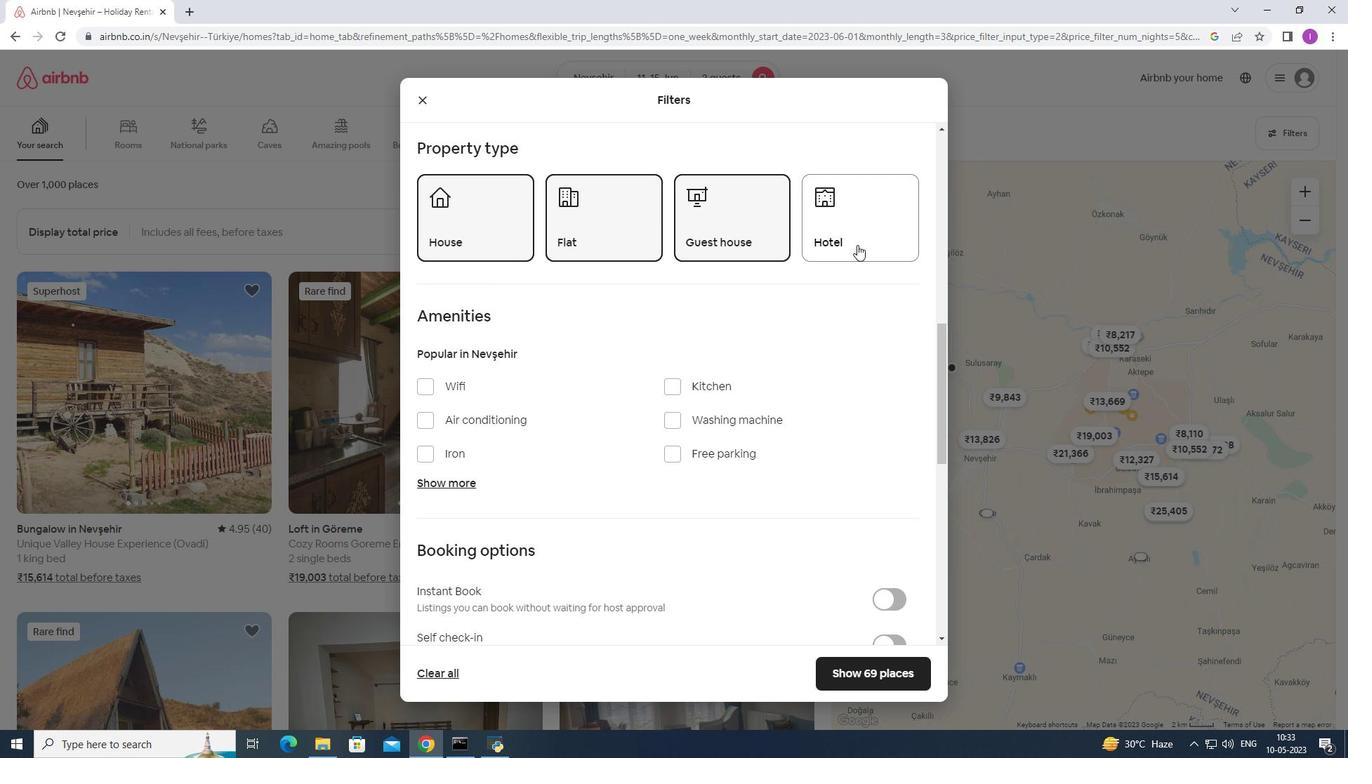 
Action: Mouse moved to (597, 398)
Screenshot: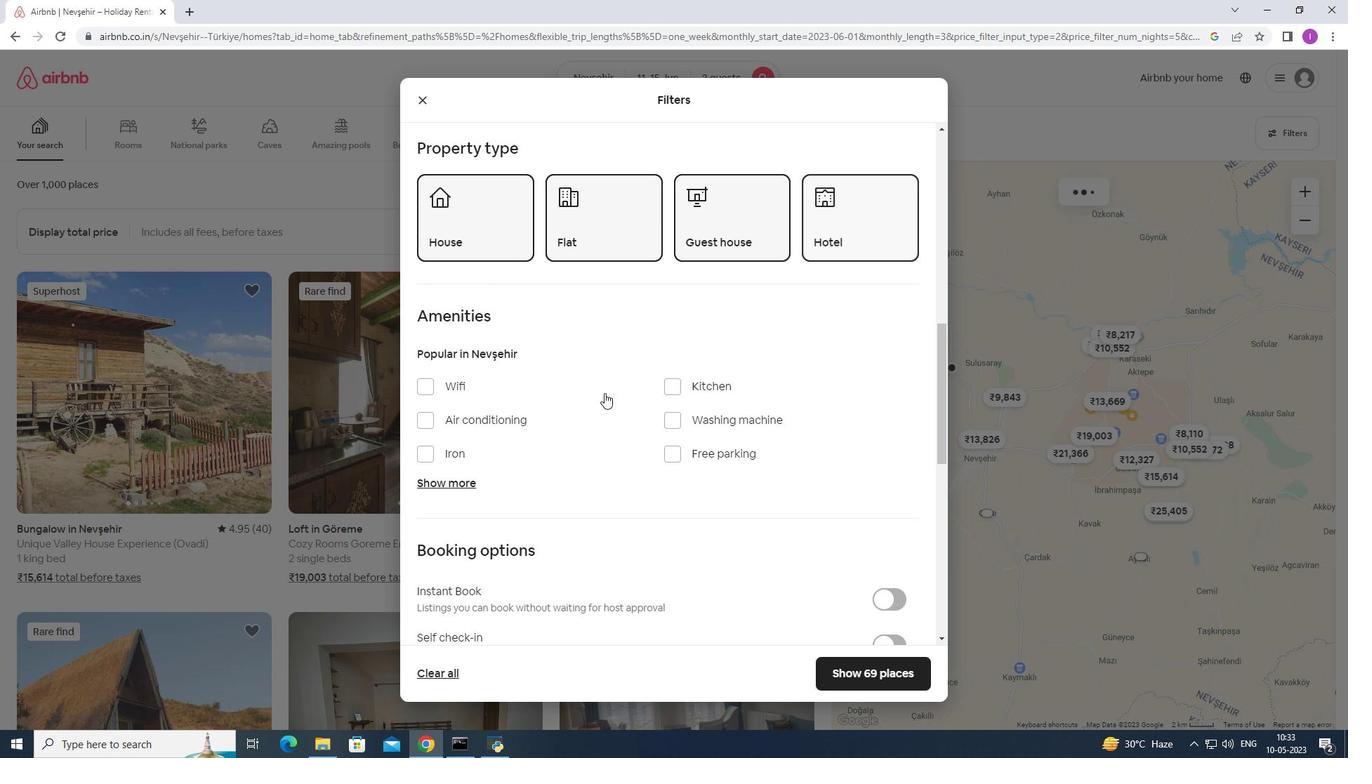 
Action: Mouse scrolled (597, 398) with delta (0, 0)
Screenshot: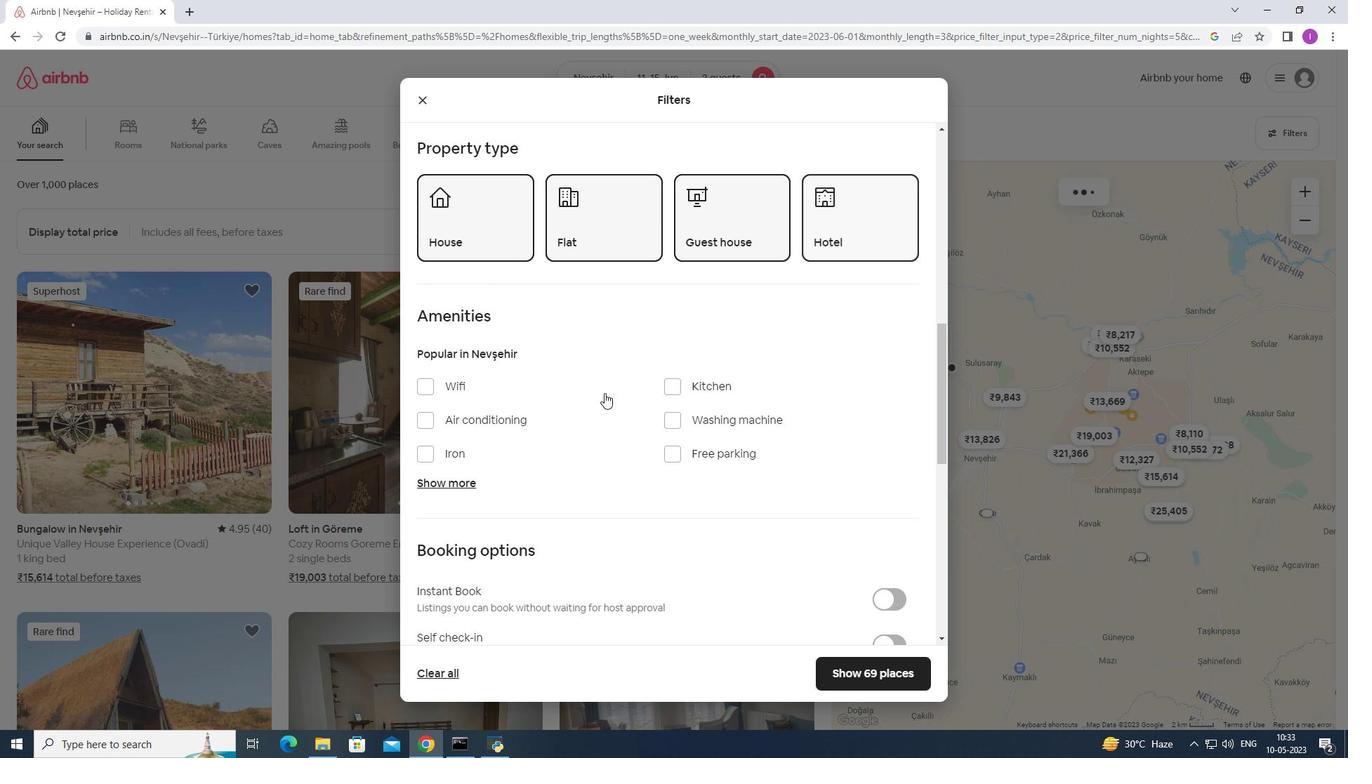 
Action: Mouse scrolled (597, 398) with delta (0, 0)
Screenshot: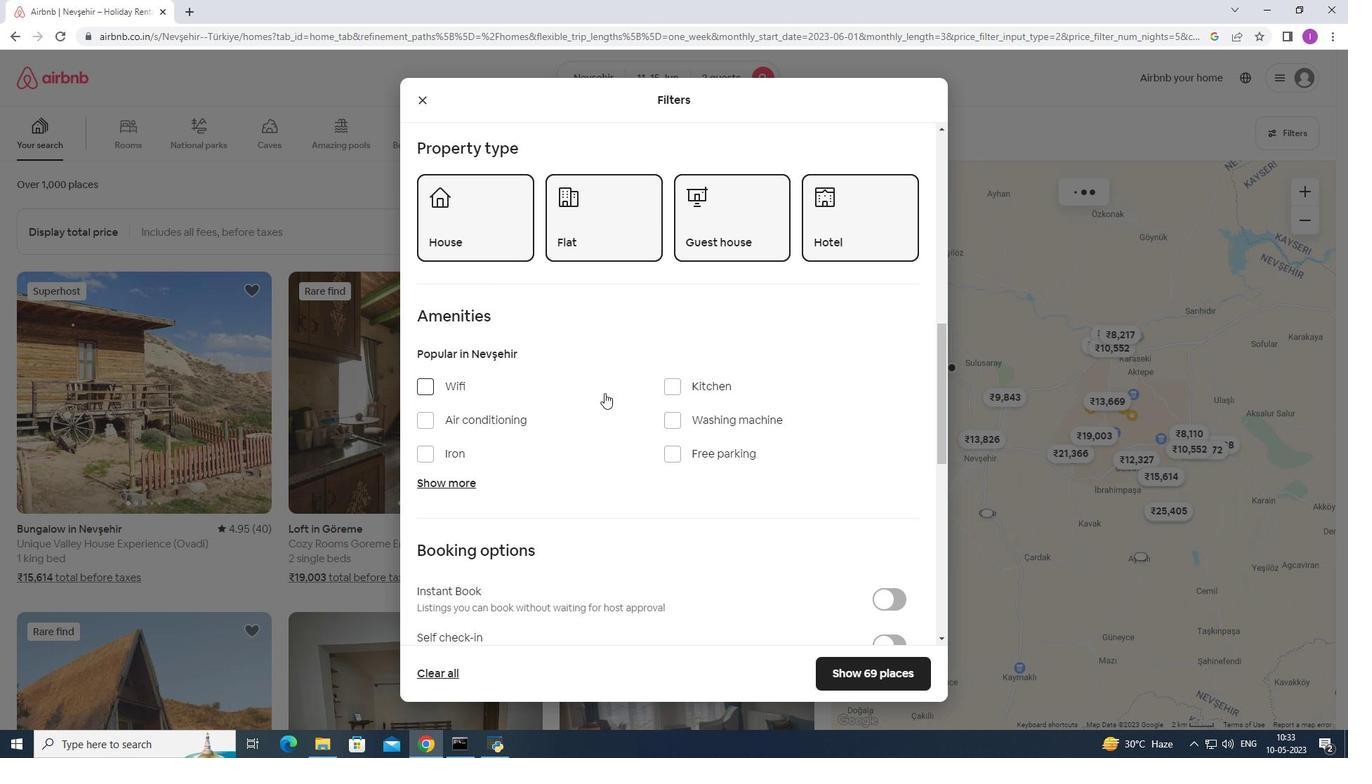 
Action: Mouse moved to (419, 247)
Screenshot: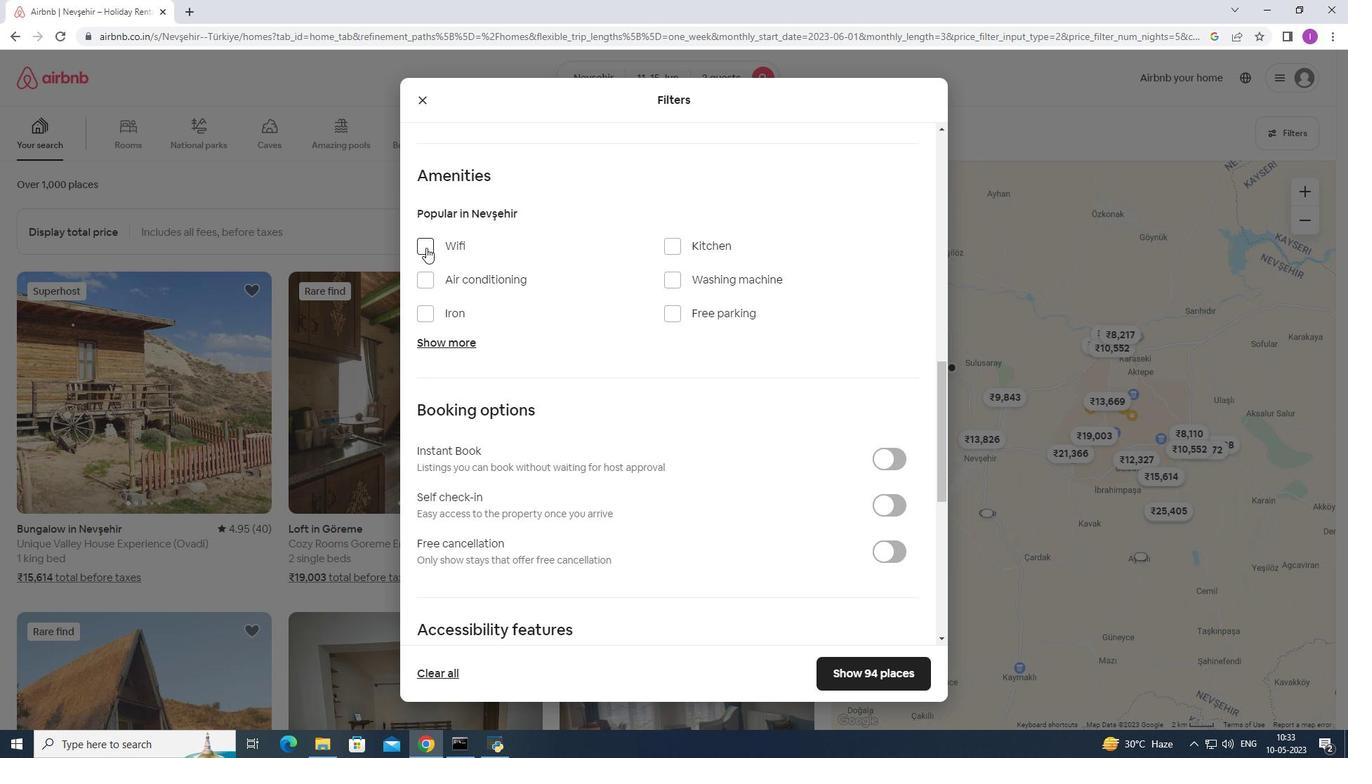 
Action: Mouse pressed left at (419, 247)
Screenshot: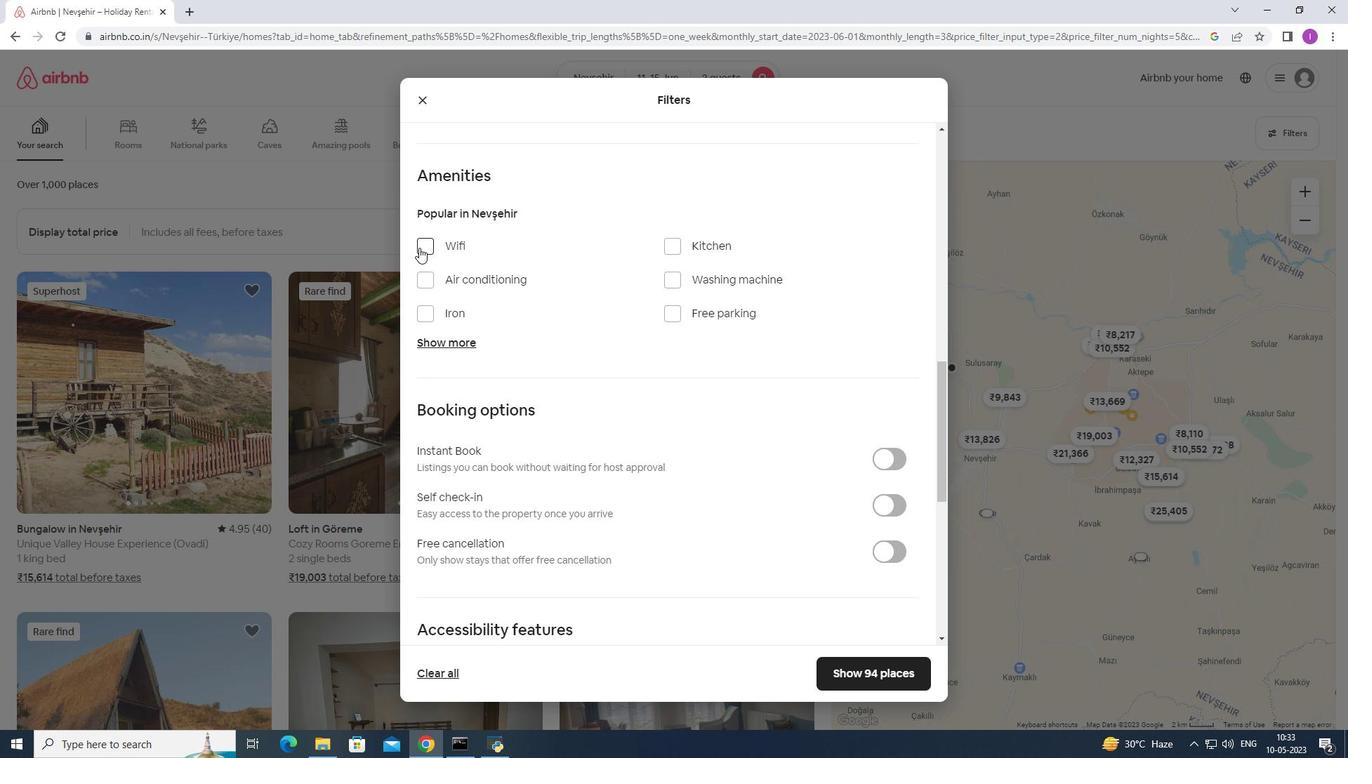 
Action: Mouse moved to (425, 244)
Screenshot: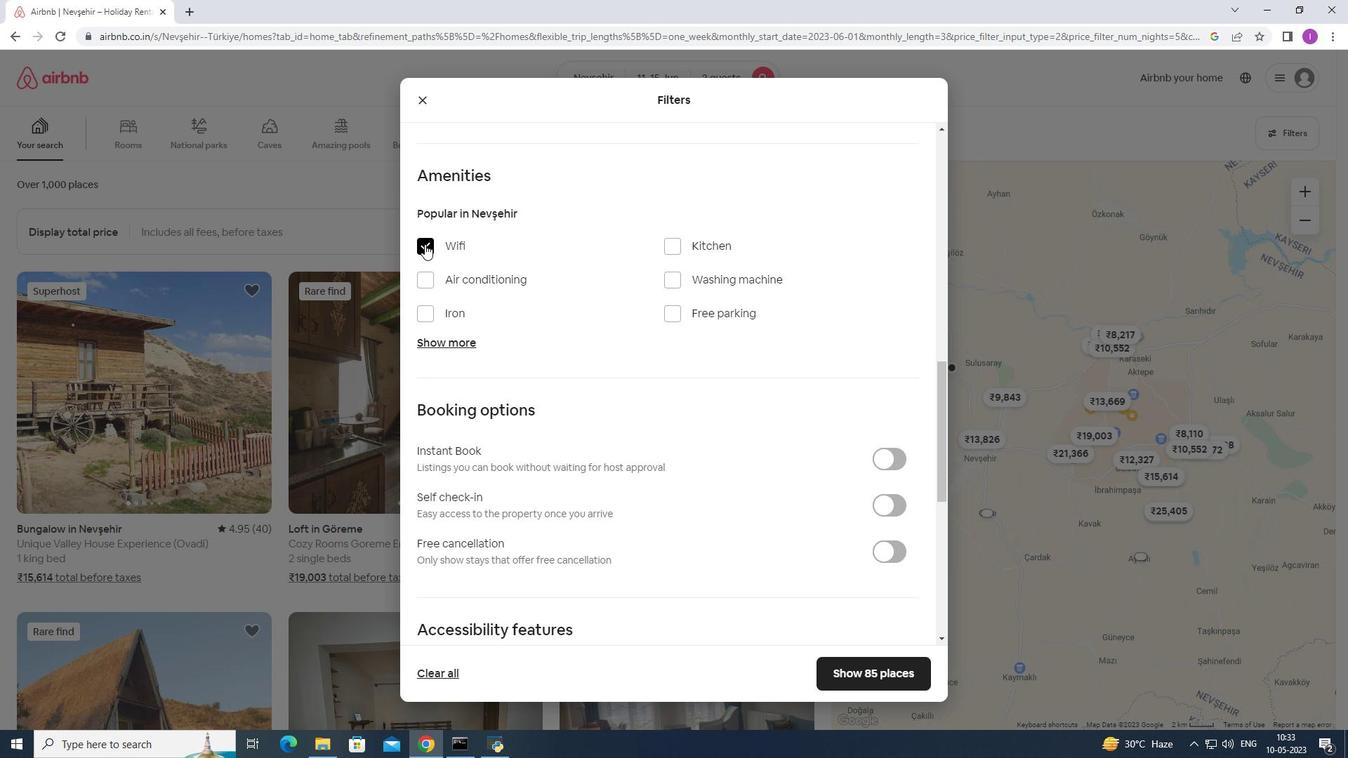 
Action: Mouse pressed left at (425, 244)
Screenshot: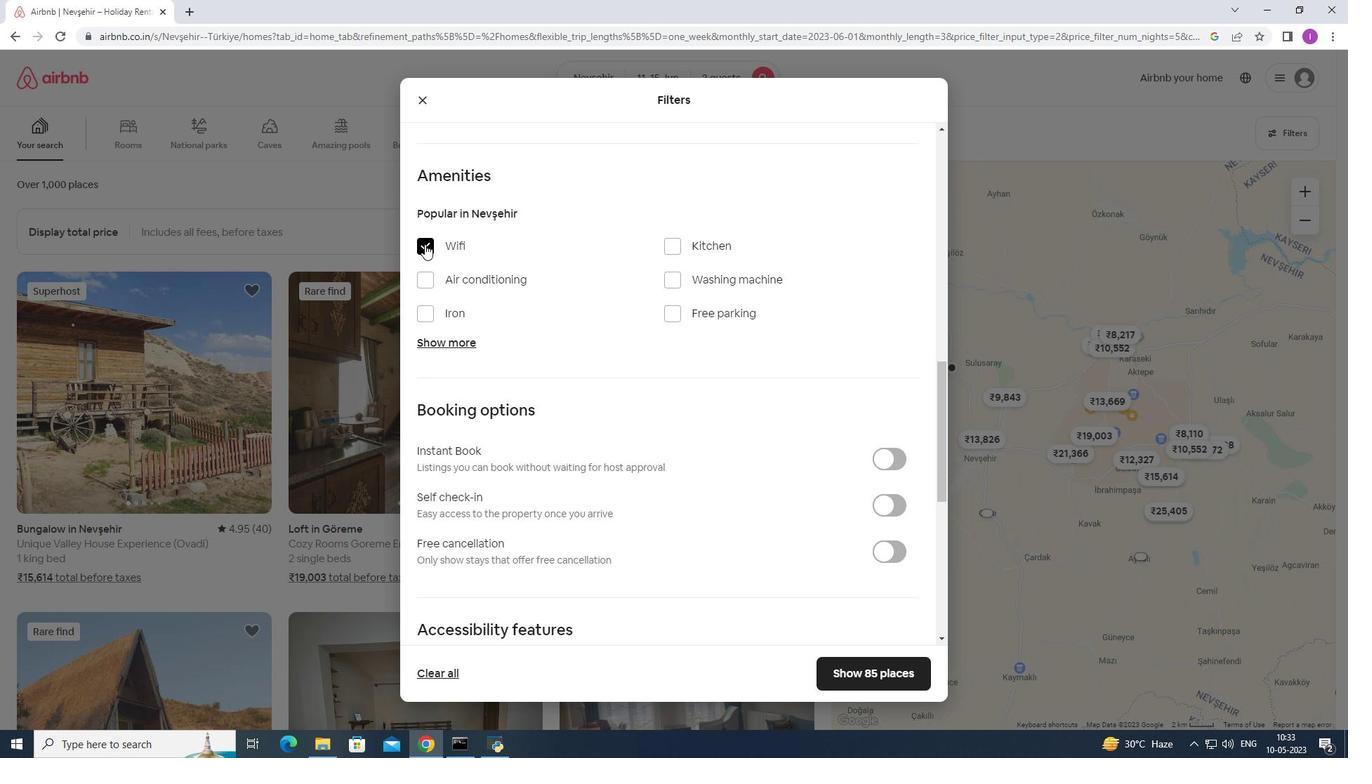 
Action: Mouse moved to (717, 434)
Screenshot: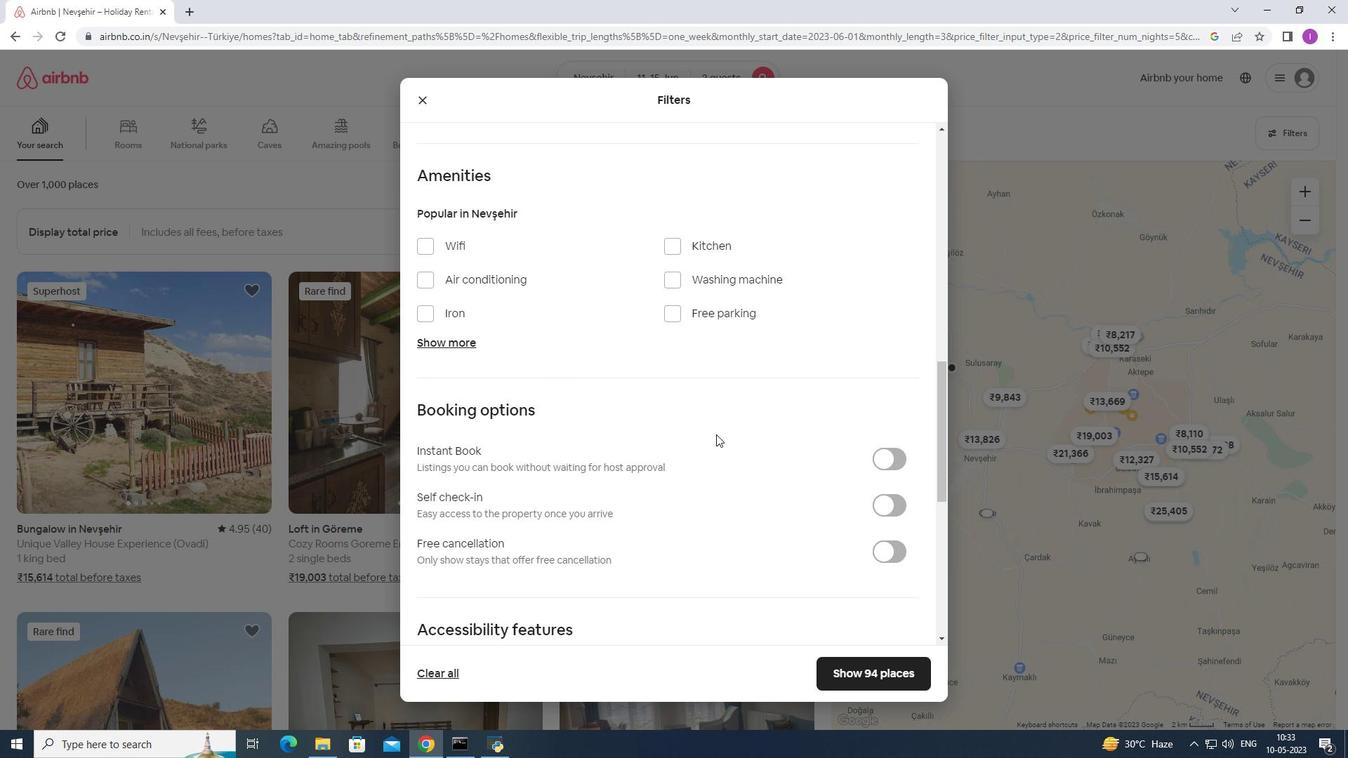 
Action: Mouse scrolled (717, 434) with delta (0, 0)
Screenshot: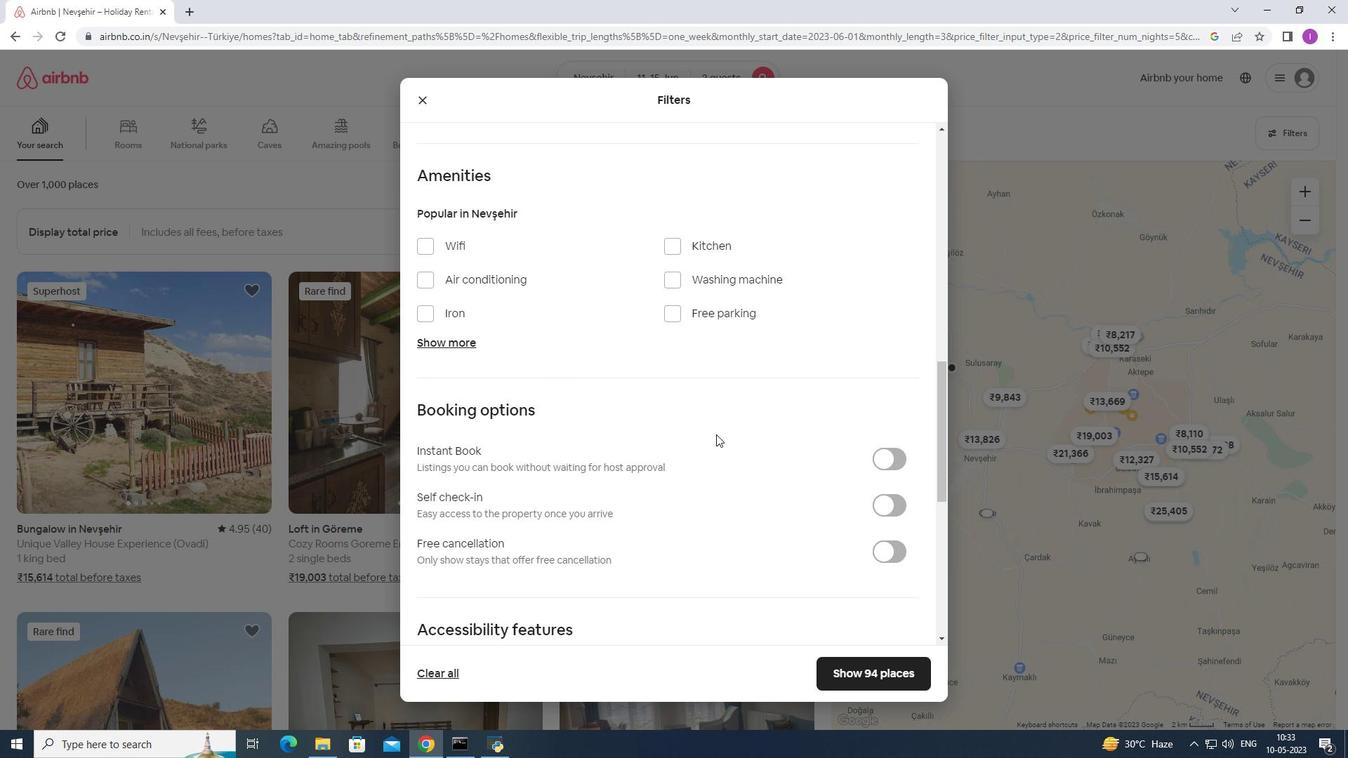 
Action: Mouse moved to (718, 435)
Screenshot: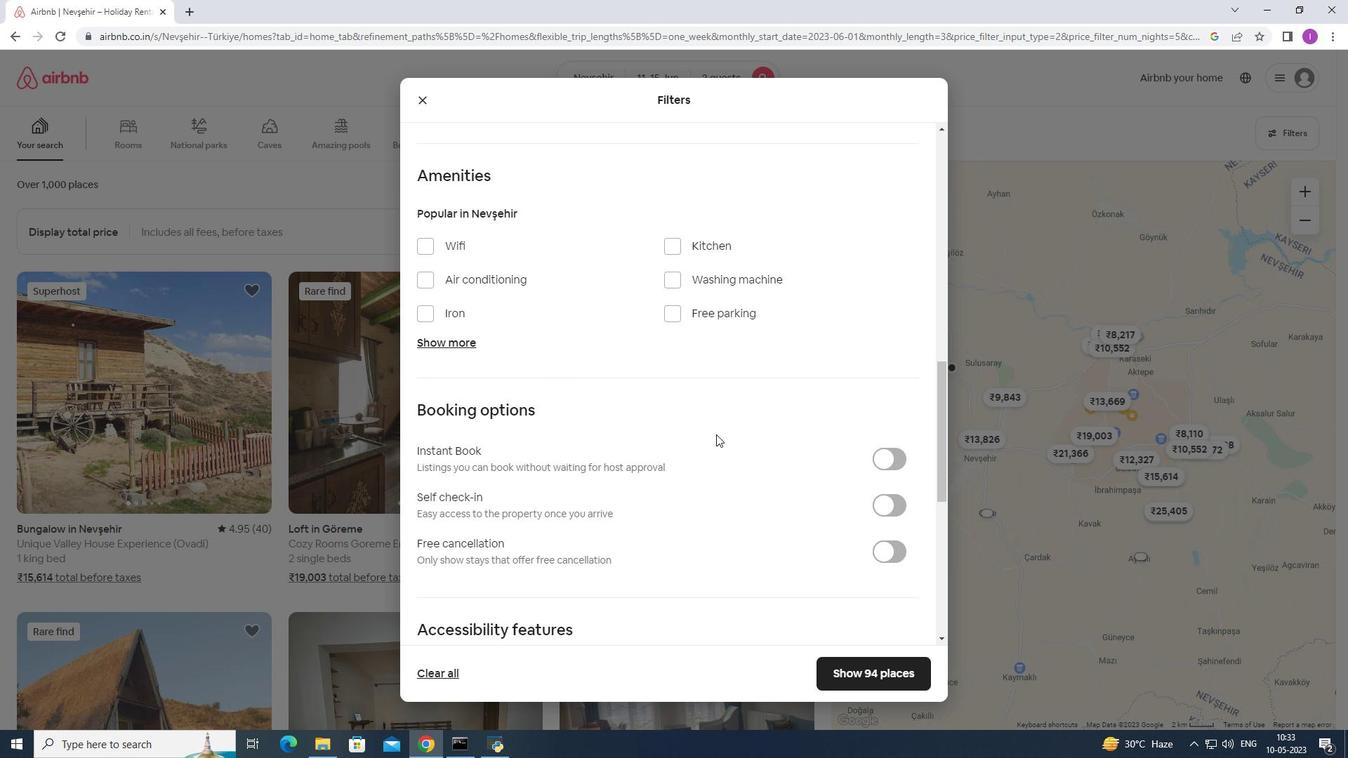 
Action: Mouse scrolled (718, 434) with delta (0, 0)
Screenshot: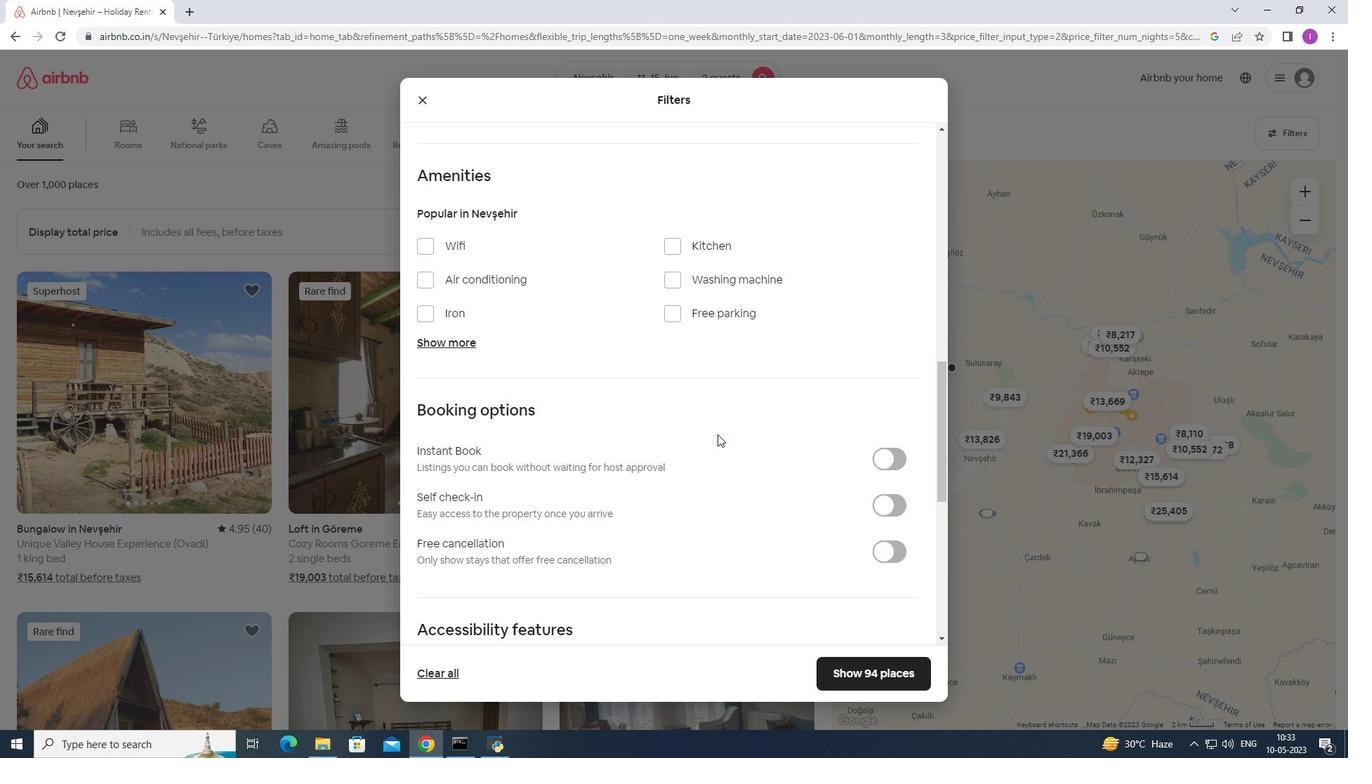 
Action: Mouse moved to (902, 368)
Screenshot: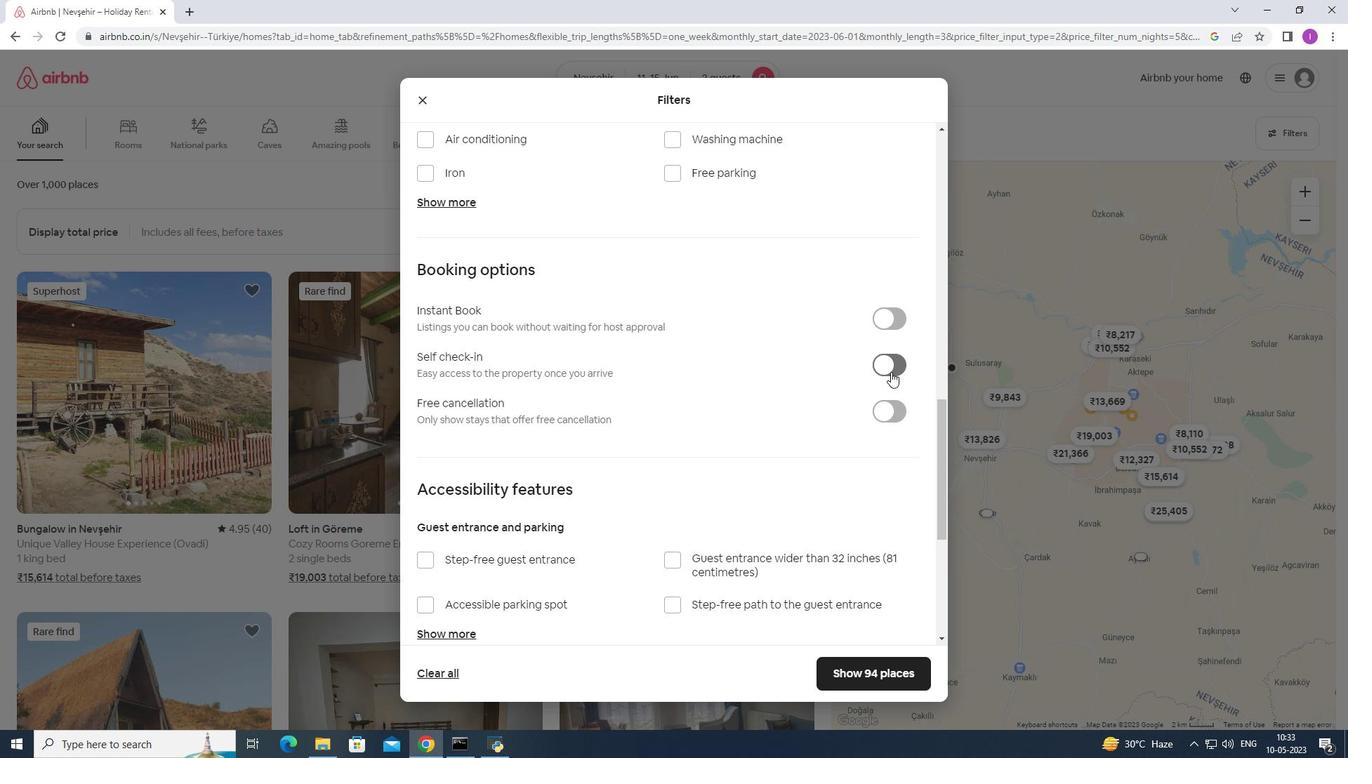 
Action: Mouse pressed left at (902, 368)
Screenshot: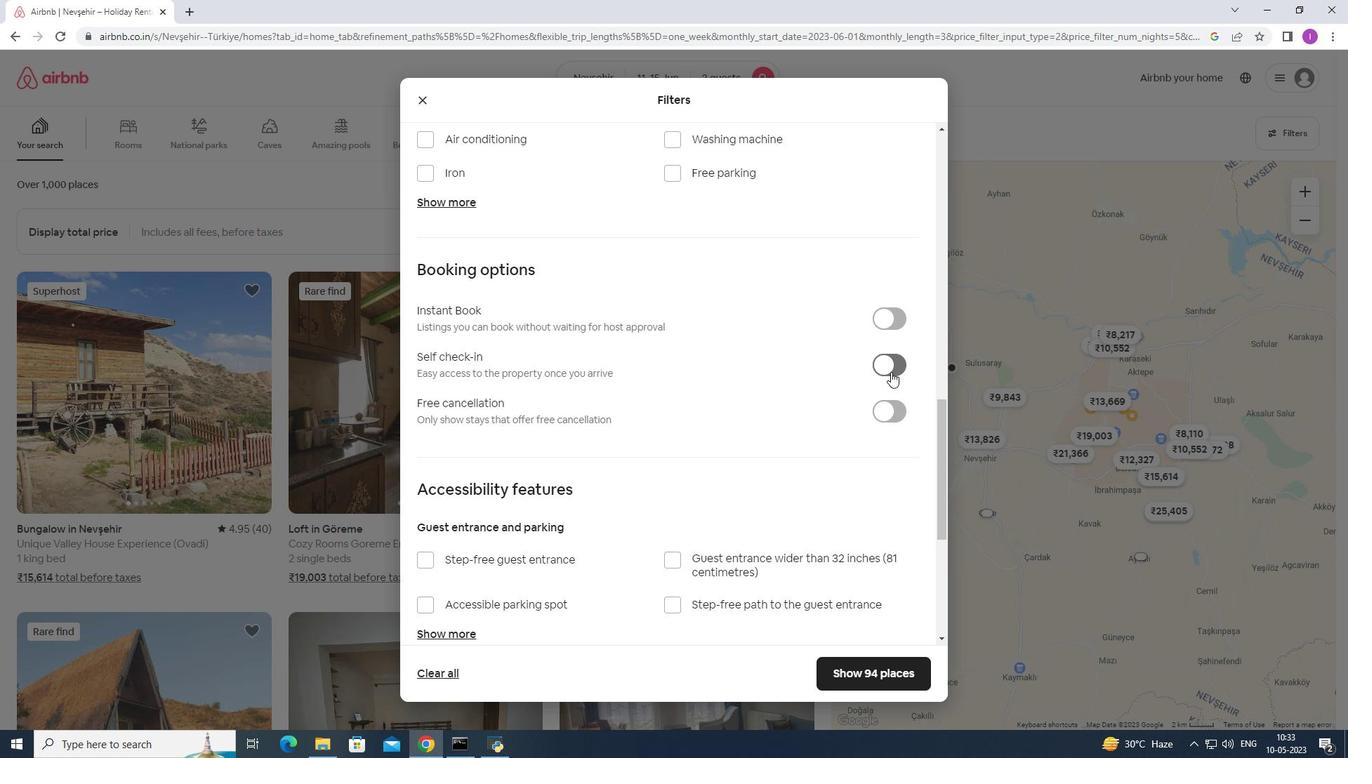 
Action: Mouse moved to (741, 423)
Screenshot: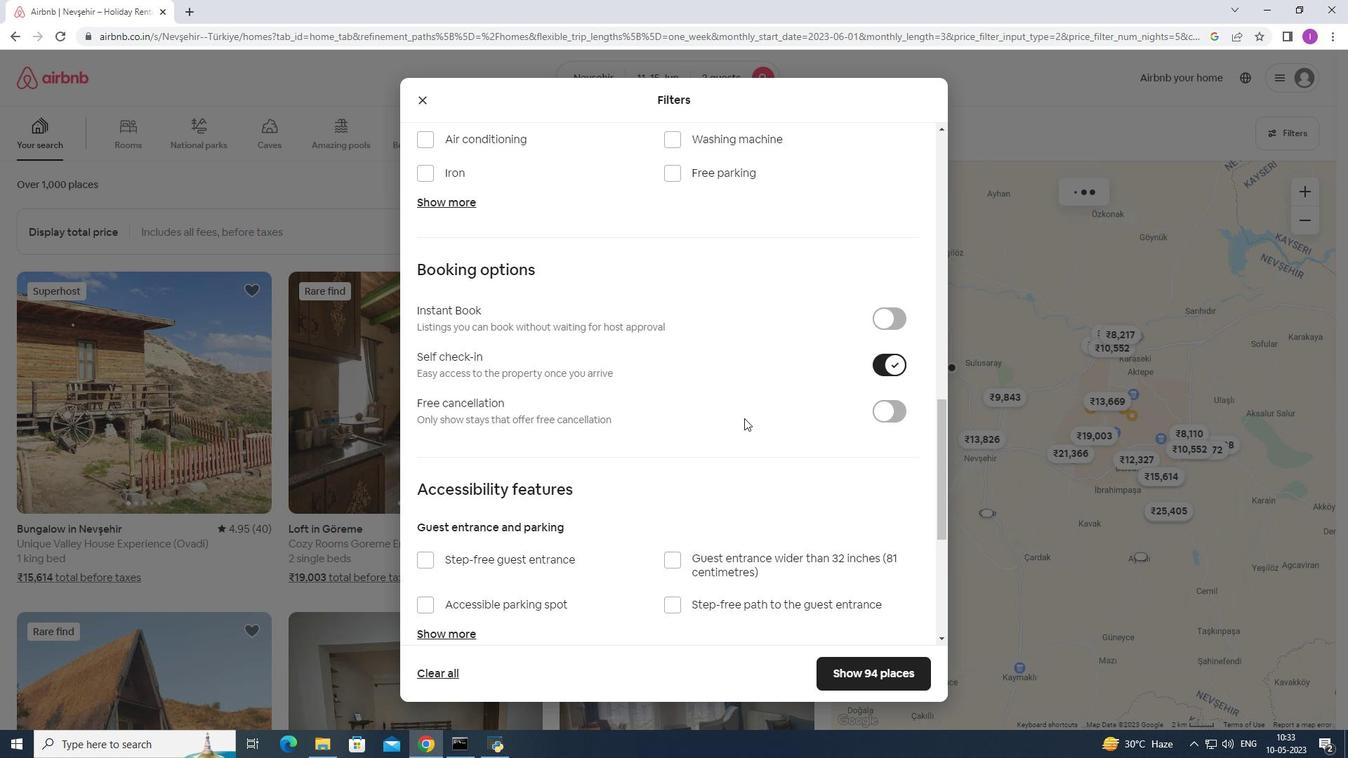 
Action: Mouse scrolled (741, 422) with delta (0, 0)
Screenshot: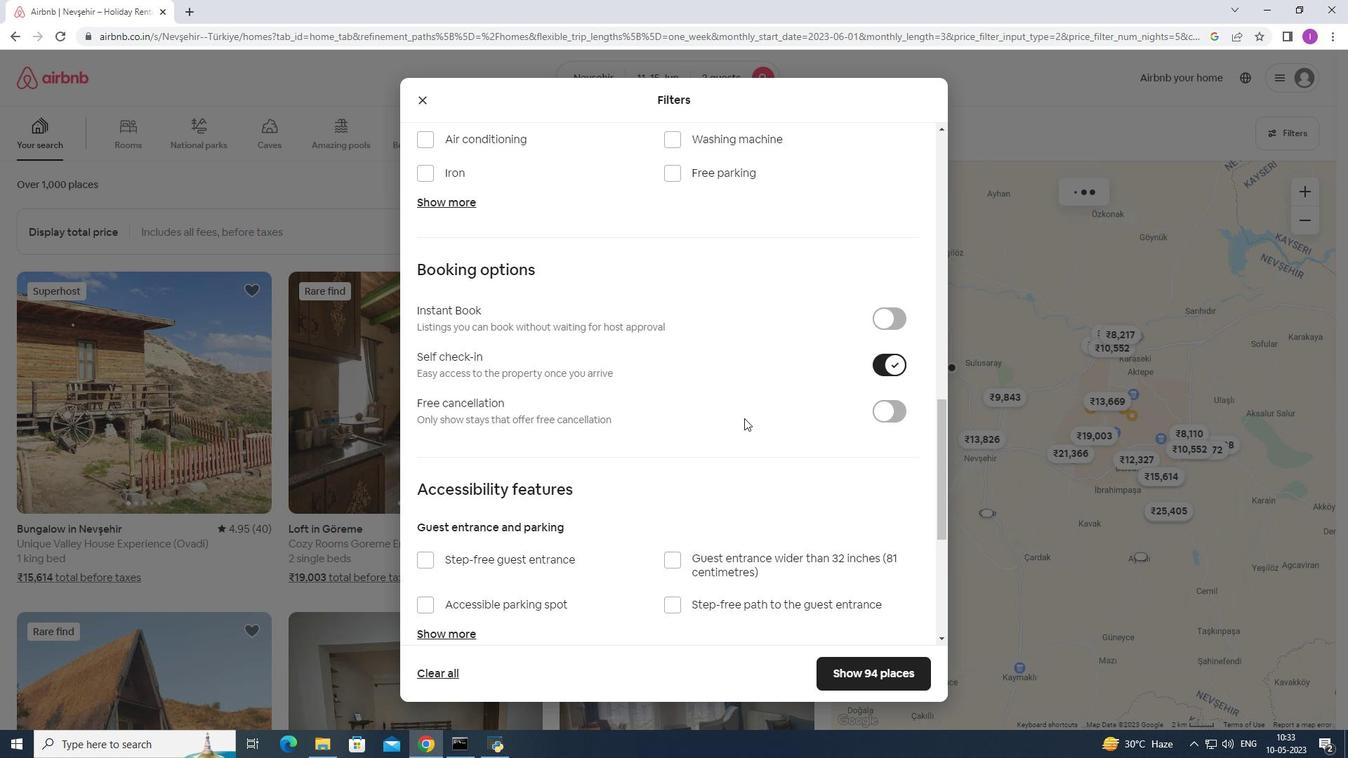 
Action: Mouse moved to (741, 423)
Screenshot: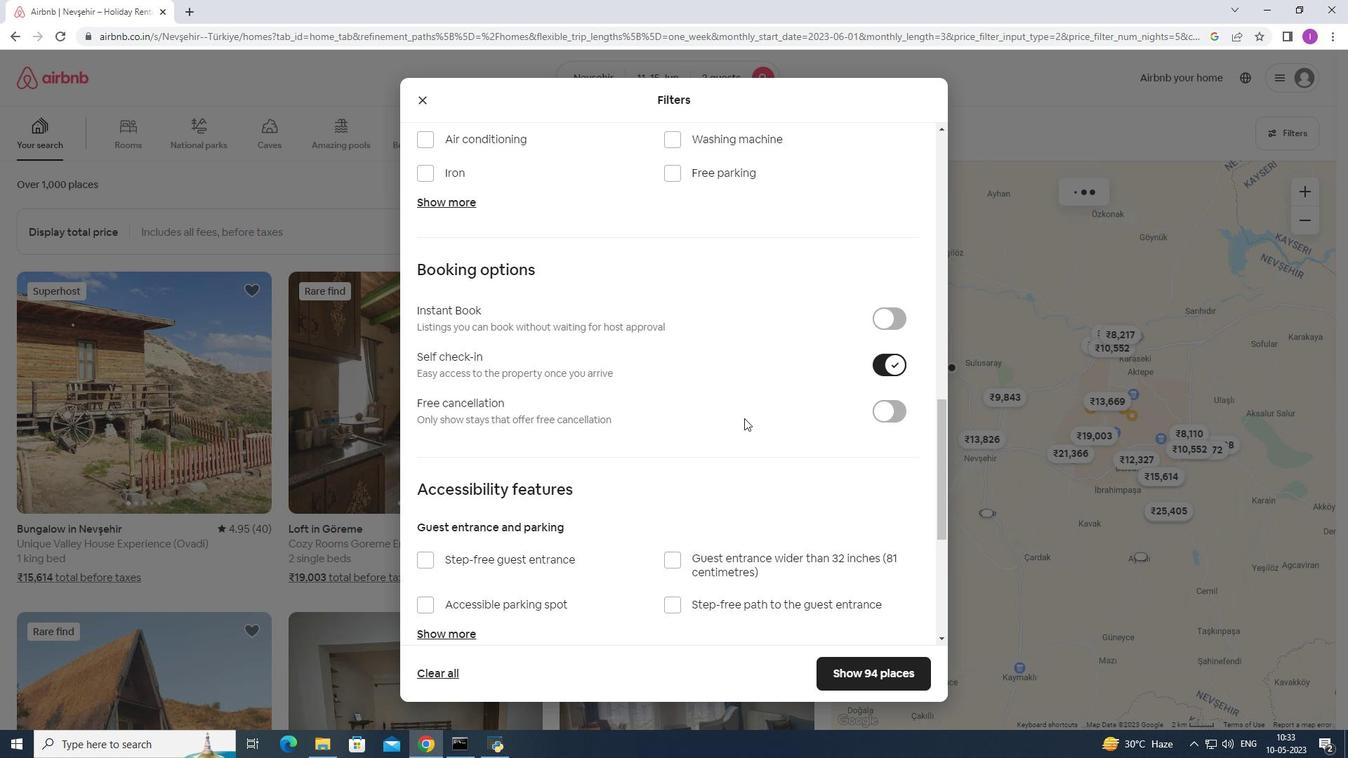 
Action: Mouse scrolled (741, 422) with delta (0, 0)
Screenshot: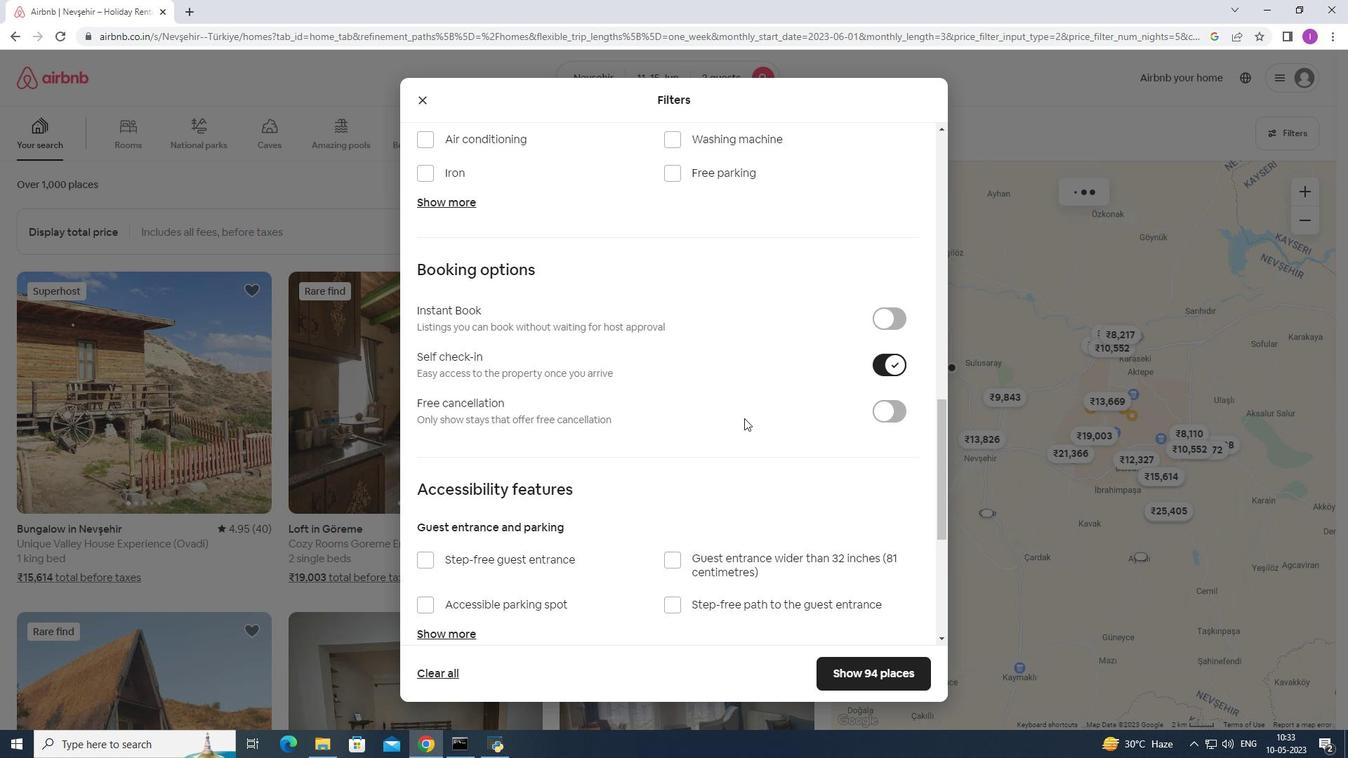 
Action: Mouse moved to (741, 424)
Screenshot: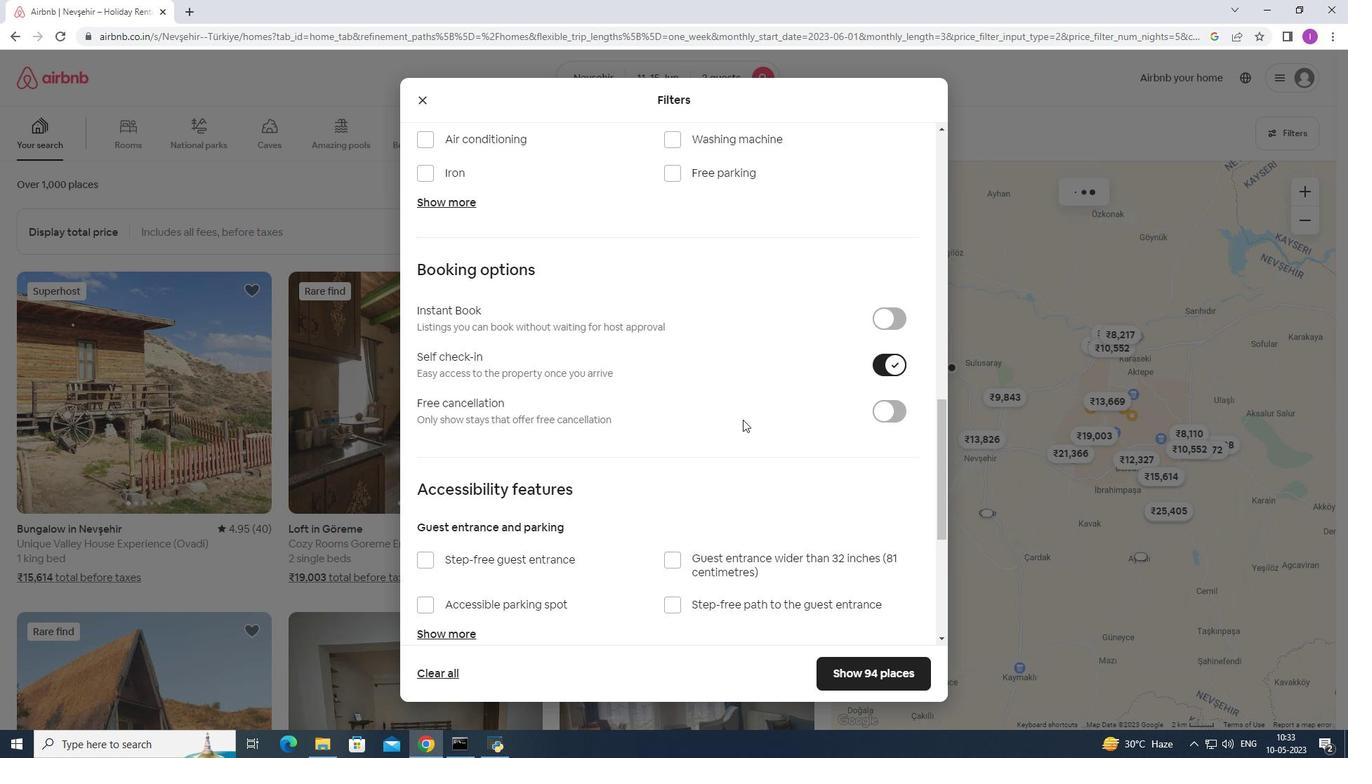 
Action: Mouse scrolled (741, 424) with delta (0, 0)
Screenshot: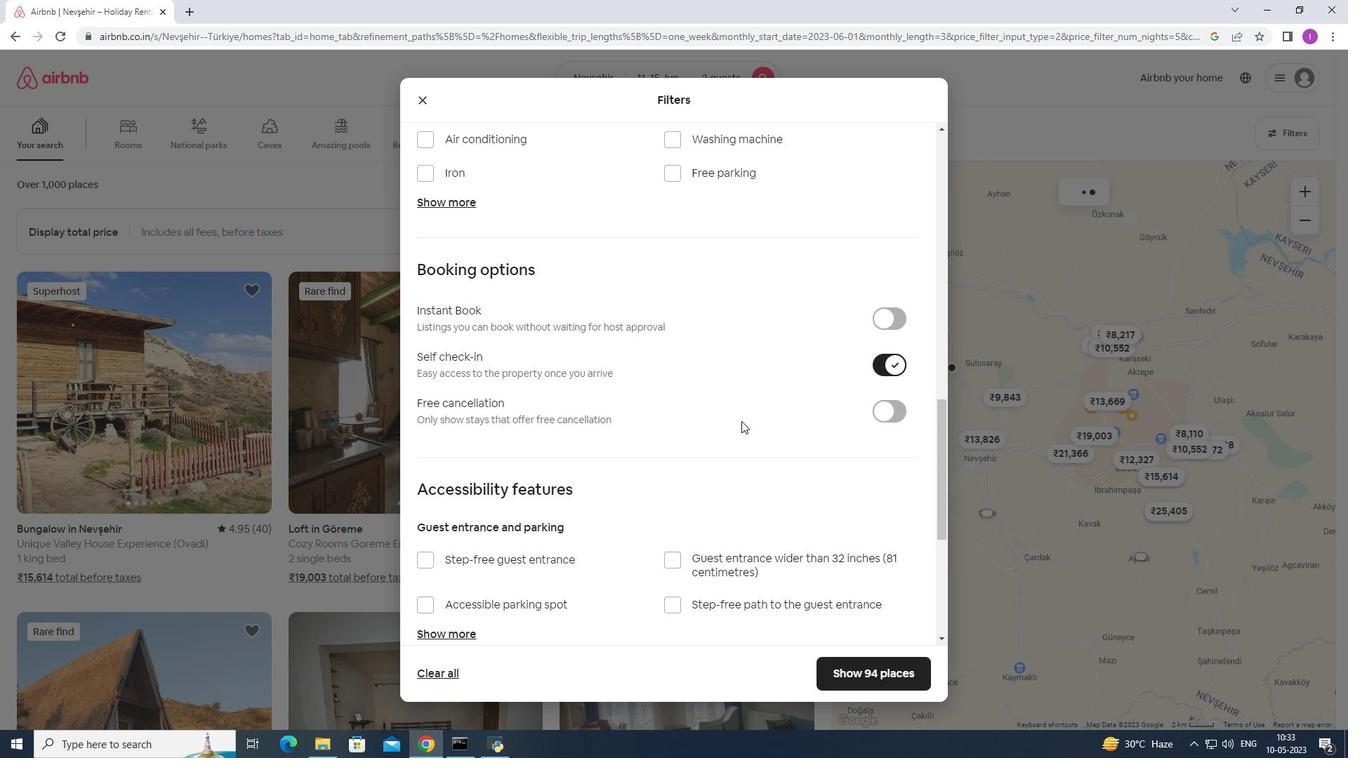 
Action: Mouse moved to (741, 426)
Screenshot: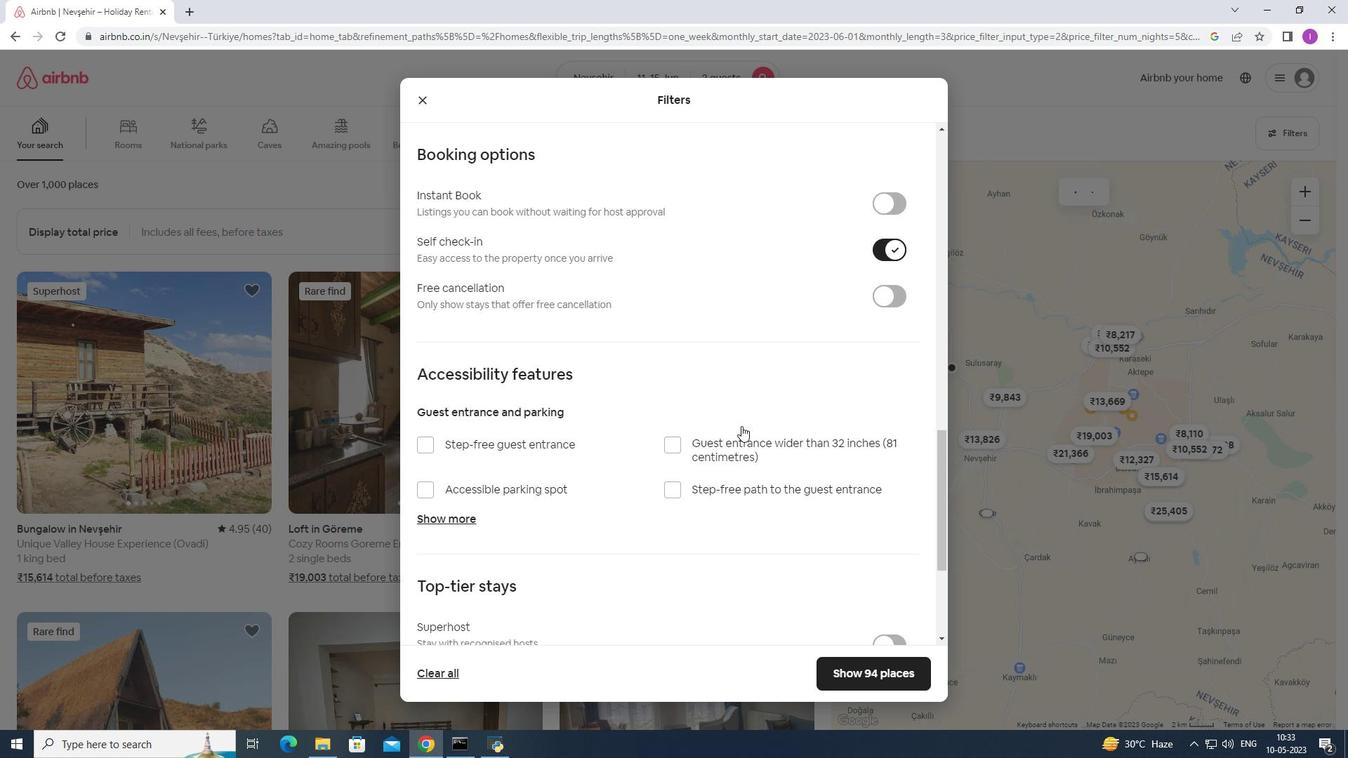 
Action: Mouse scrolled (741, 425) with delta (0, 0)
Screenshot: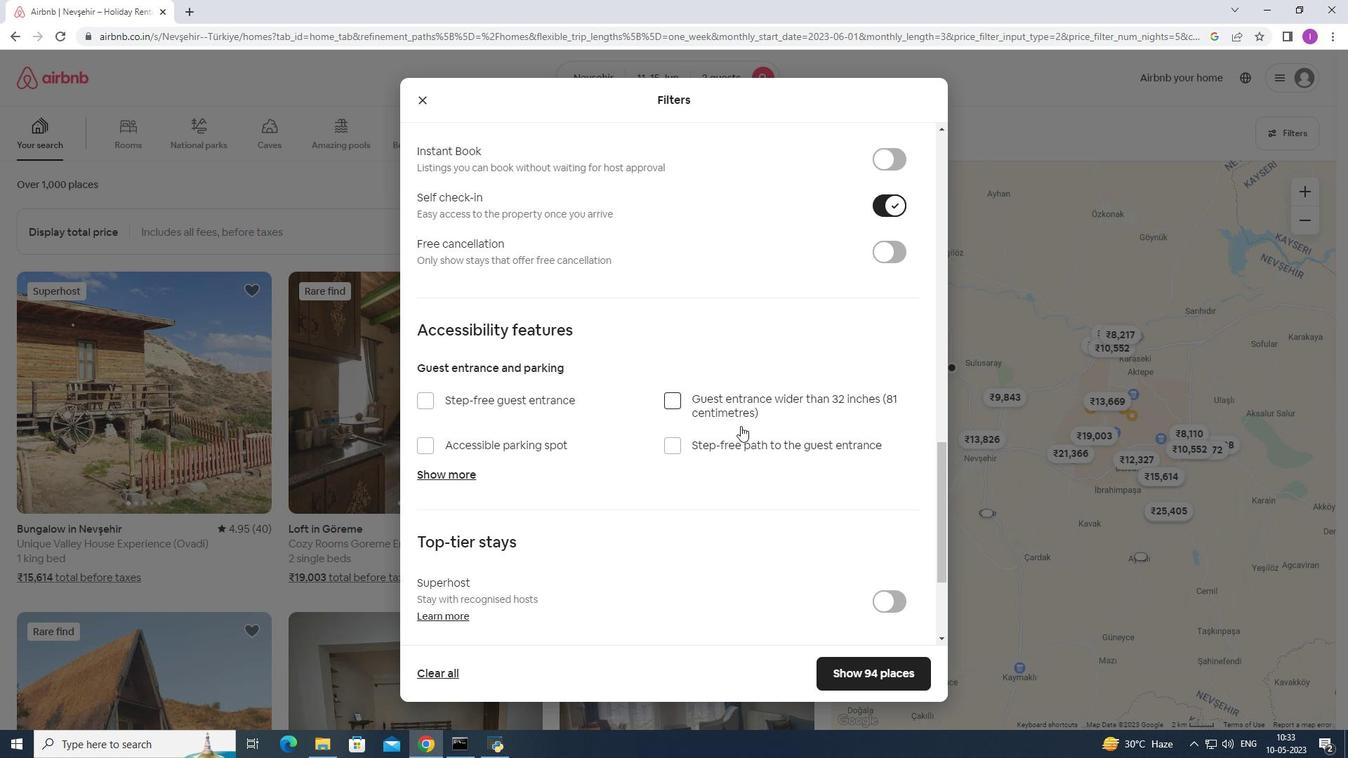 
Action: Mouse scrolled (741, 425) with delta (0, 0)
Screenshot: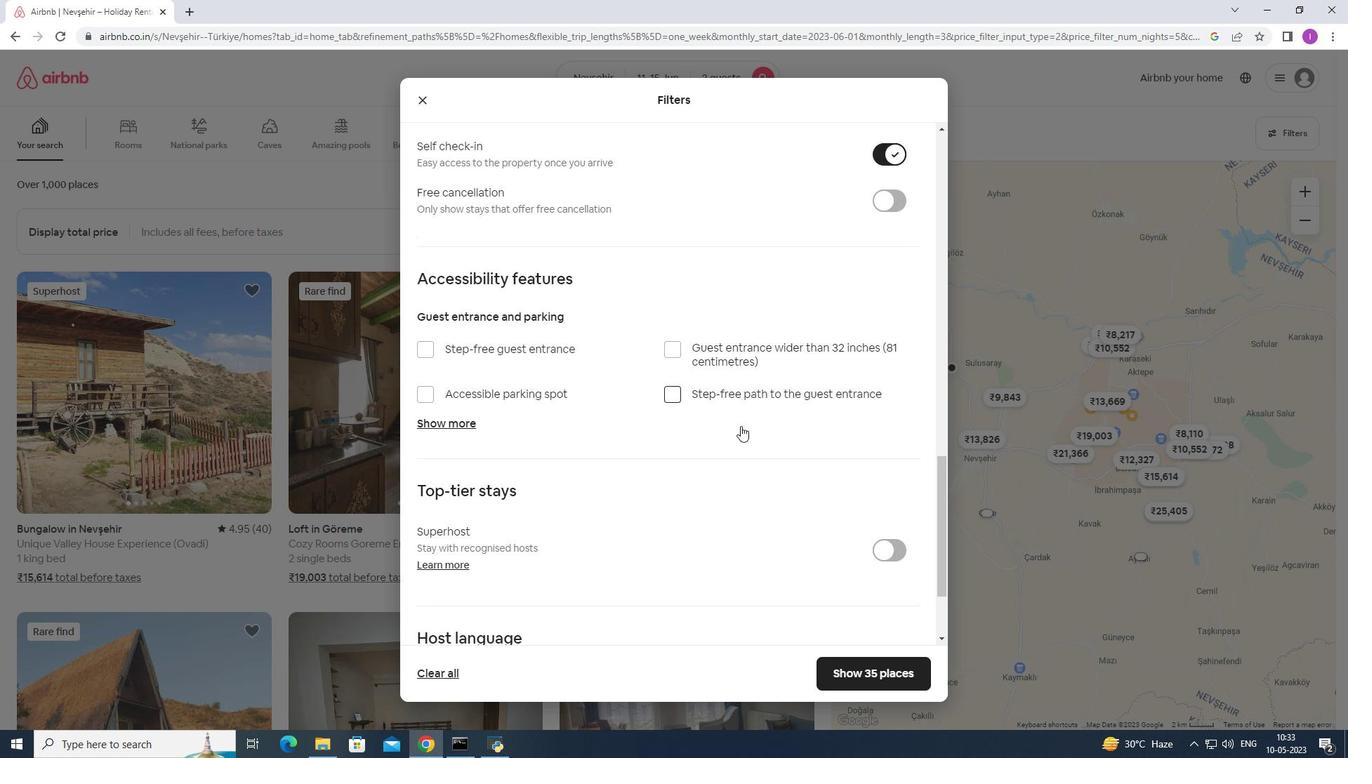 
Action: Mouse scrolled (741, 425) with delta (0, 0)
Screenshot: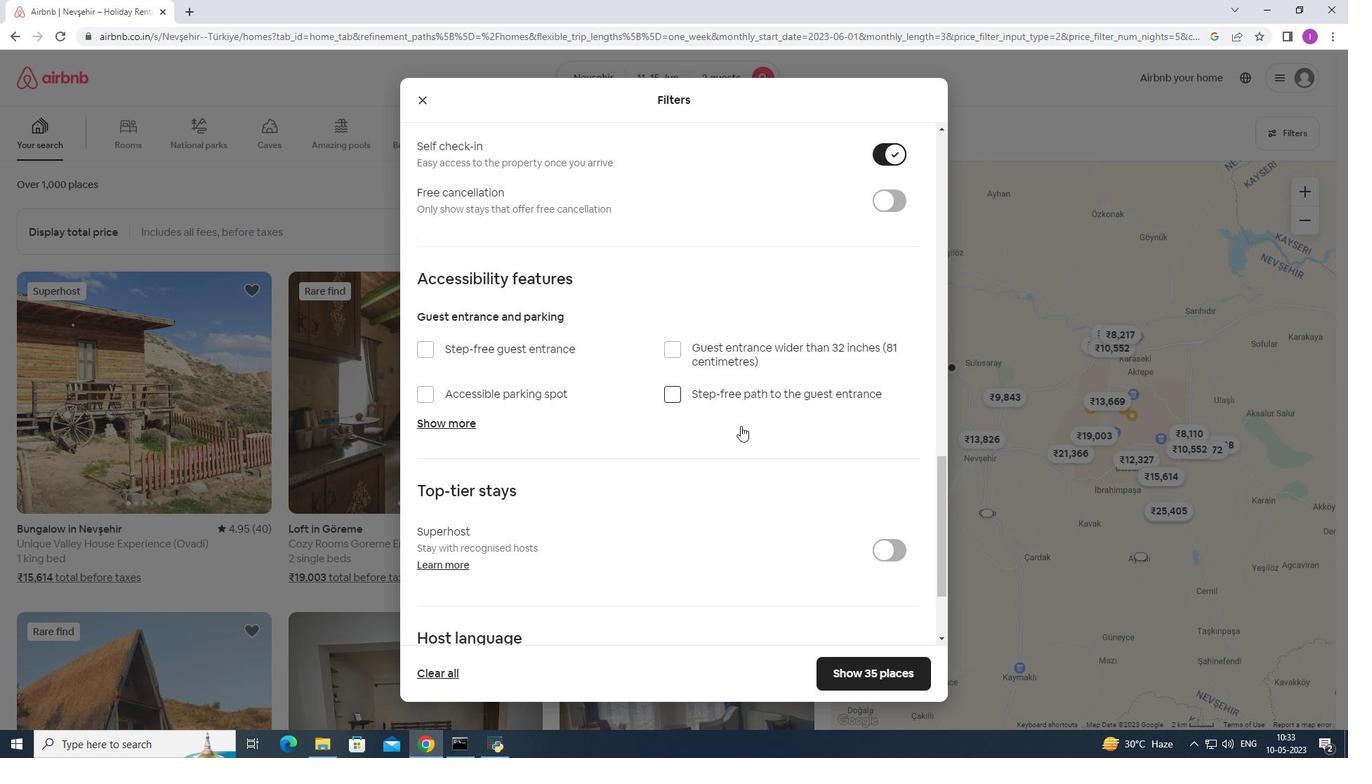 
Action: Mouse moved to (703, 434)
Screenshot: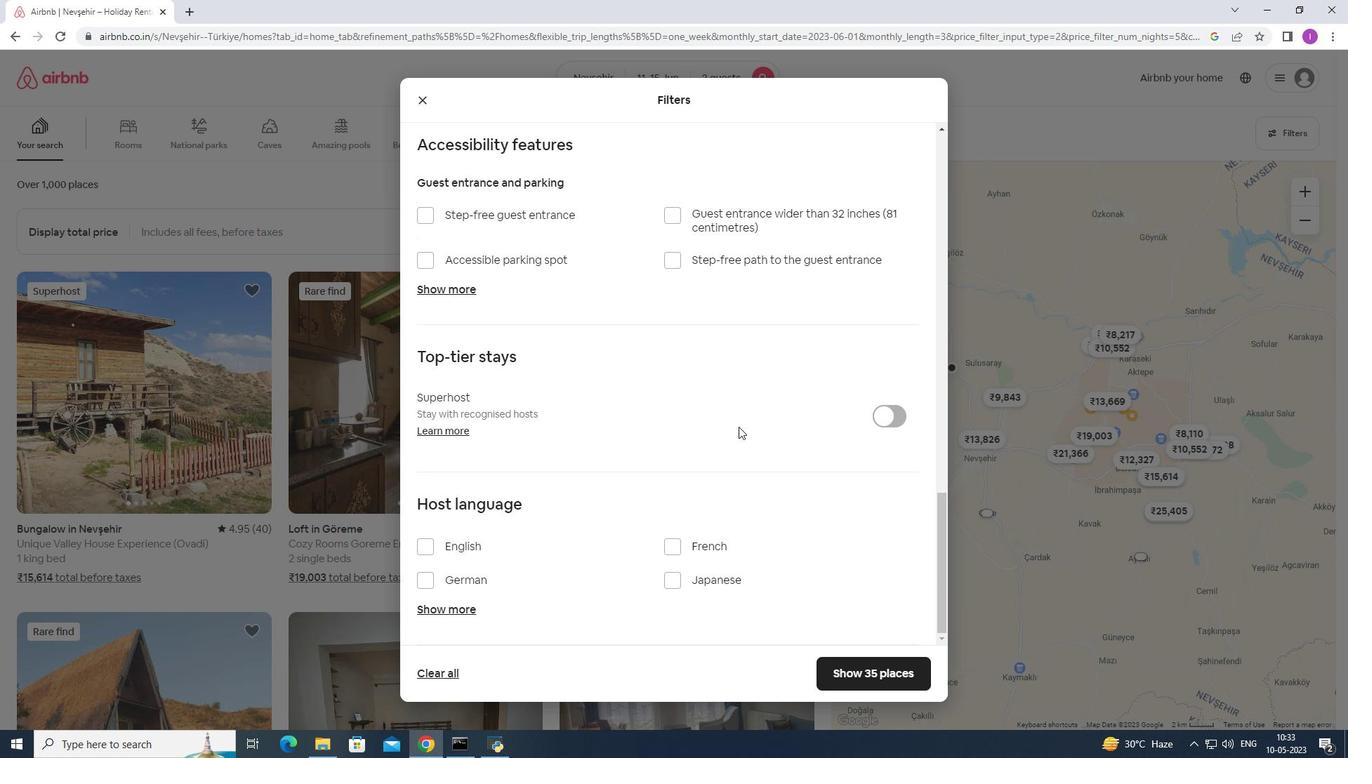 
Action: Mouse scrolled (703, 434) with delta (0, 0)
Screenshot: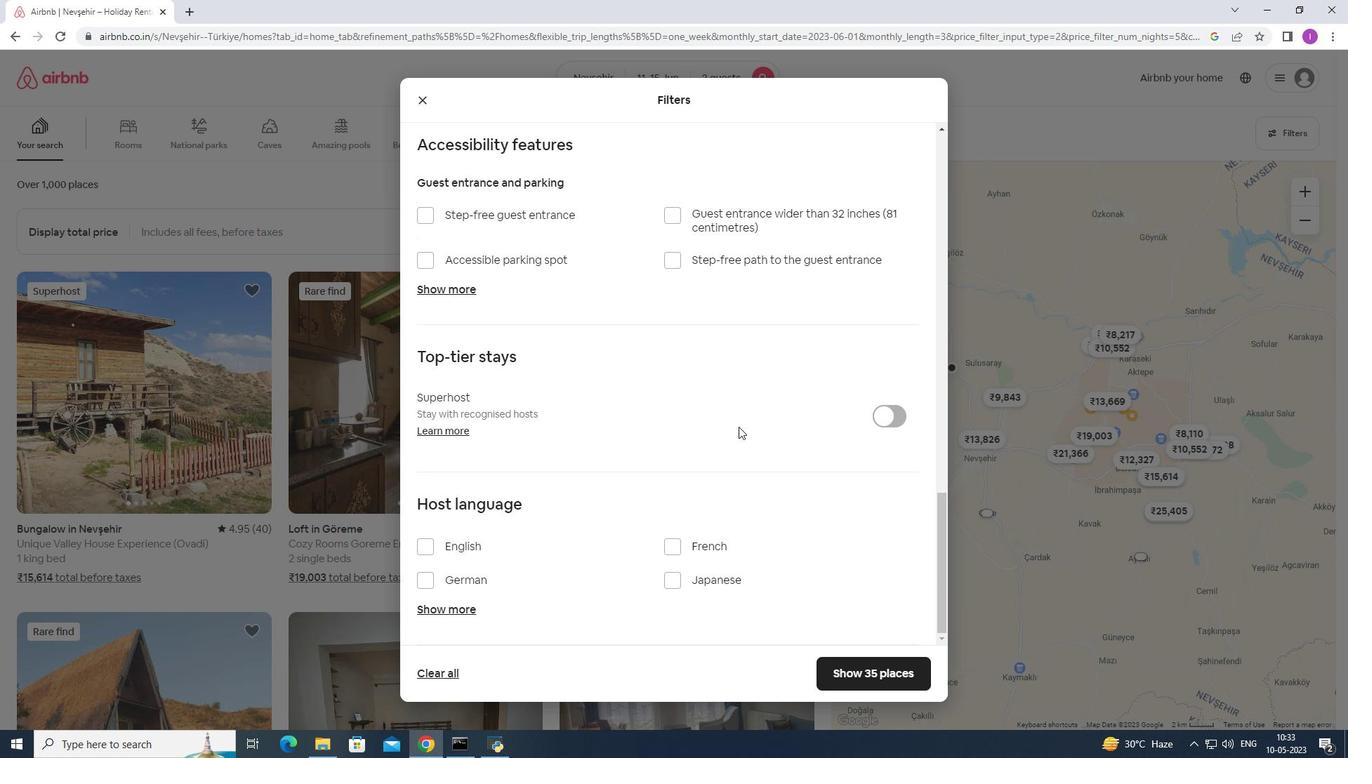 
Action: Mouse moved to (703, 435)
Screenshot: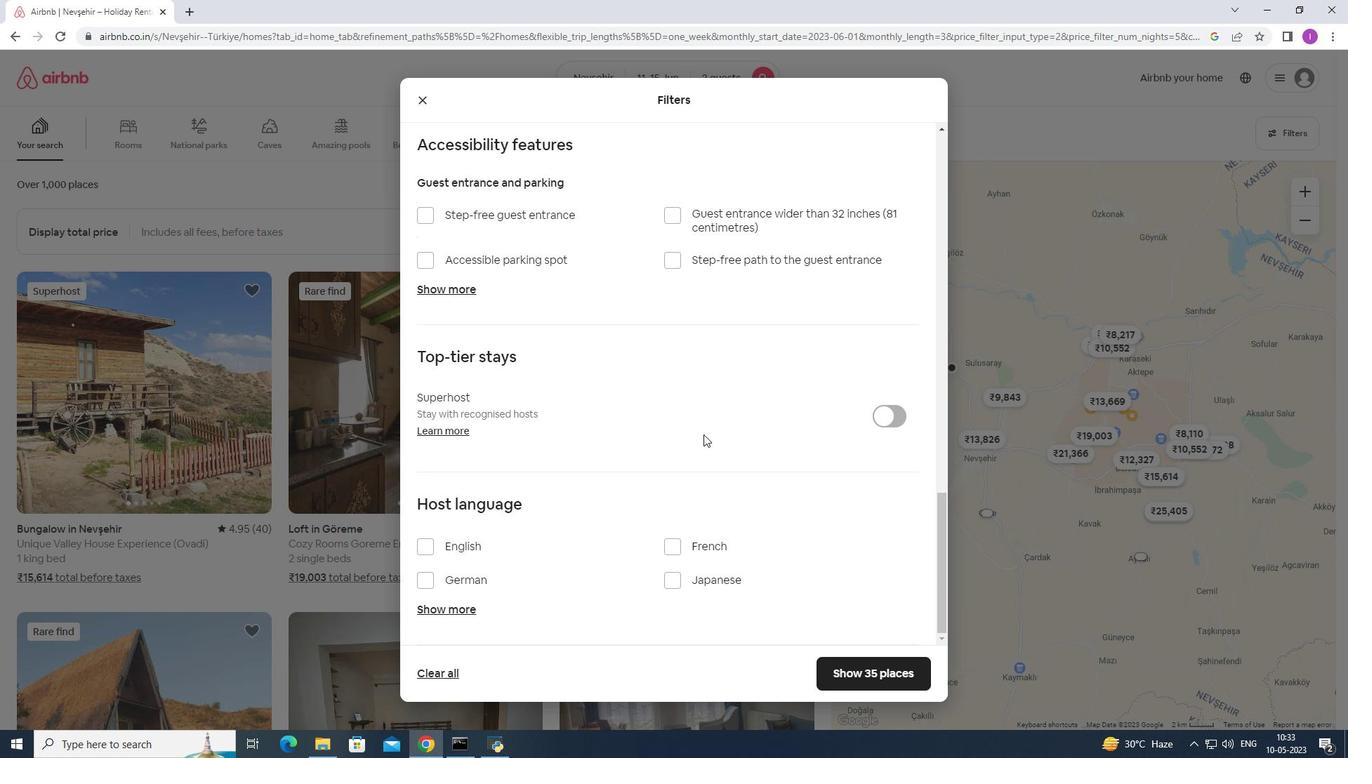 
Action: Mouse scrolled (703, 434) with delta (0, 0)
Screenshot: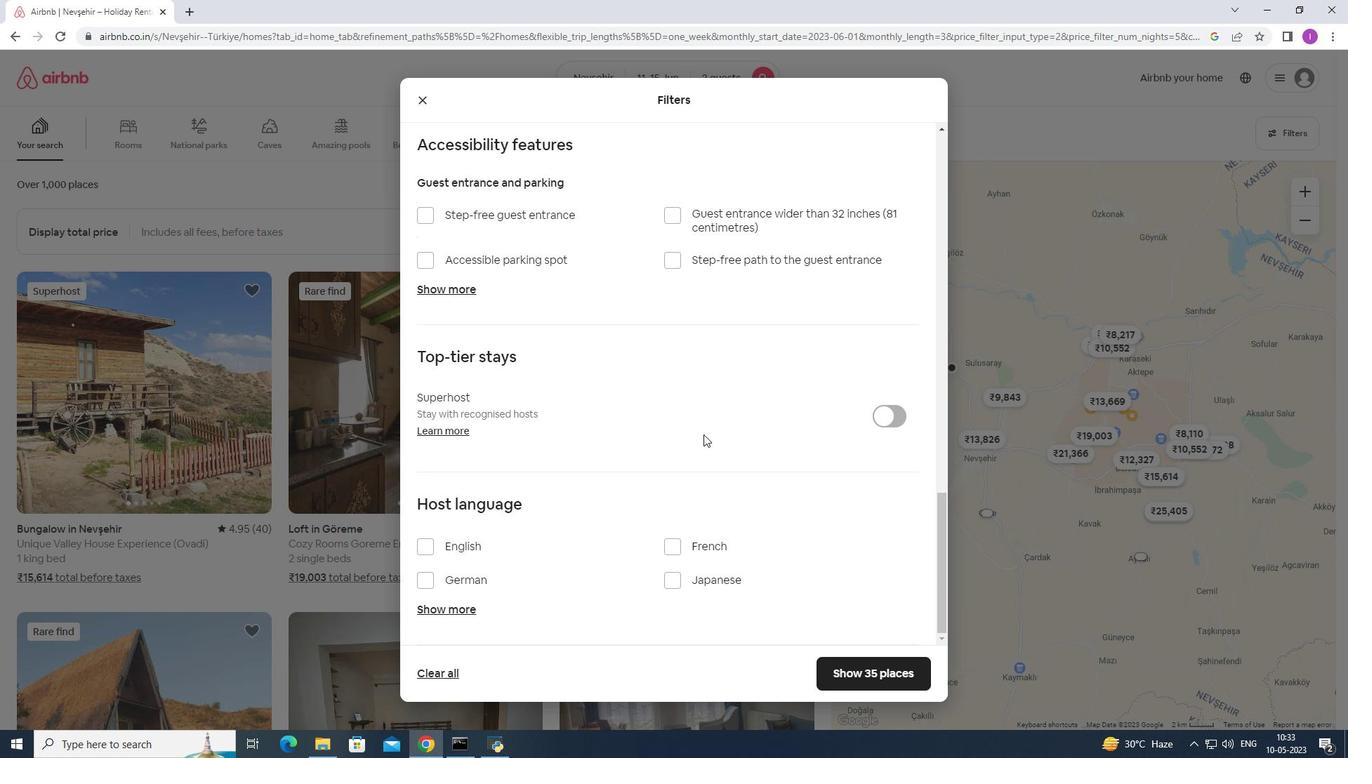
Action: Mouse moved to (427, 549)
Screenshot: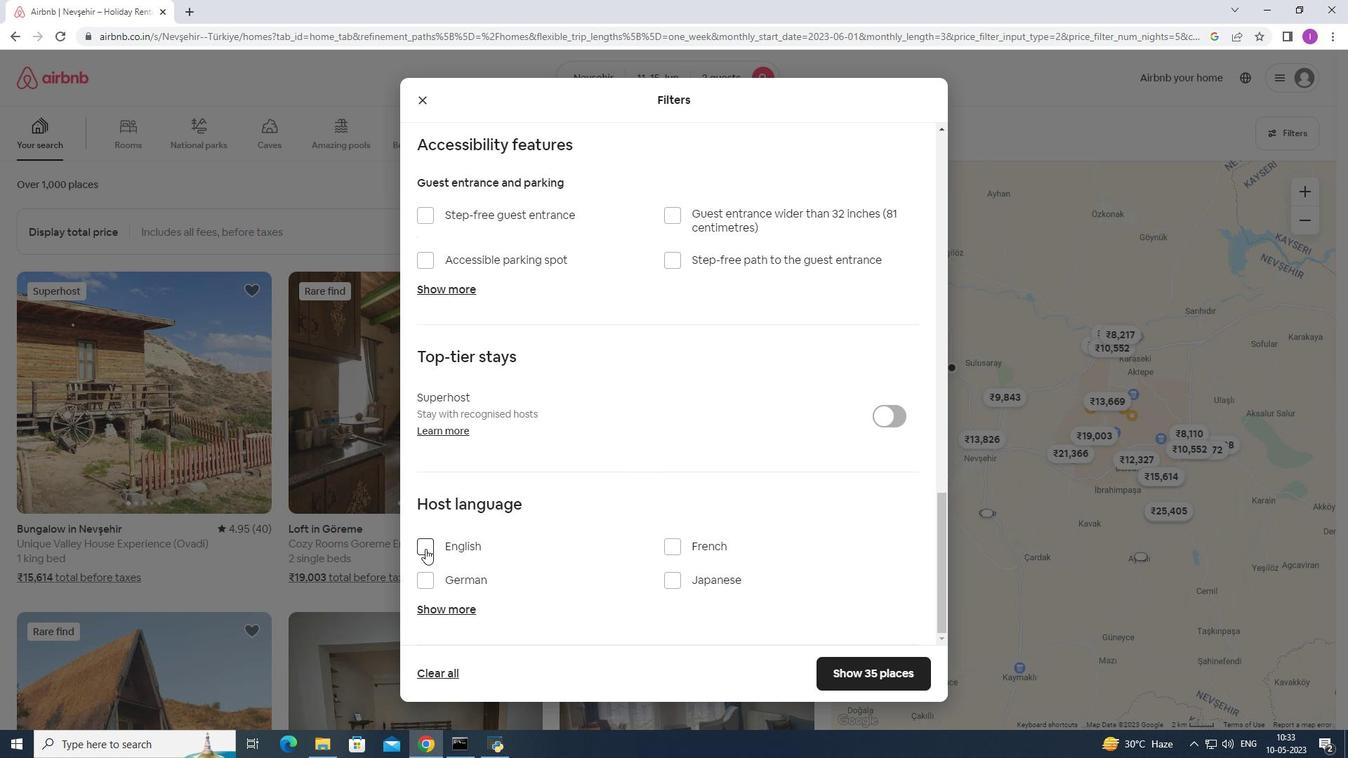 
Action: Mouse pressed left at (427, 549)
Screenshot: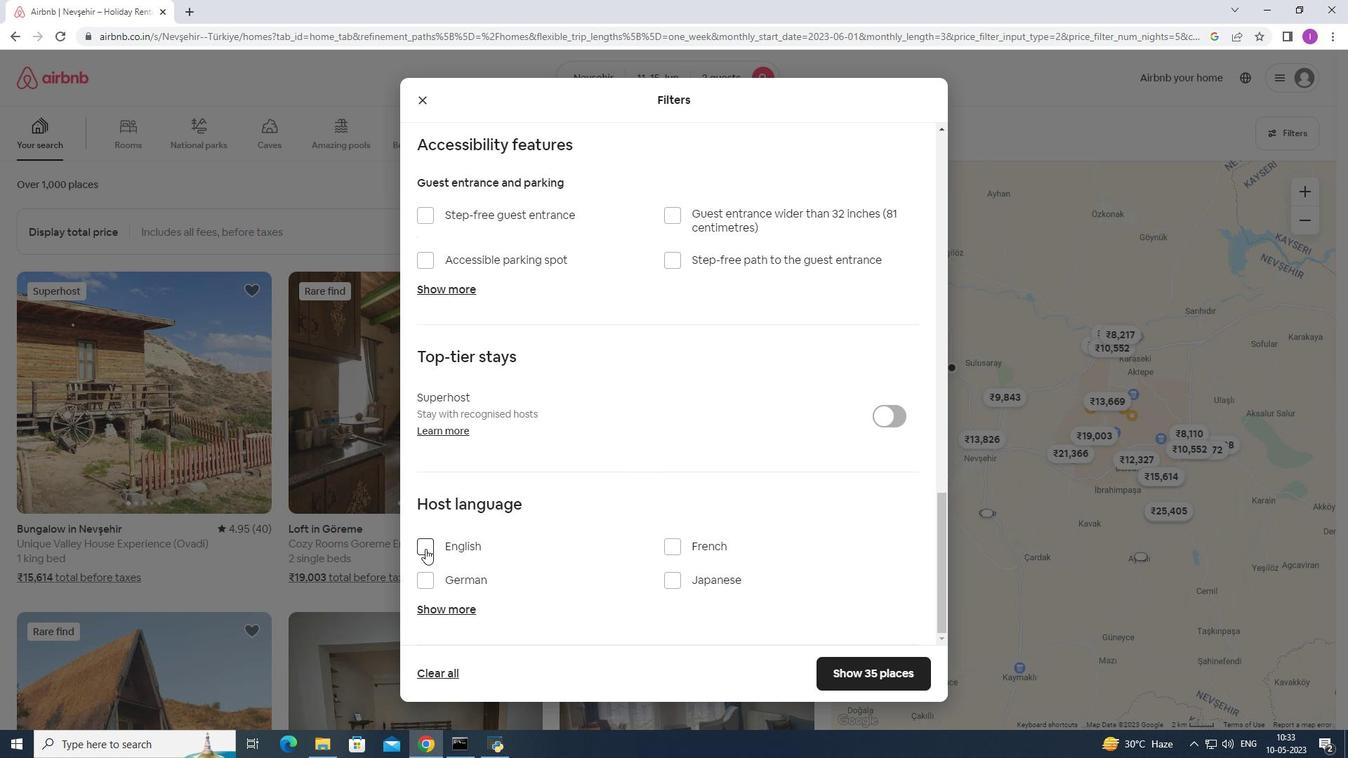 
Action: Mouse moved to (874, 673)
Screenshot: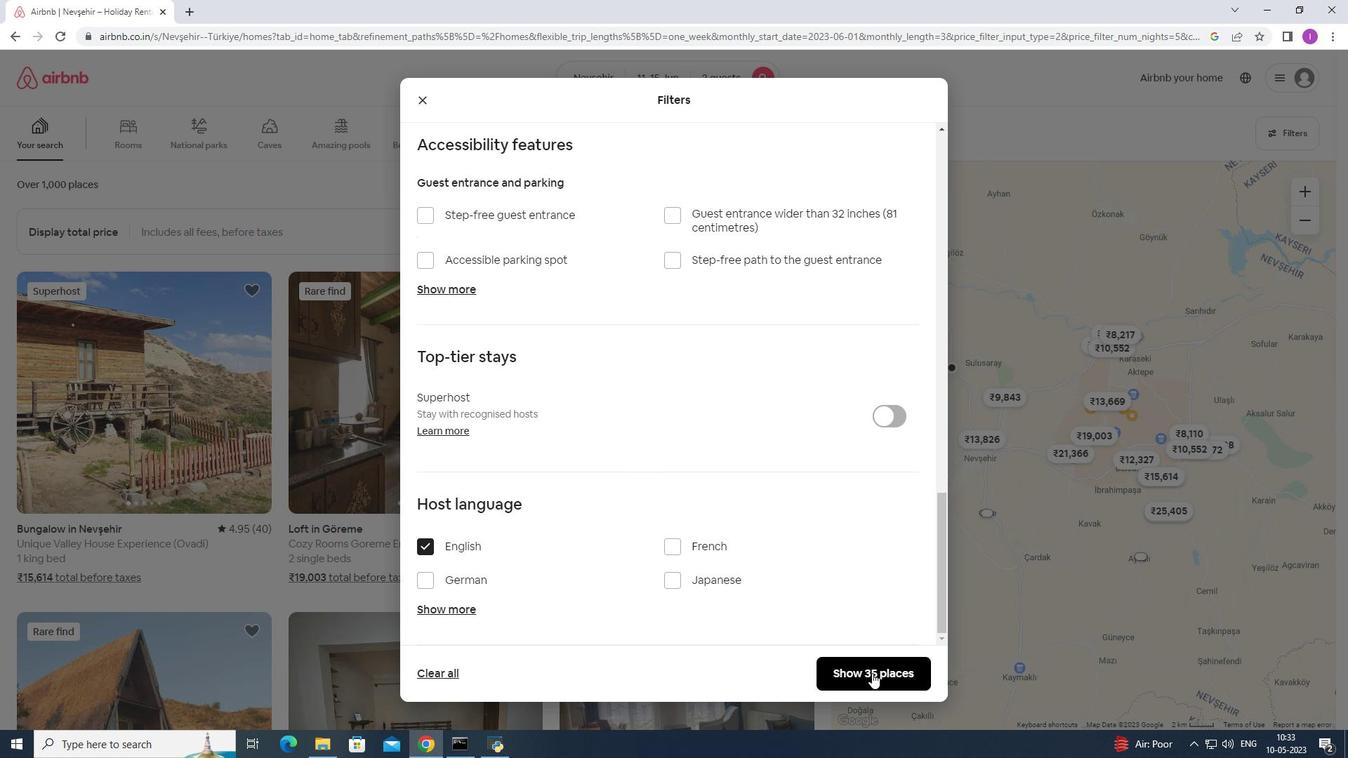 
Action: Mouse pressed left at (874, 673)
Screenshot: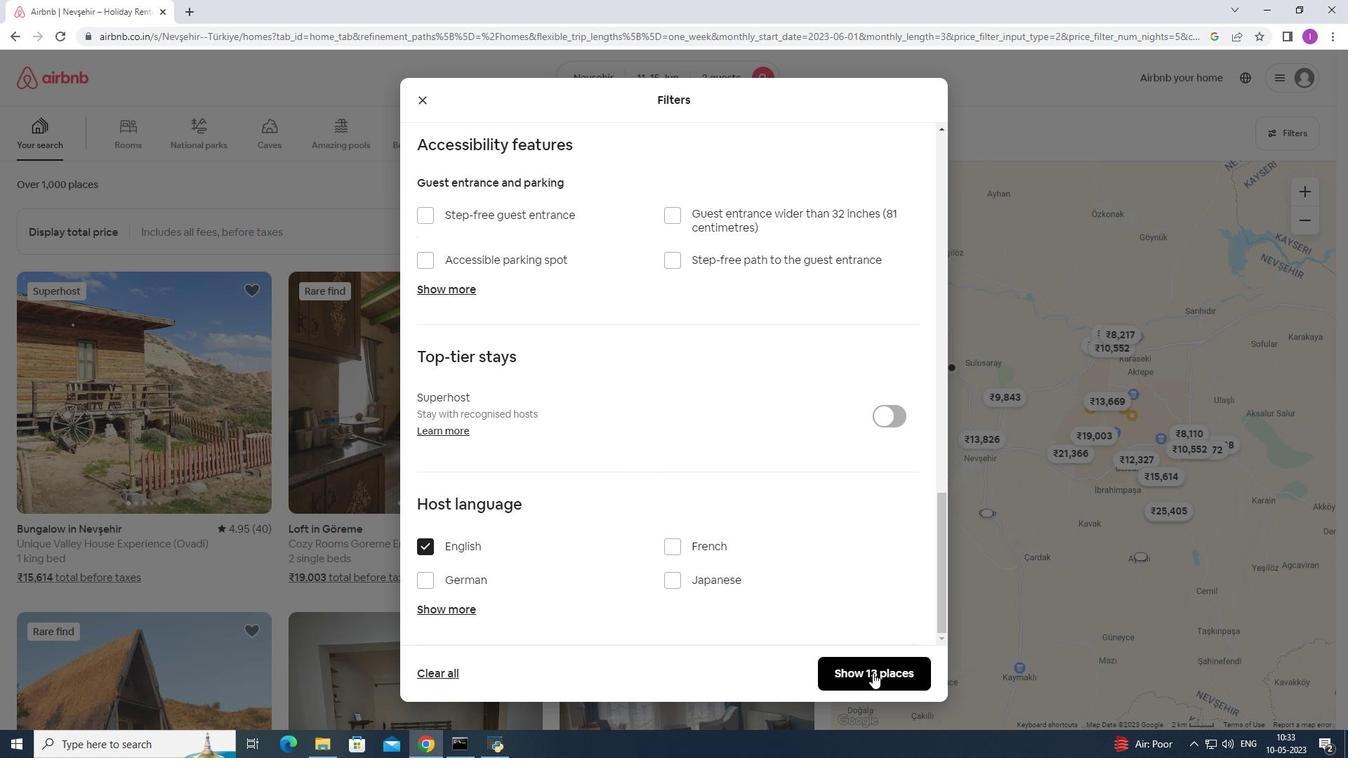 
Action: Mouse moved to (806, 621)
Screenshot: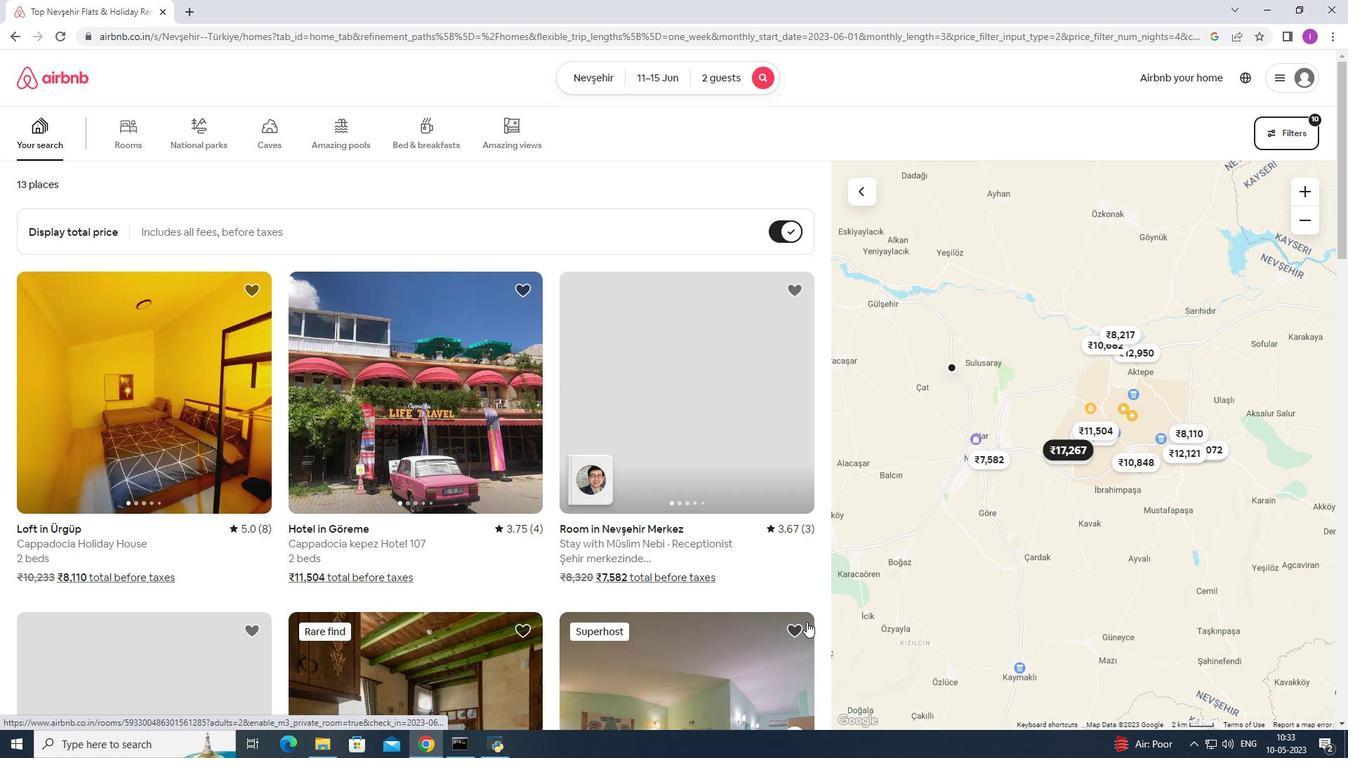 
